 Task: Find connections with filter location Aguaí with filter topic #recruitmentwith filter profile language Spanish with filter current company Traveloka with filter school Chennai Jobs with filter industry Pension Funds with filter service category Administrative with filter keywords title Product Manager
Action: Mouse moved to (658, 113)
Screenshot: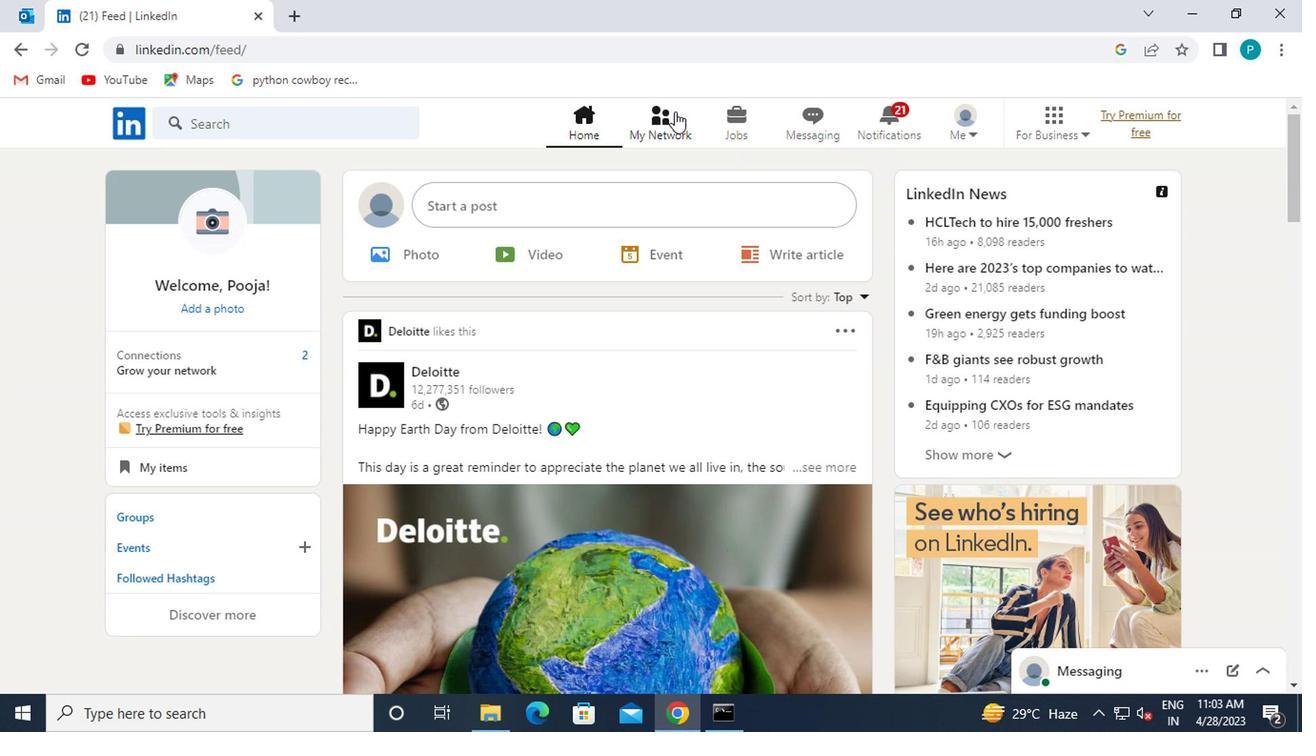 
Action: Mouse pressed left at (658, 113)
Screenshot: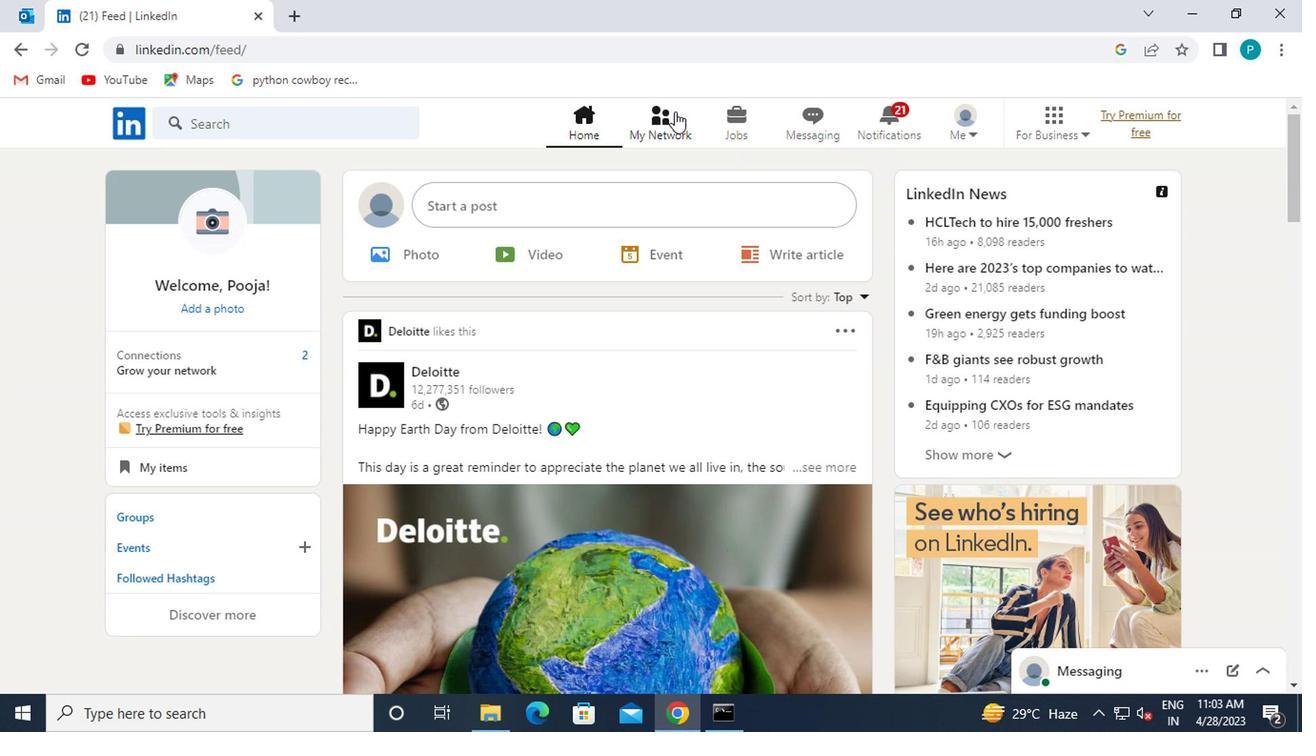 
Action: Mouse moved to (350, 229)
Screenshot: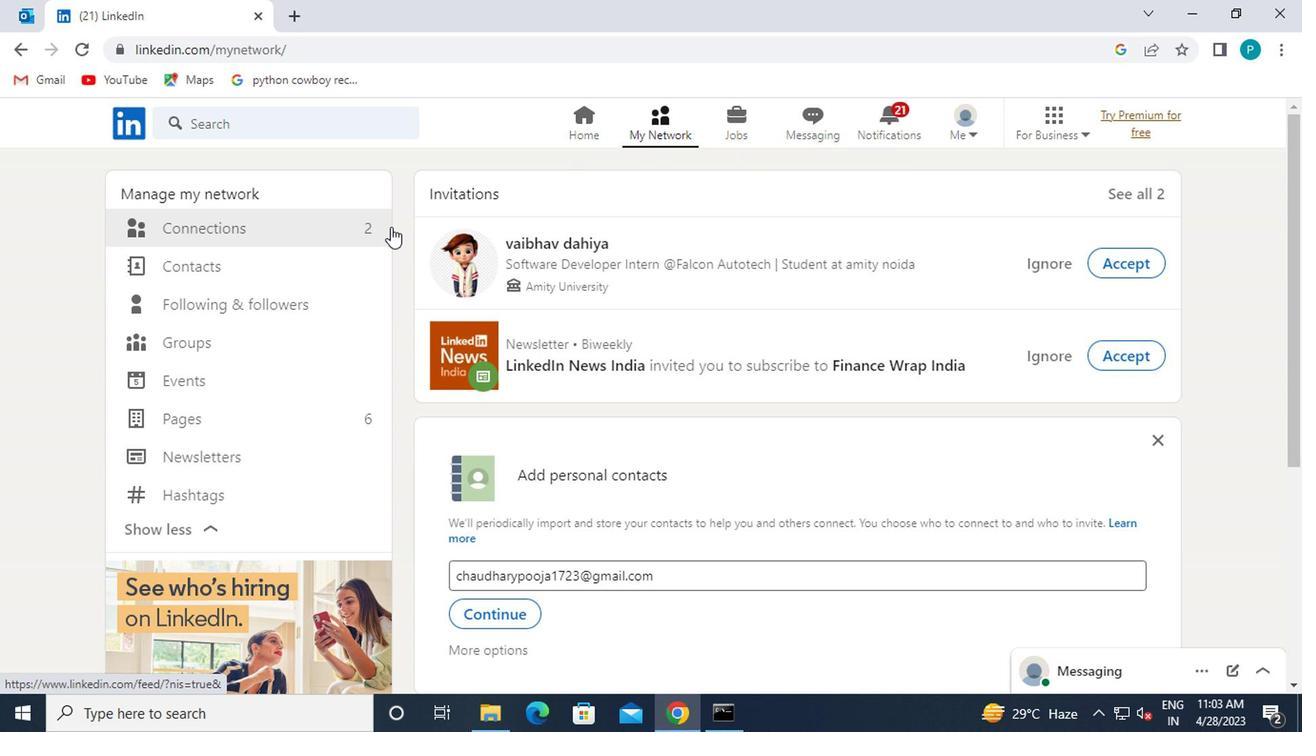 
Action: Mouse pressed left at (350, 229)
Screenshot: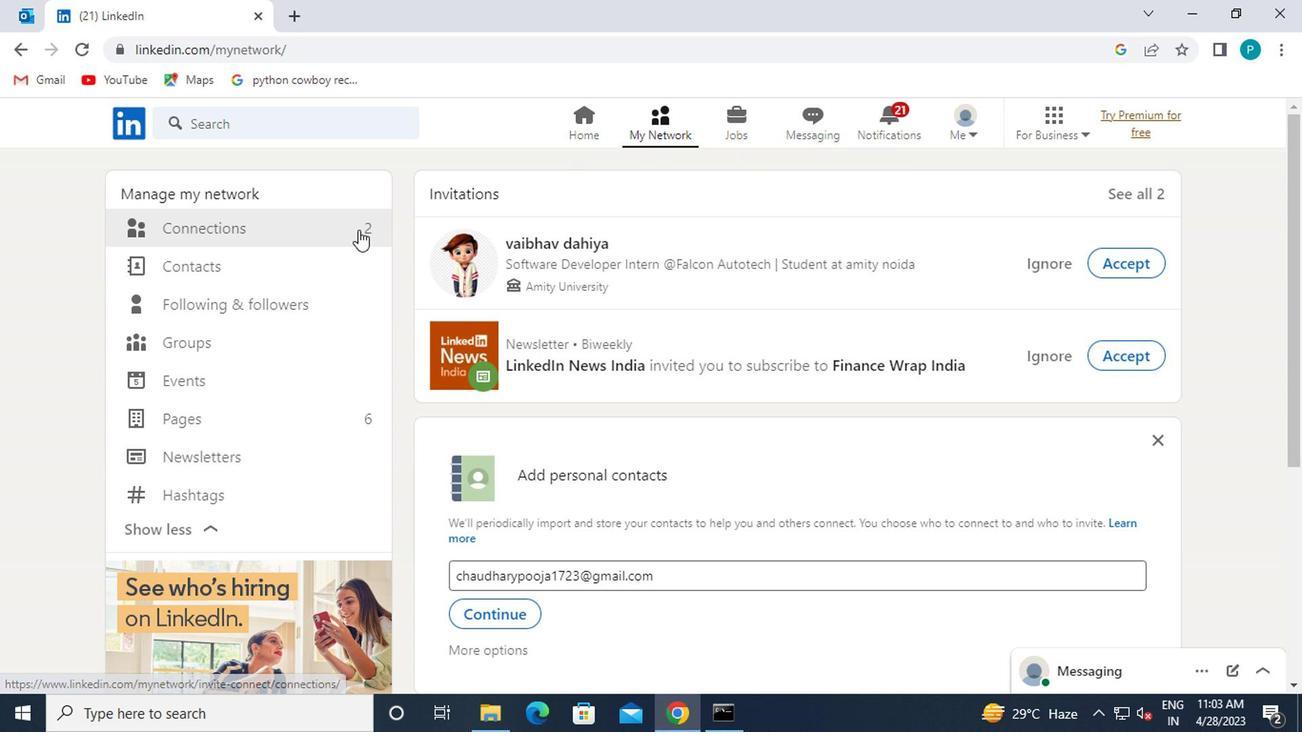 
Action: Mouse moved to (787, 225)
Screenshot: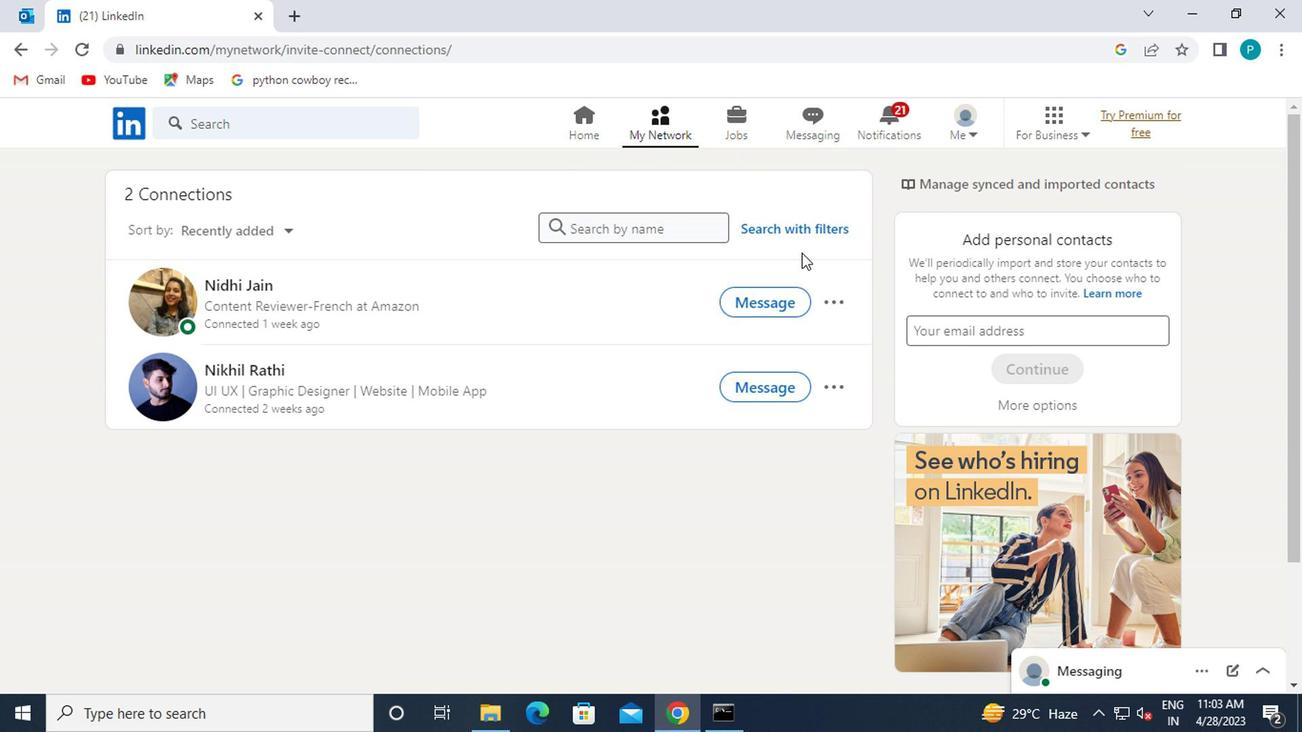 
Action: Mouse pressed left at (787, 225)
Screenshot: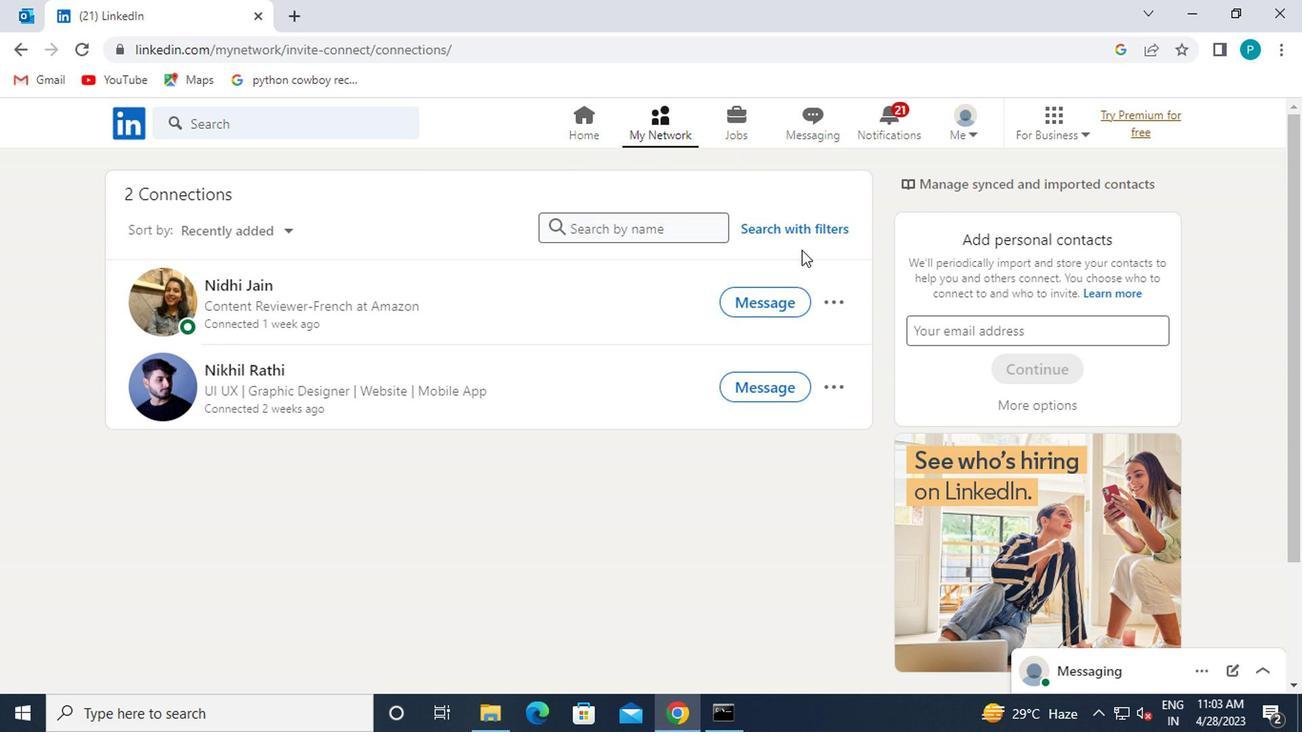 
Action: Mouse moved to (698, 186)
Screenshot: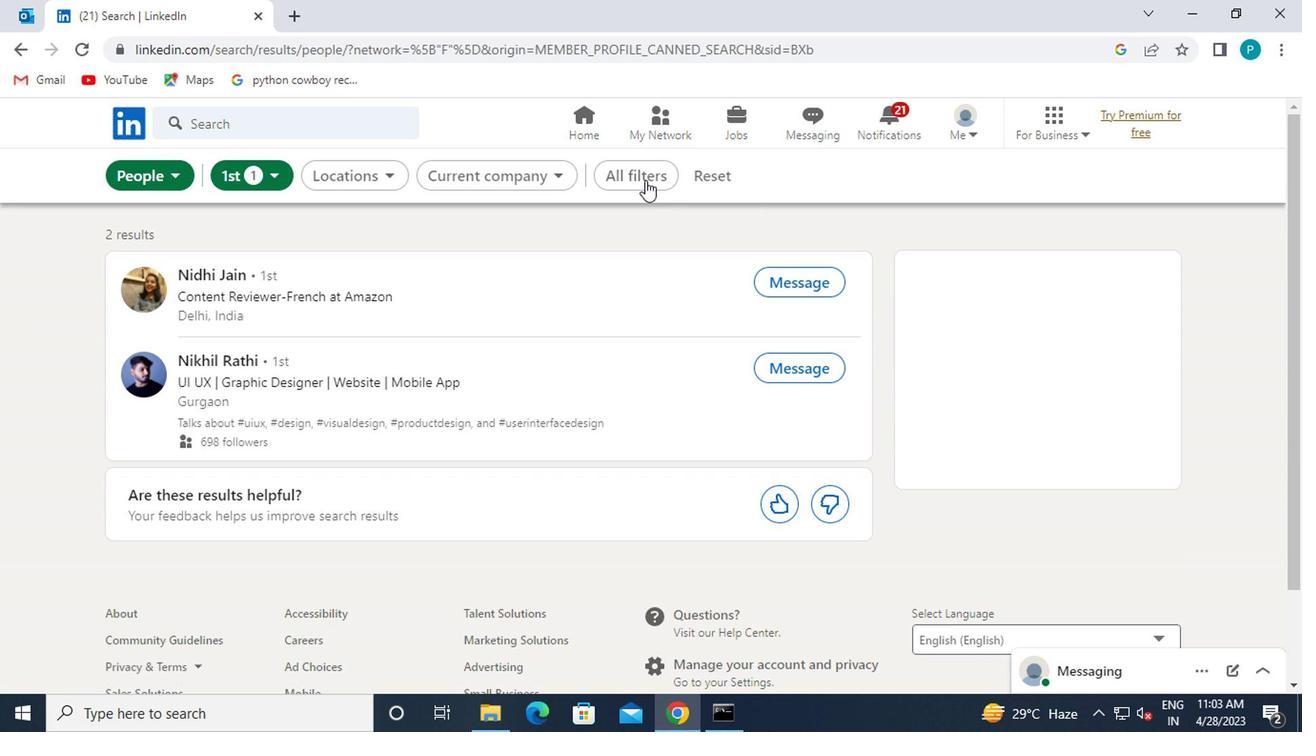 
Action: Mouse pressed left at (698, 186)
Screenshot: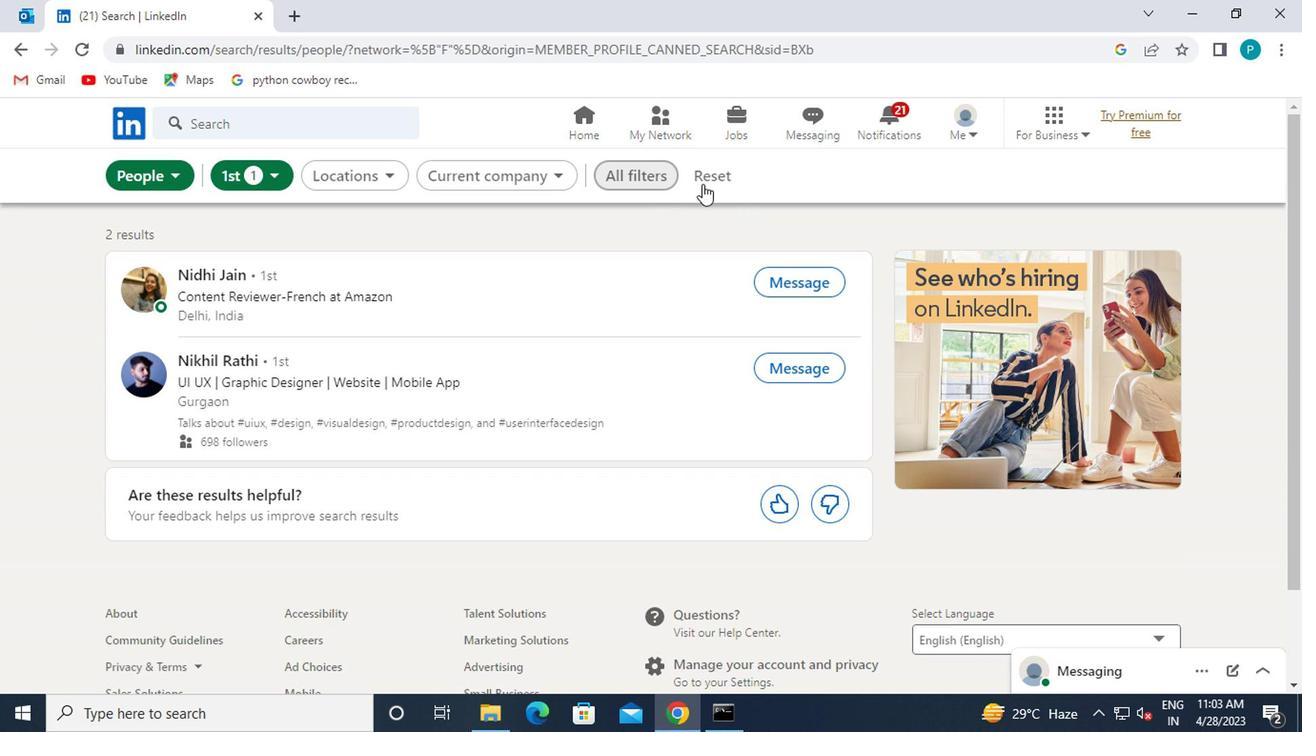 
Action: Mouse moved to (671, 173)
Screenshot: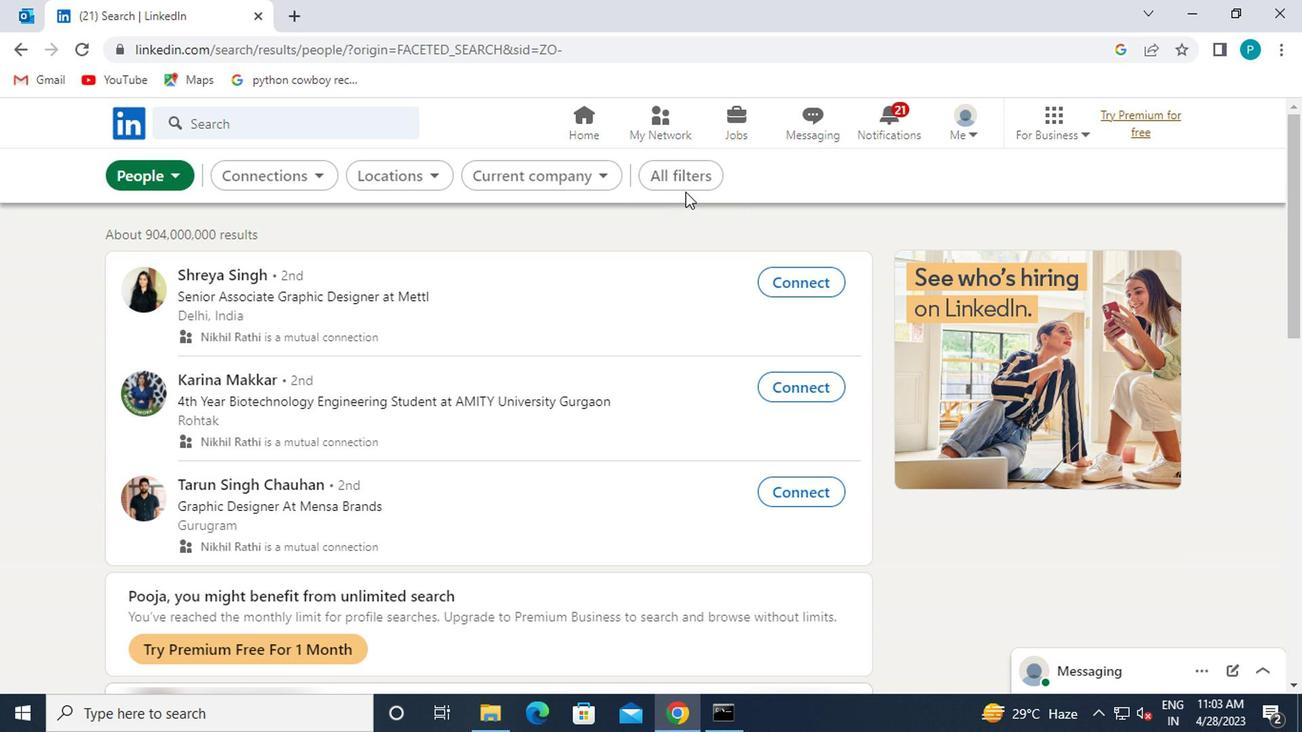 
Action: Mouse pressed left at (671, 173)
Screenshot: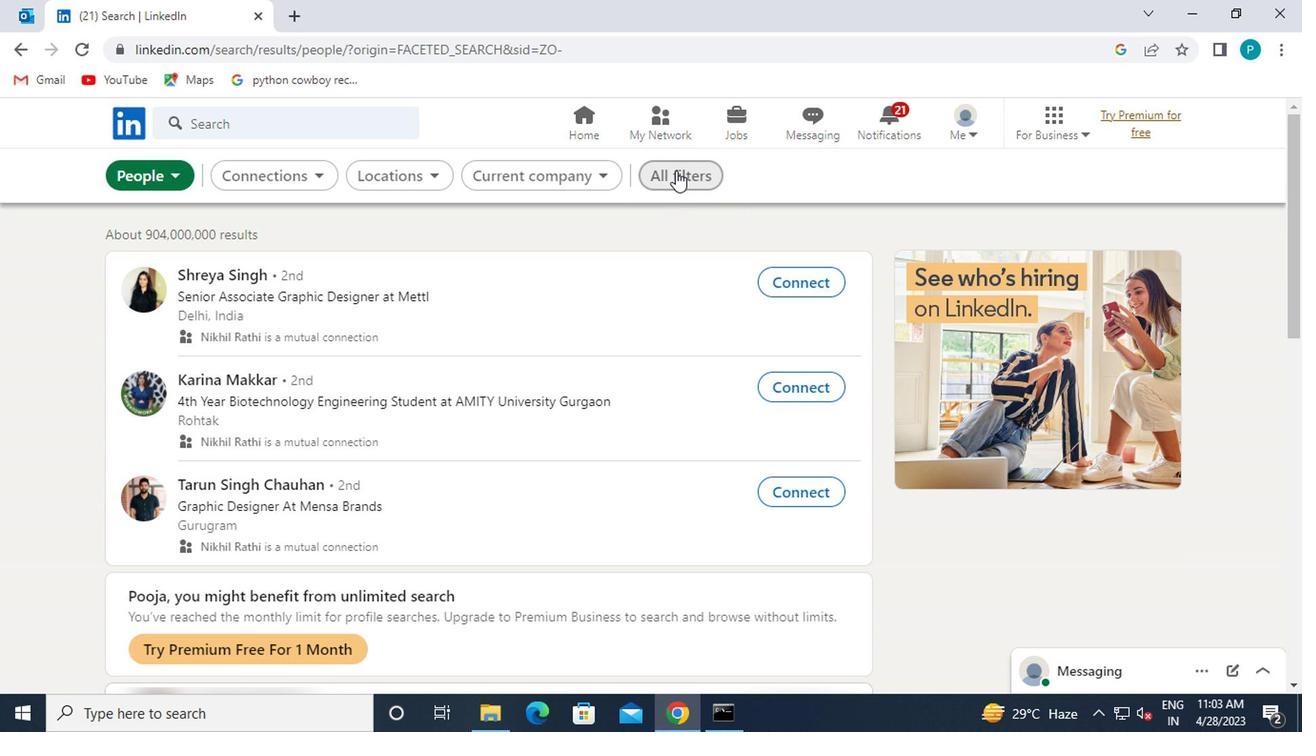 
Action: Mouse moved to (939, 432)
Screenshot: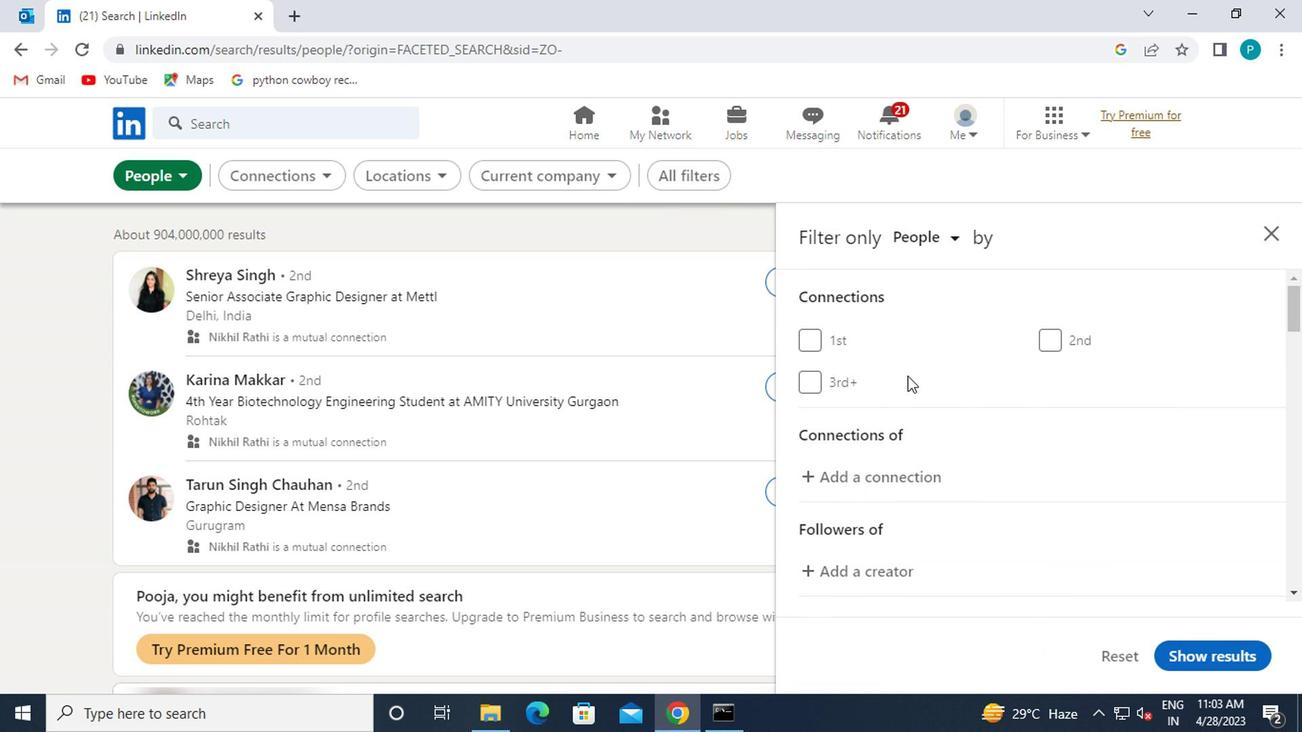 
Action: Mouse scrolled (939, 431) with delta (0, -1)
Screenshot: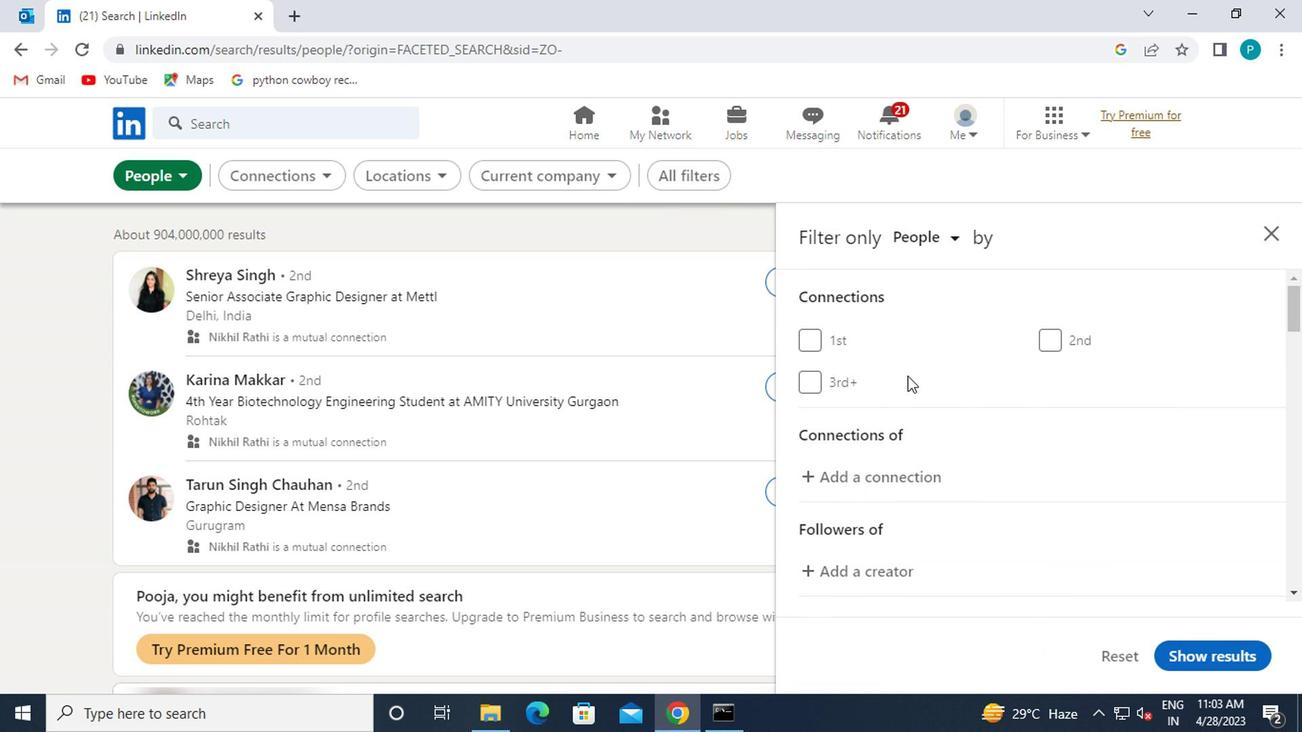 
Action: Mouse moved to (940, 434)
Screenshot: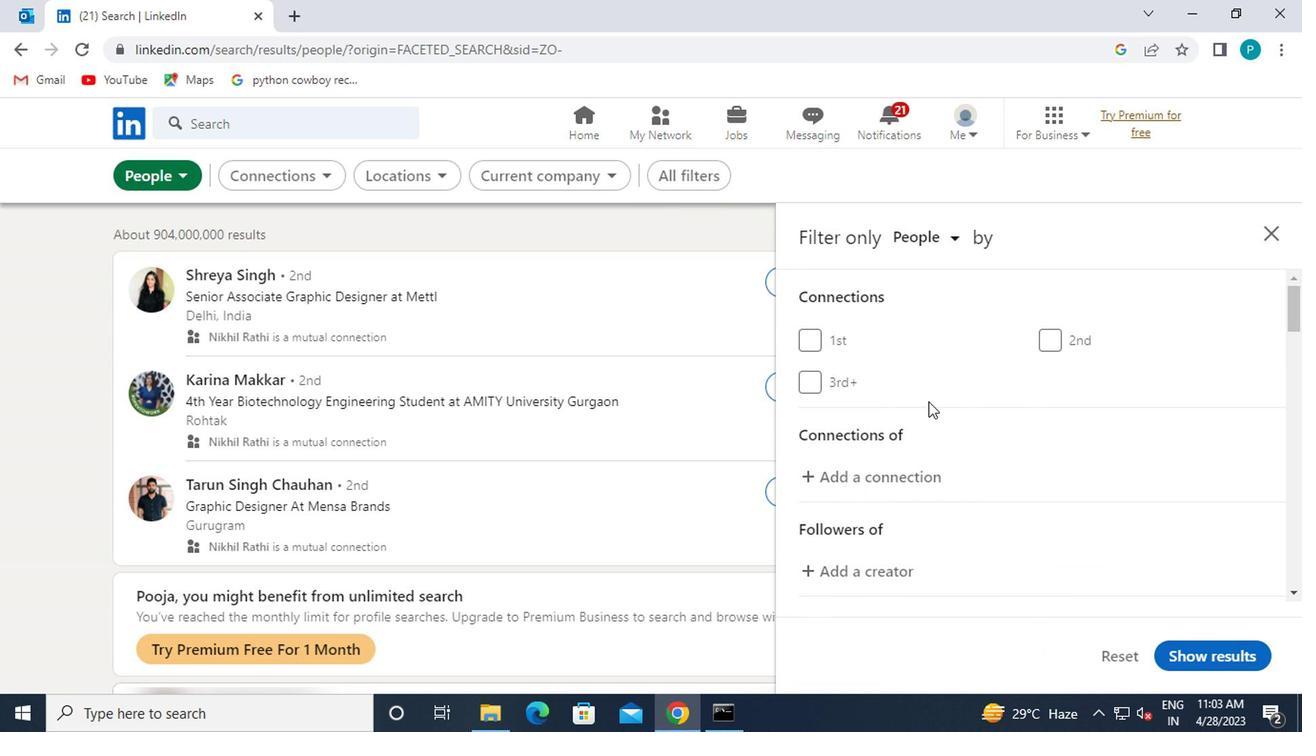 
Action: Mouse scrolled (940, 433) with delta (0, -1)
Screenshot: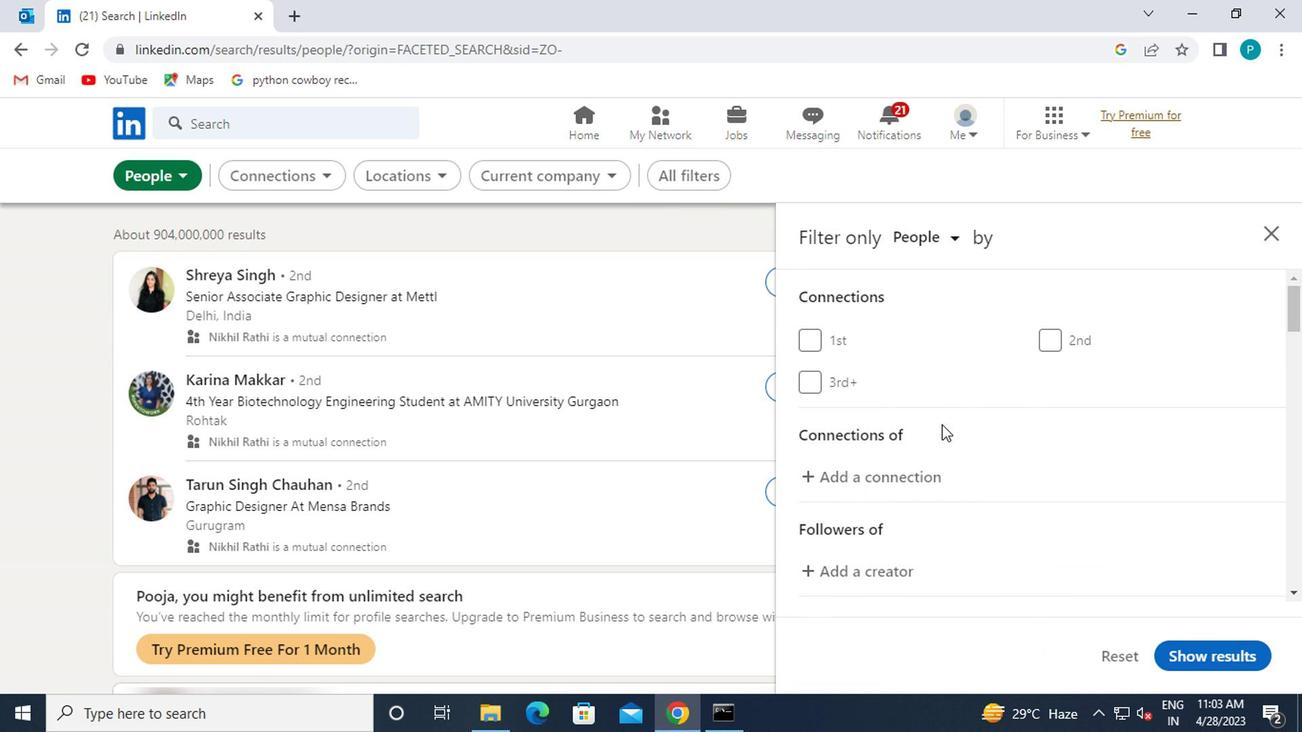 
Action: Mouse moved to (1068, 562)
Screenshot: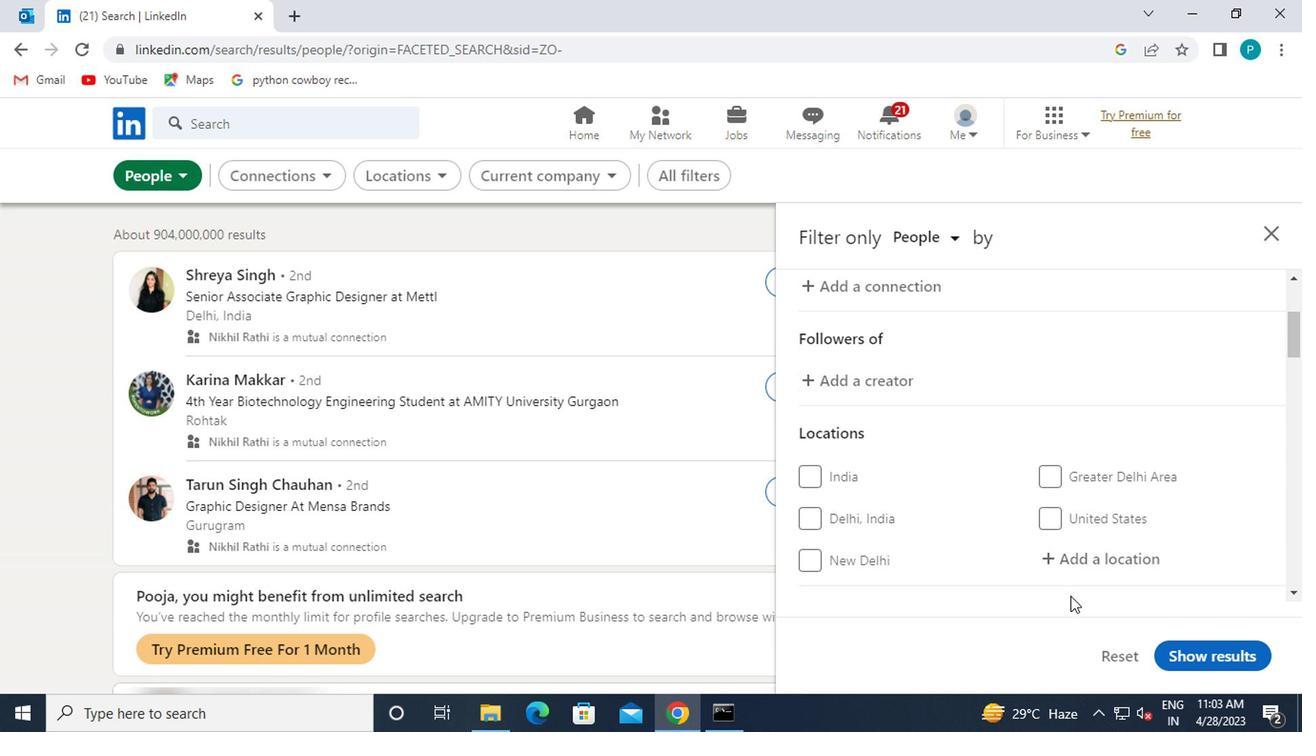 
Action: Mouse pressed left at (1068, 562)
Screenshot: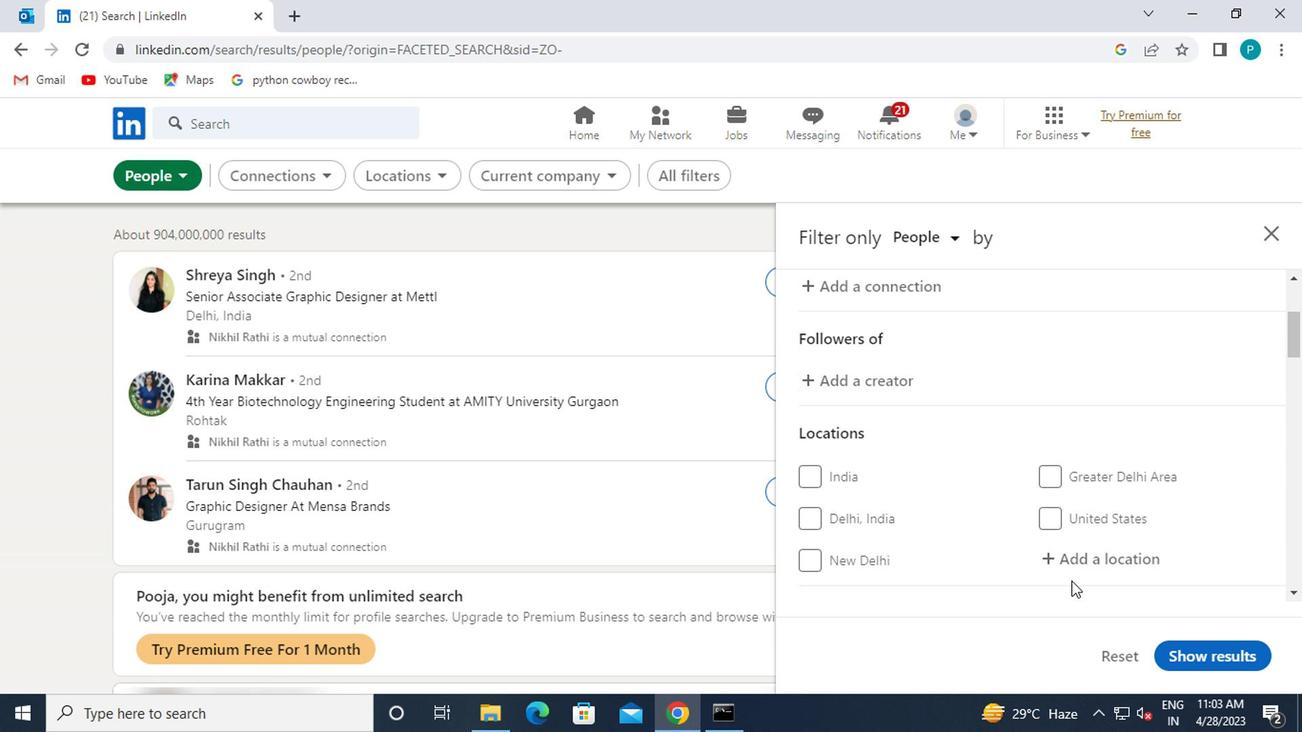 
Action: Mouse moved to (1025, 508)
Screenshot: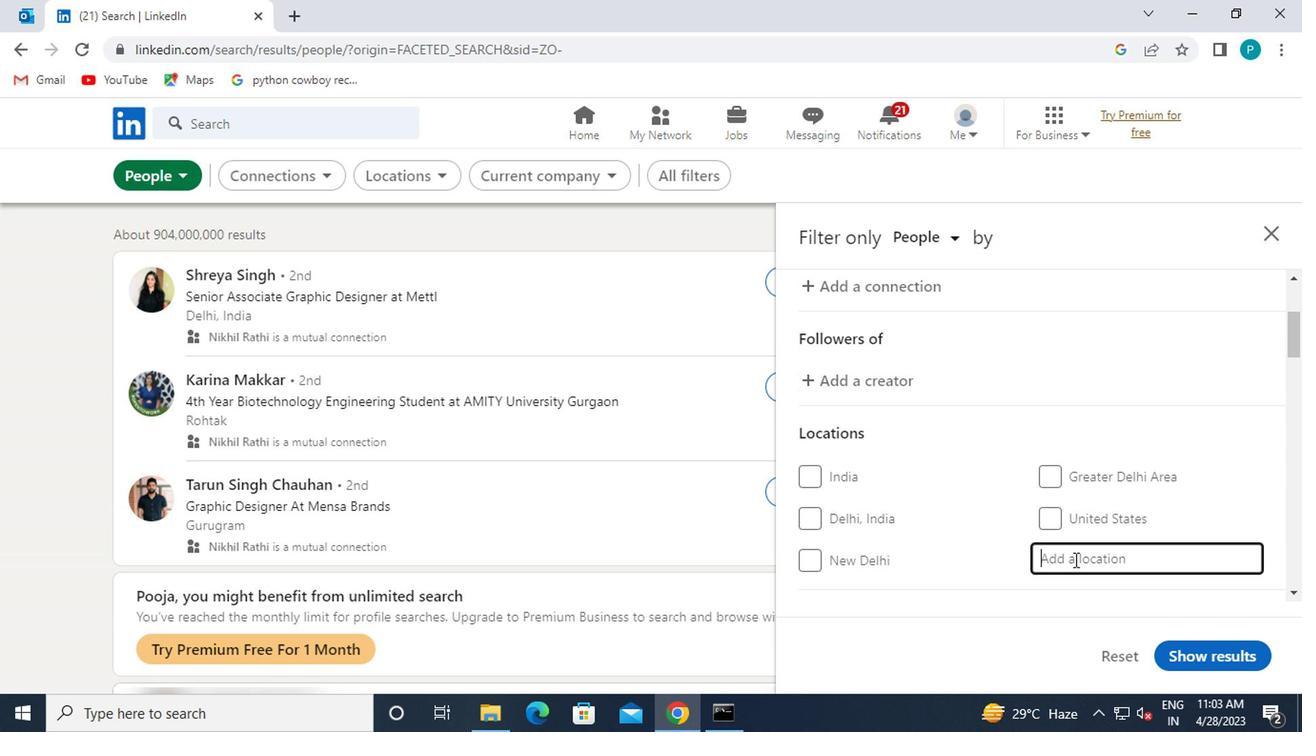 
Action: Mouse scrolled (1025, 508) with delta (0, 0)
Screenshot: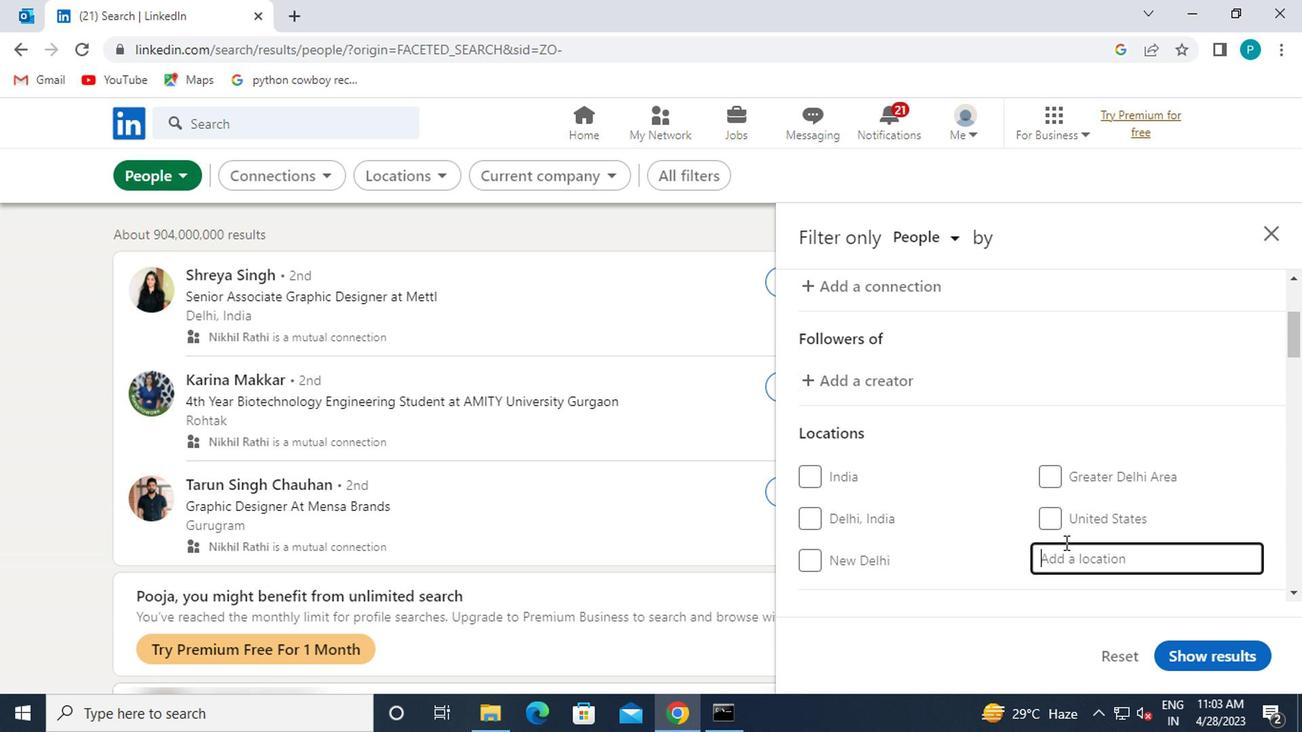 
Action: Mouse moved to (1025, 506)
Screenshot: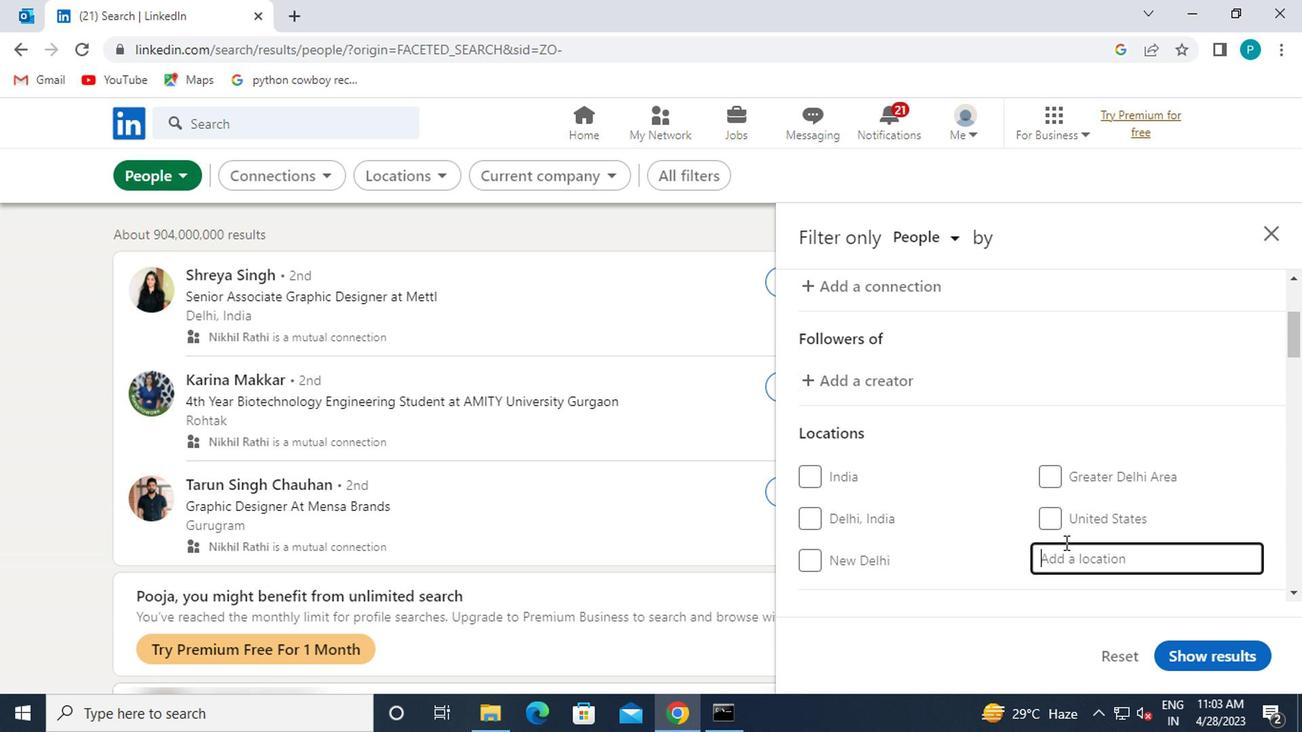 
Action: Mouse scrolled (1025, 506) with delta (0, 0)
Screenshot: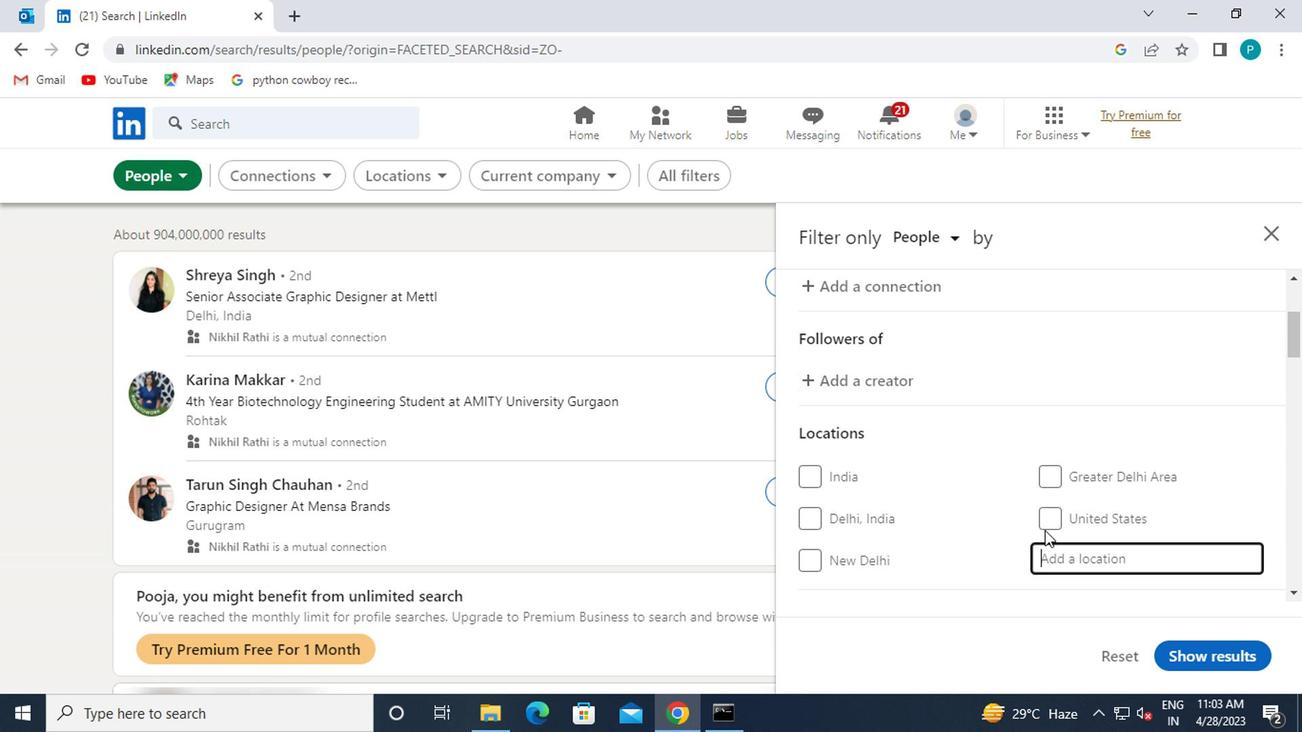
Action: Mouse moved to (1023, 504)
Screenshot: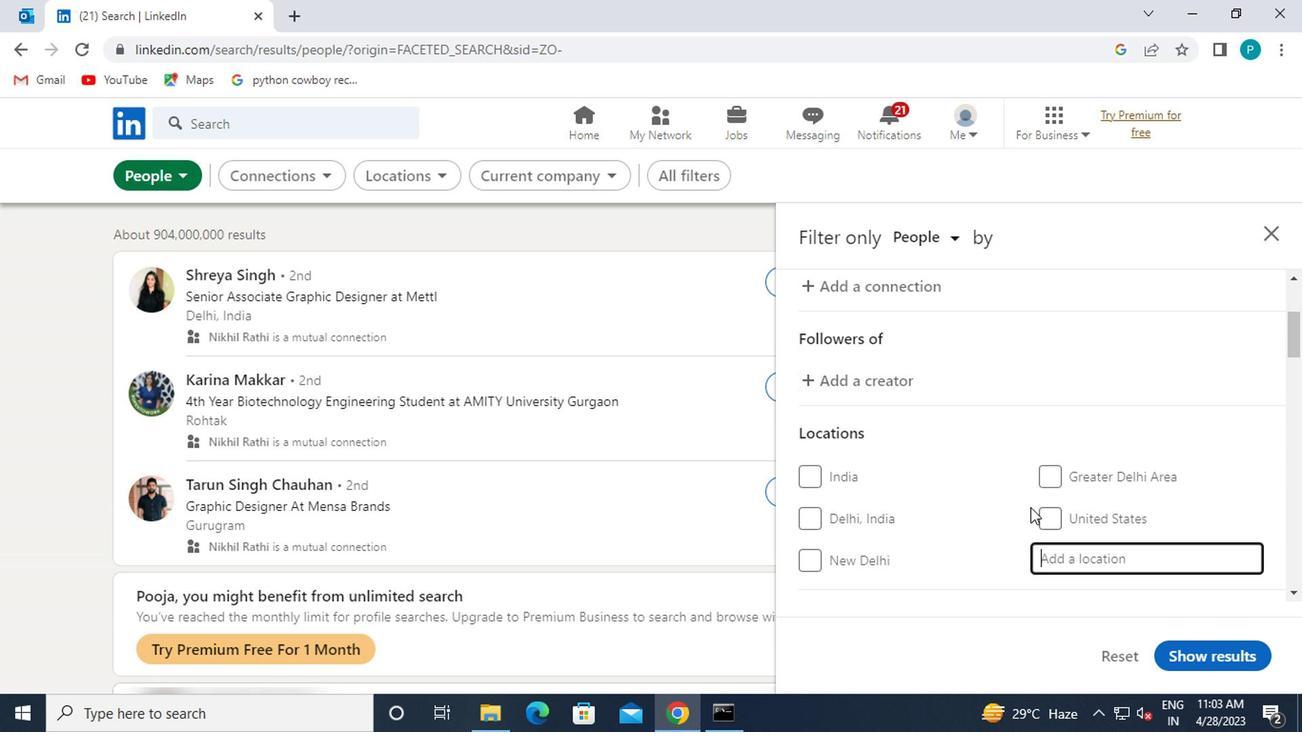 
Action: Key pressed <Key.caps_lock>a<Key.caps_lock>guai
Screenshot: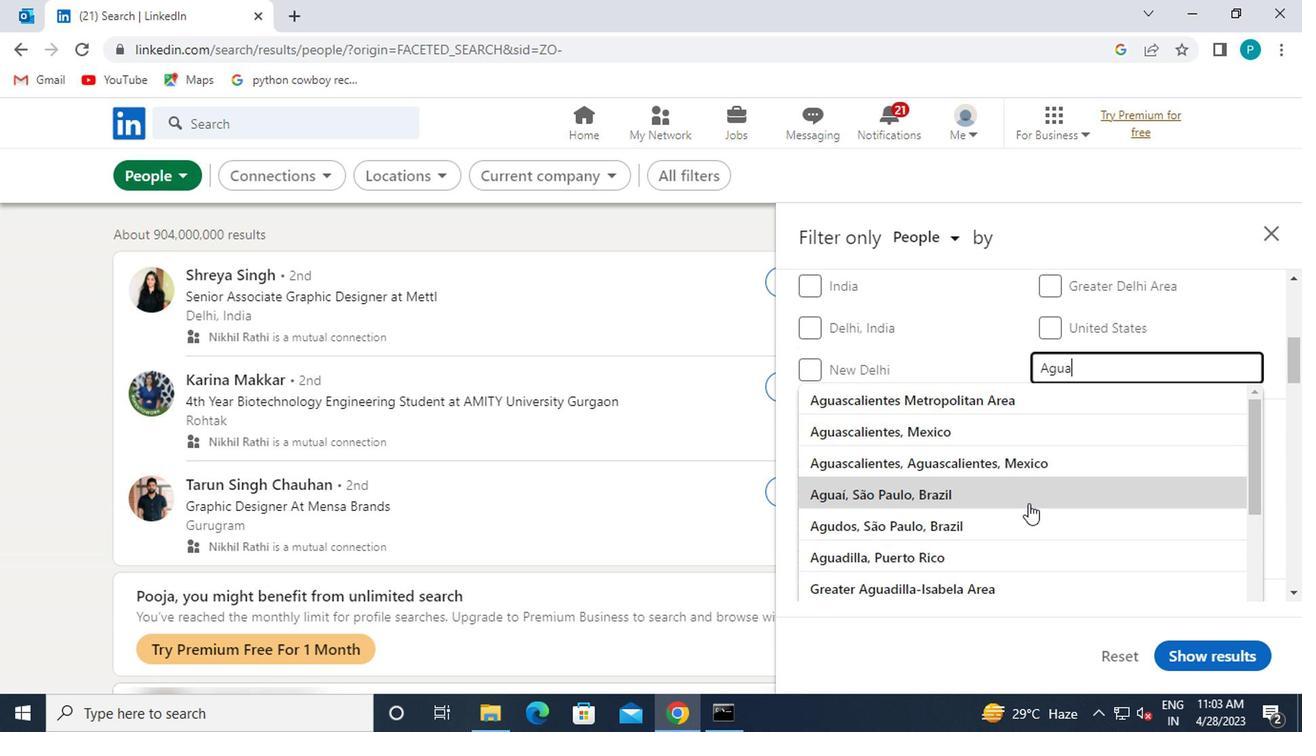 
Action: Mouse moved to (956, 414)
Screenshot: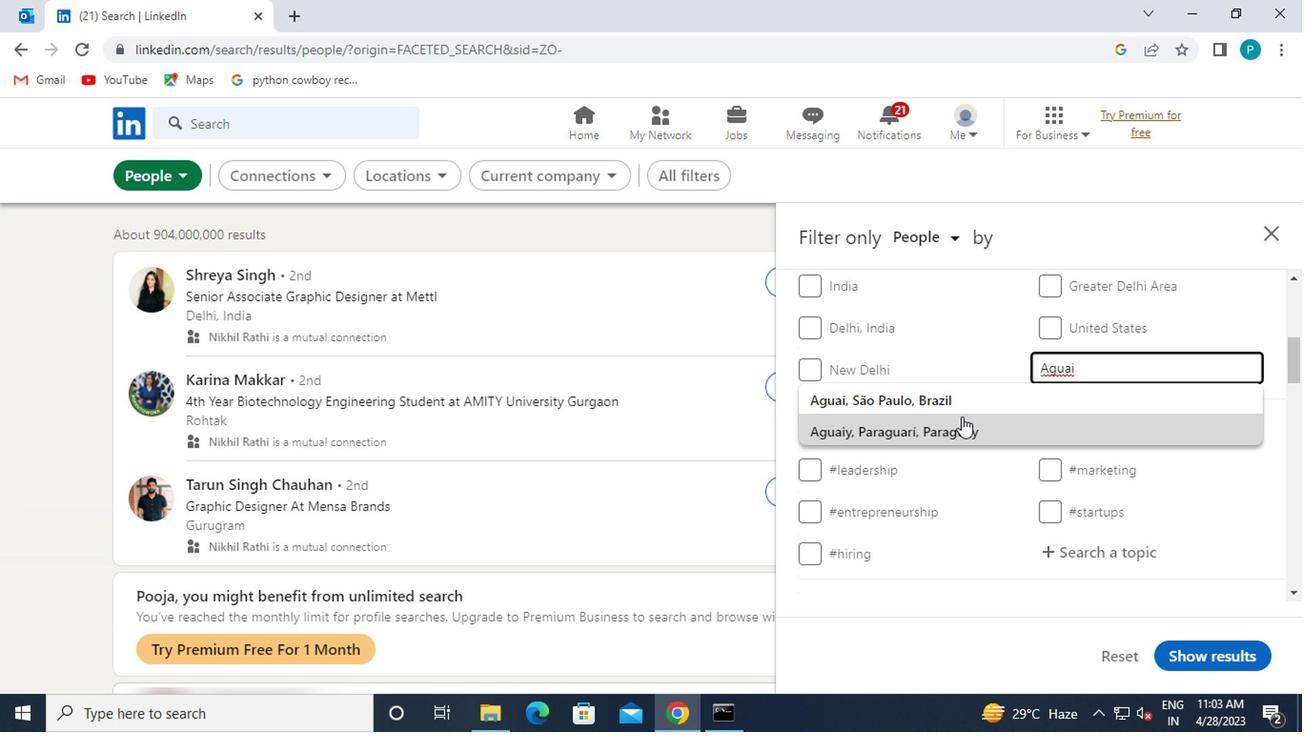 
Action: Mouse pressed left at (956, 414)
Screenshot: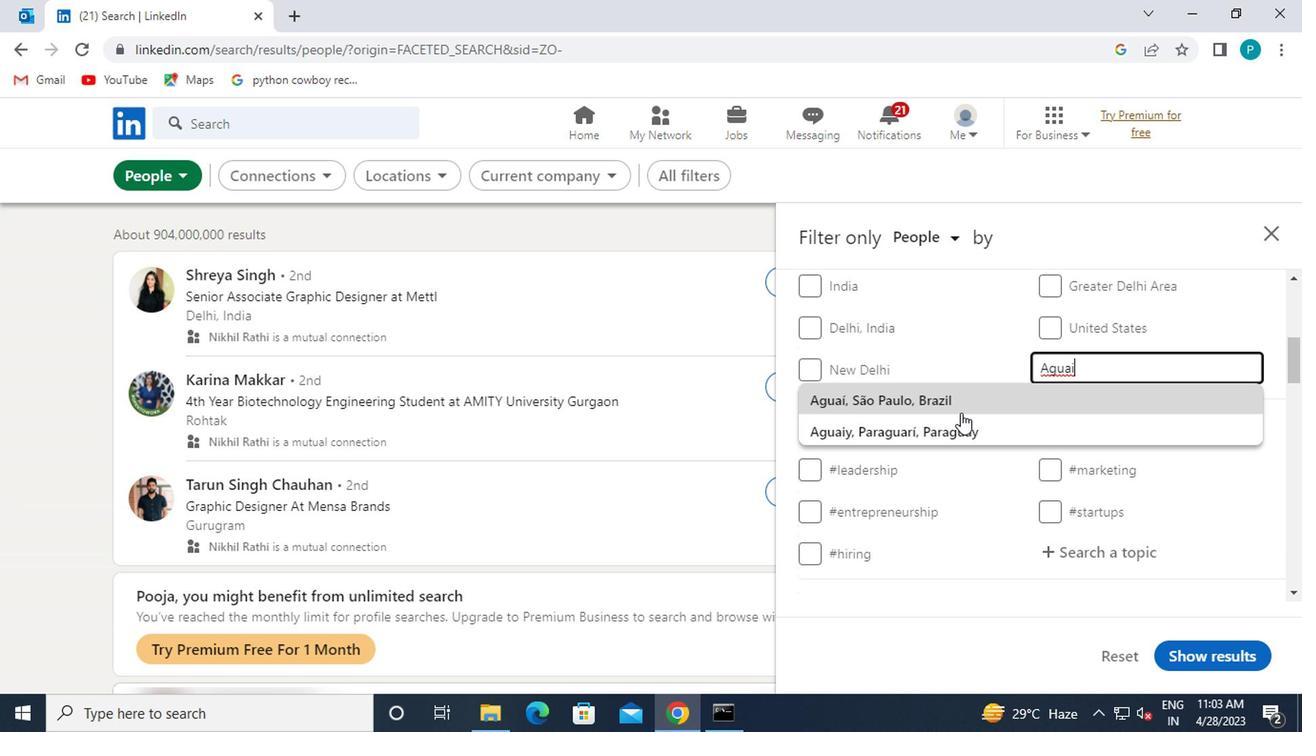 
Action: Mouse scrolled (956, 413) with delta (0, 0)
Screenshot: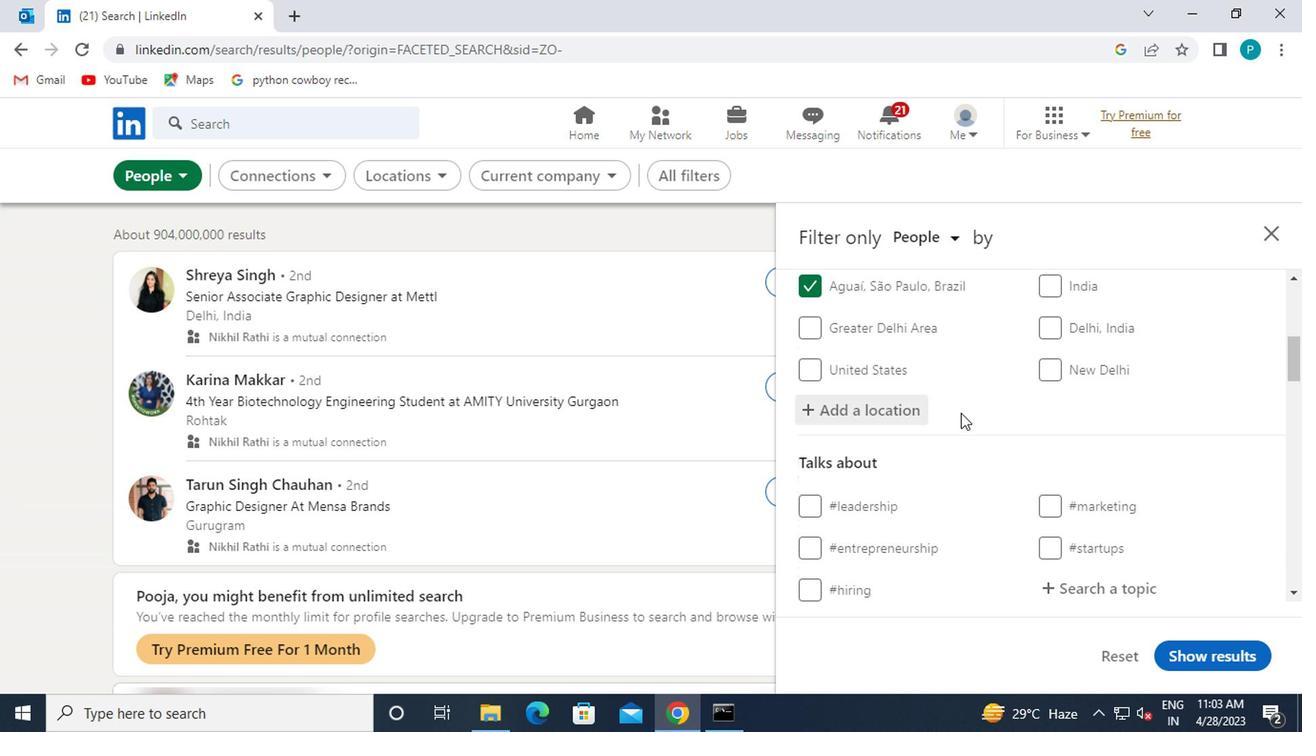 
Action: Mouse scrolled (956, 413) with delta (0, 0)
Screenshot: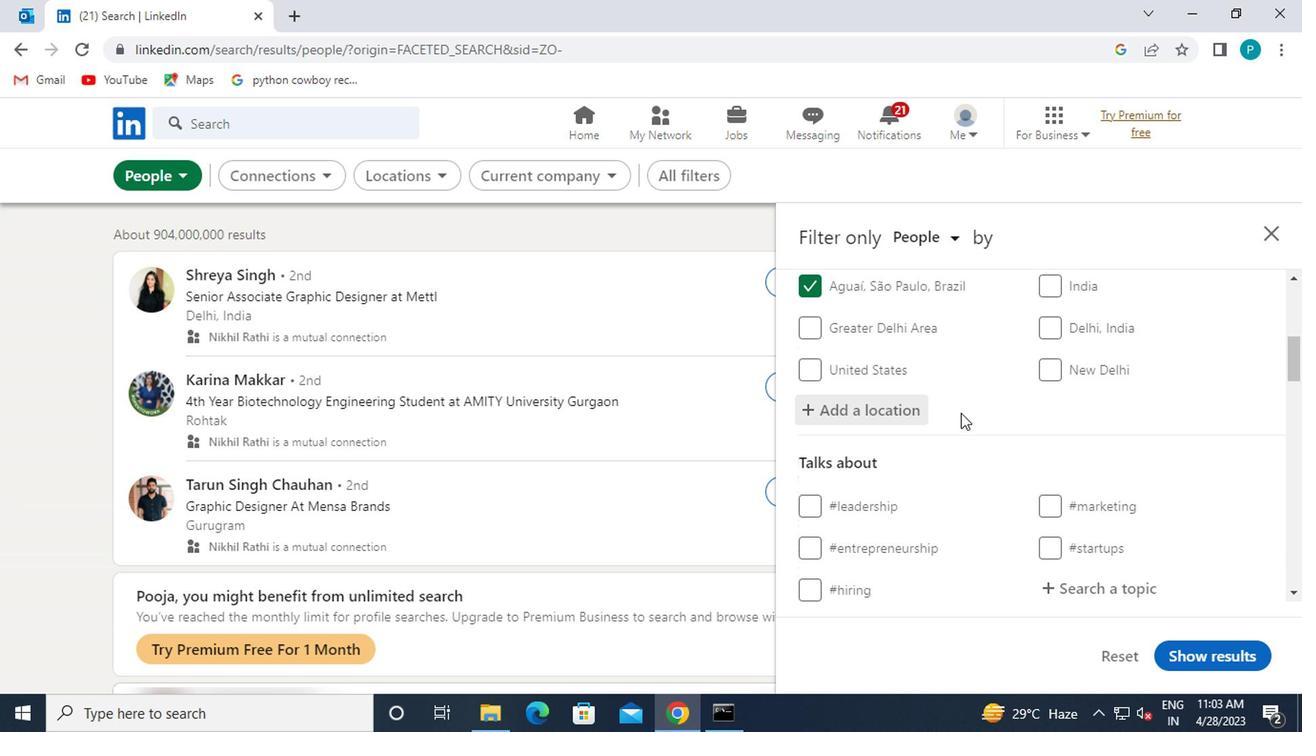 
Action: Mouse scrolled (956, 413) with delta (0, 0)
Screenshot: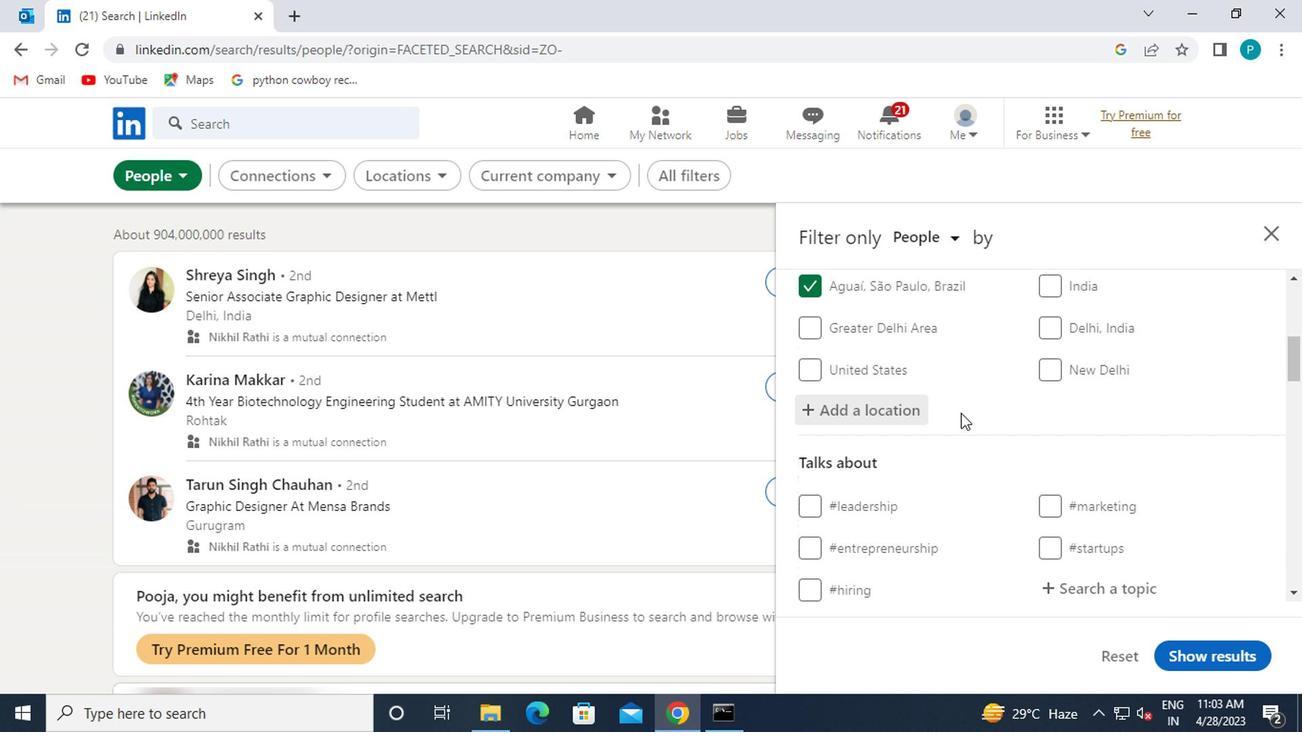 
Action: Mouse moved to (1049, 297)
Screenshot: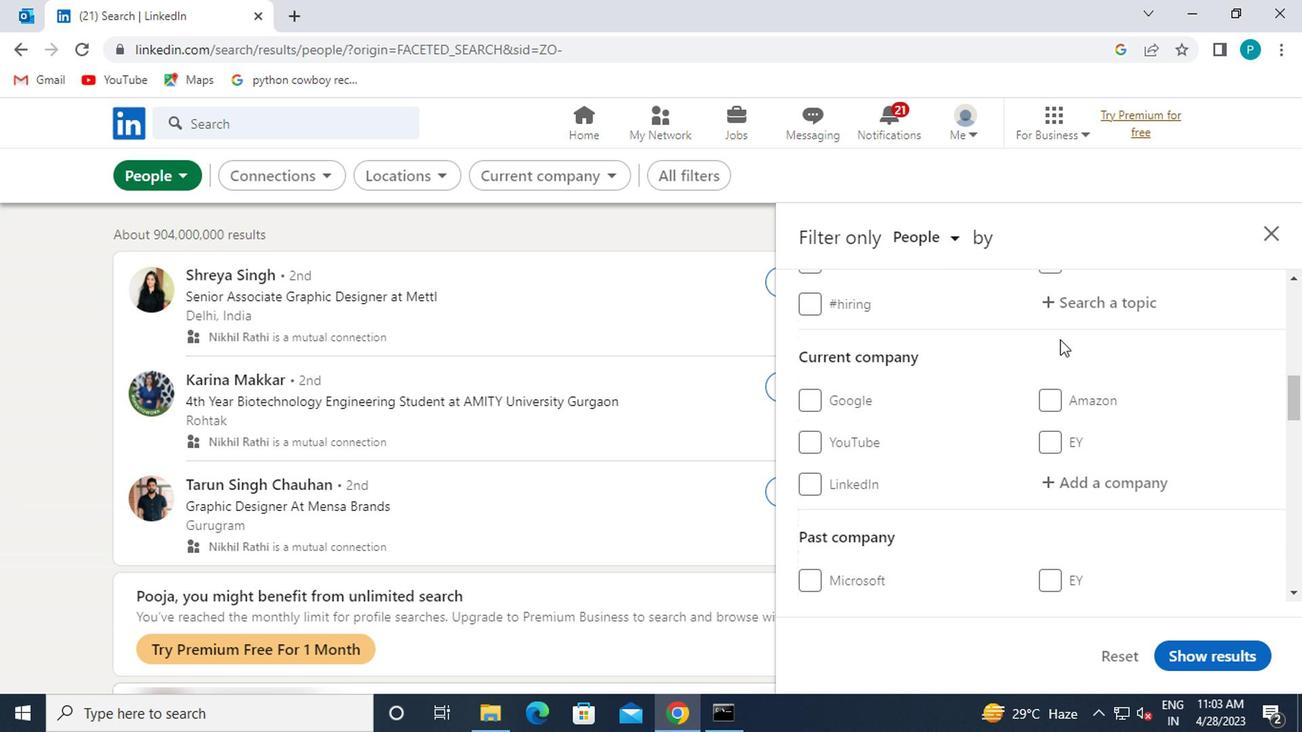 
Action: Mouse pressed left at (1049, 297)
Screenshot: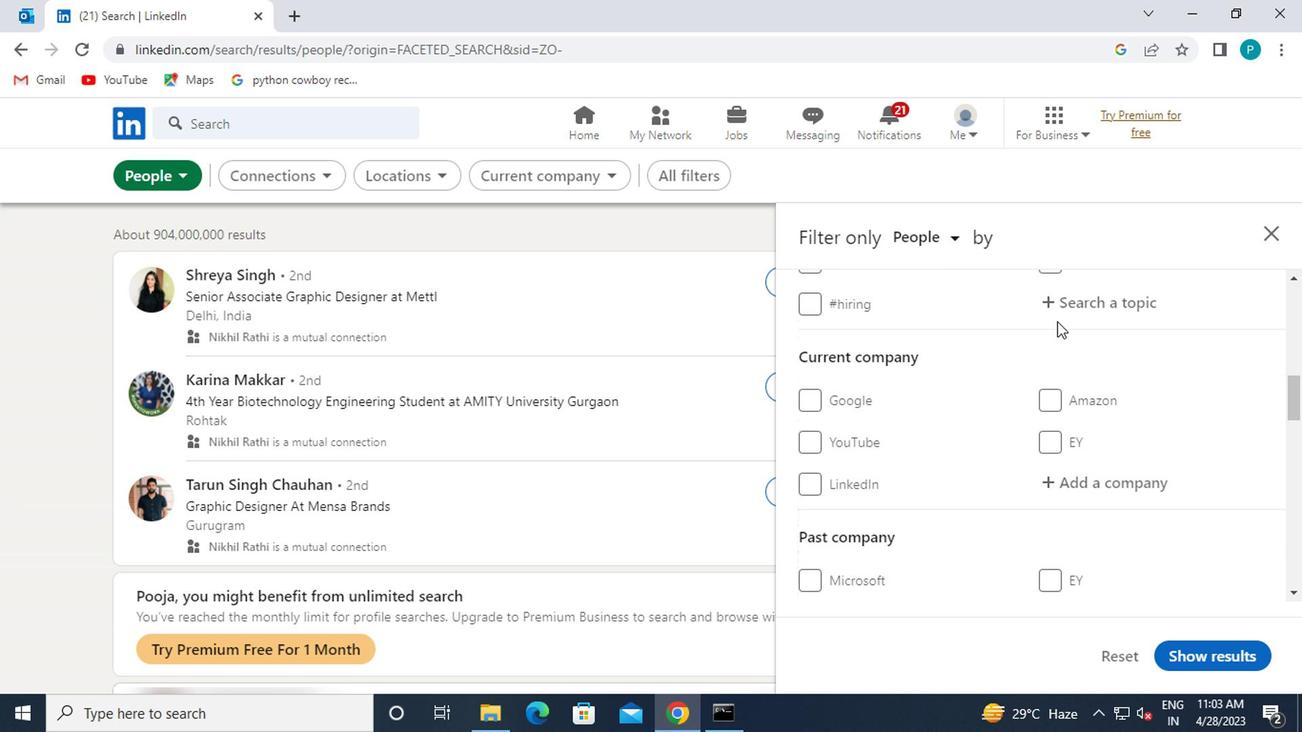 
Action: Mouse moved to (1096, 329)
Screenshot: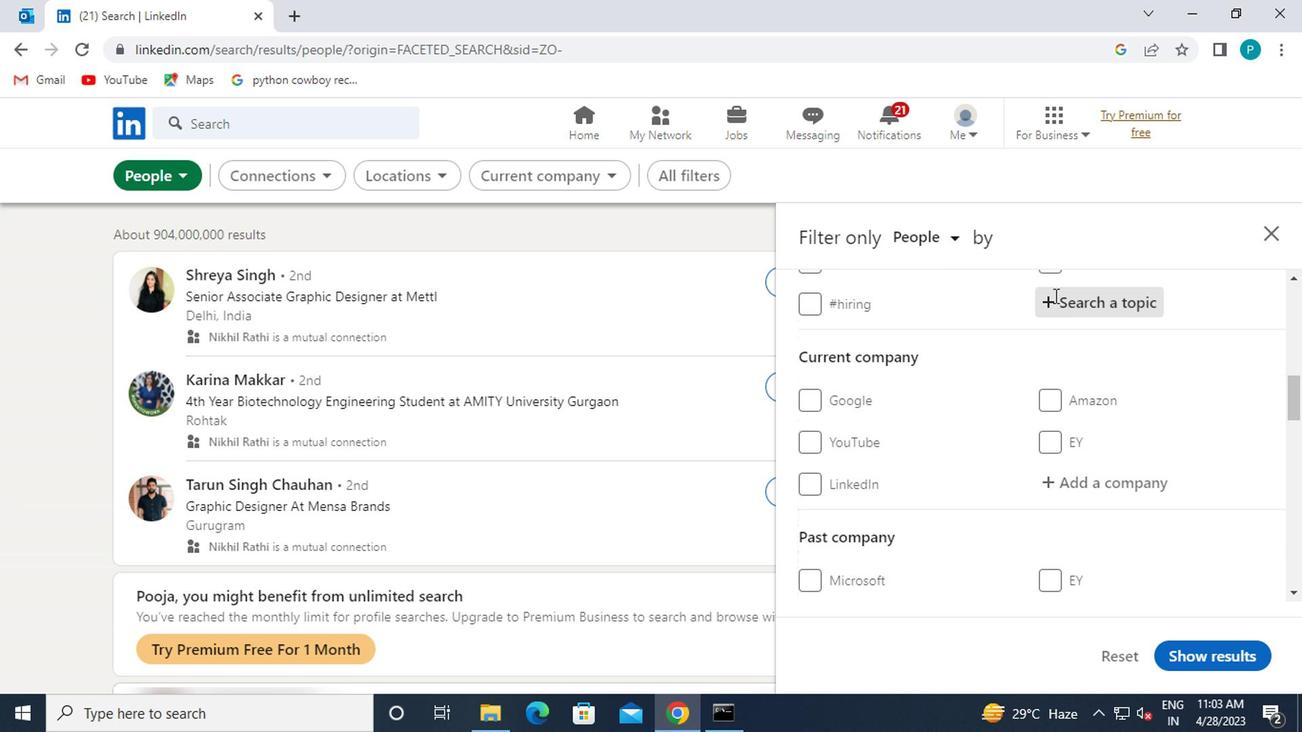 
Action: Key pressed <Key.shift>#RECRUITMENT
Screenshot: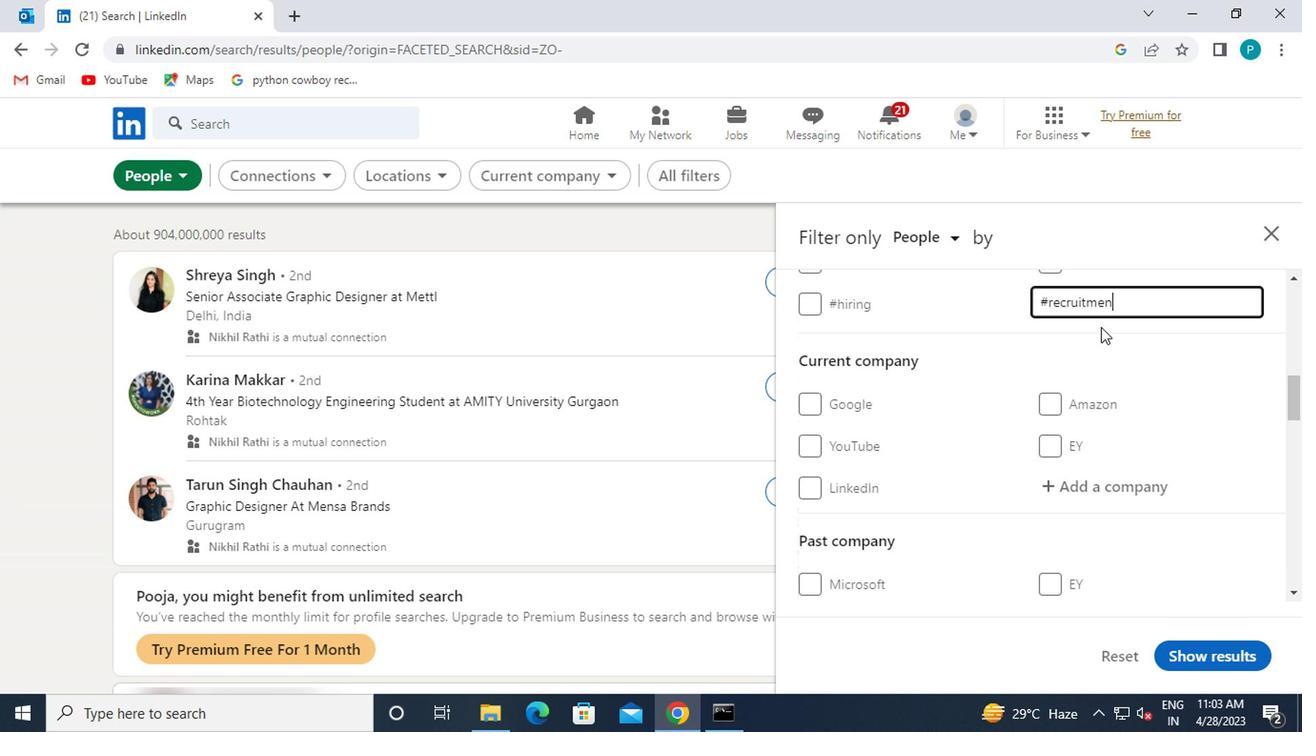 
Action: Mouse moved to (1065, 355)
Screenshot: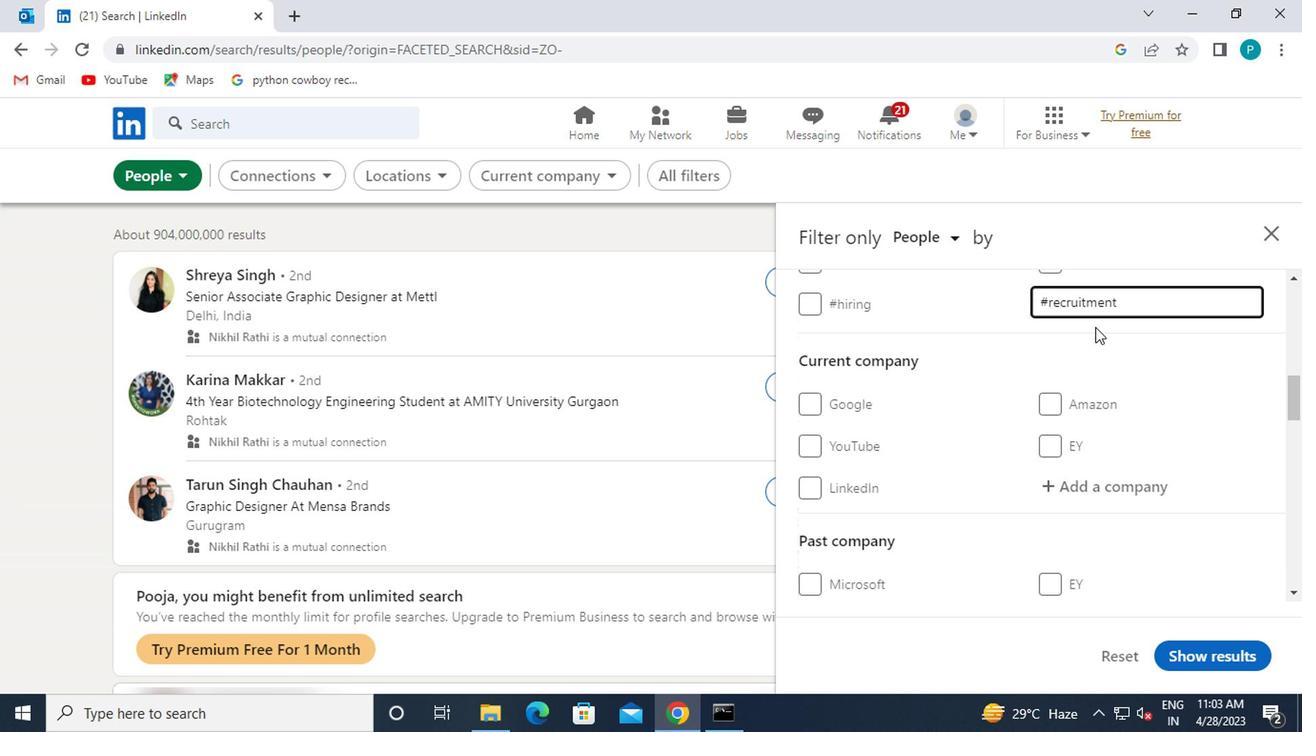
Action: Mouse scrolled (1065, 354) with delta (0, 0)
Screenshot: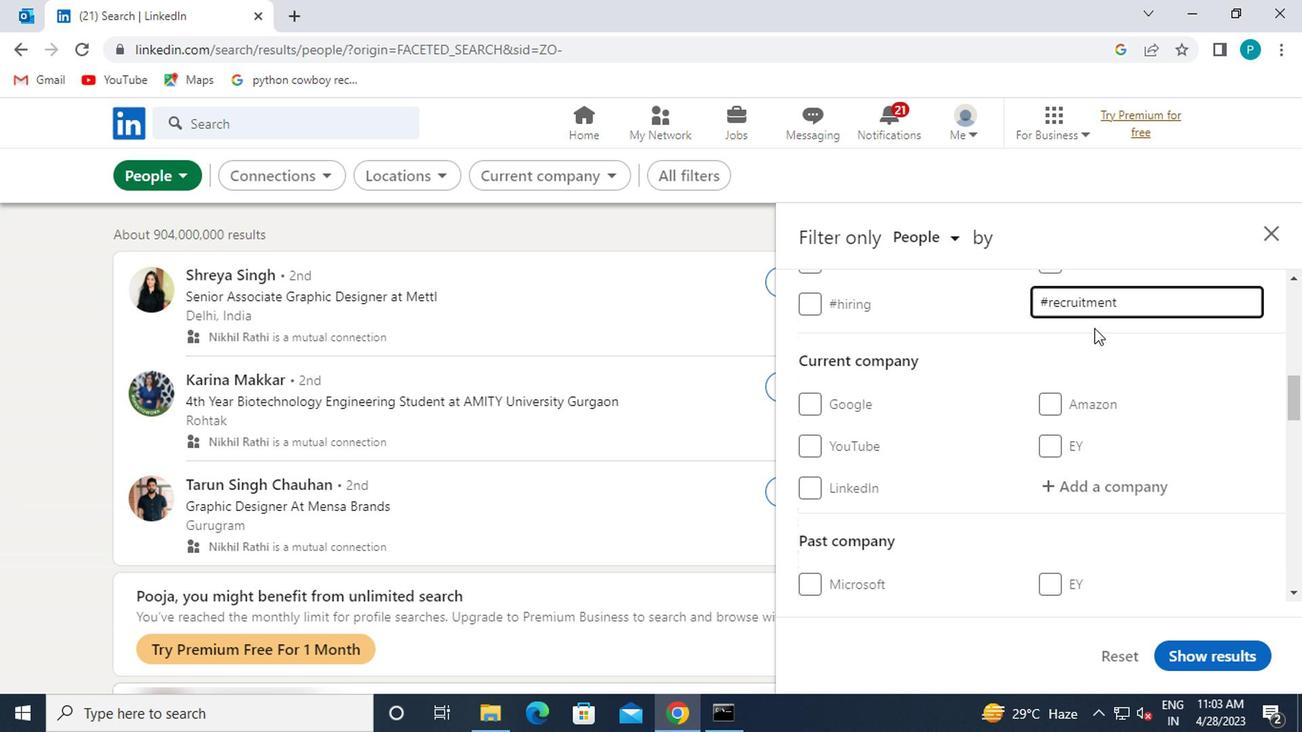 
Action: Mouse moved to (1063, 356)
Screenshot: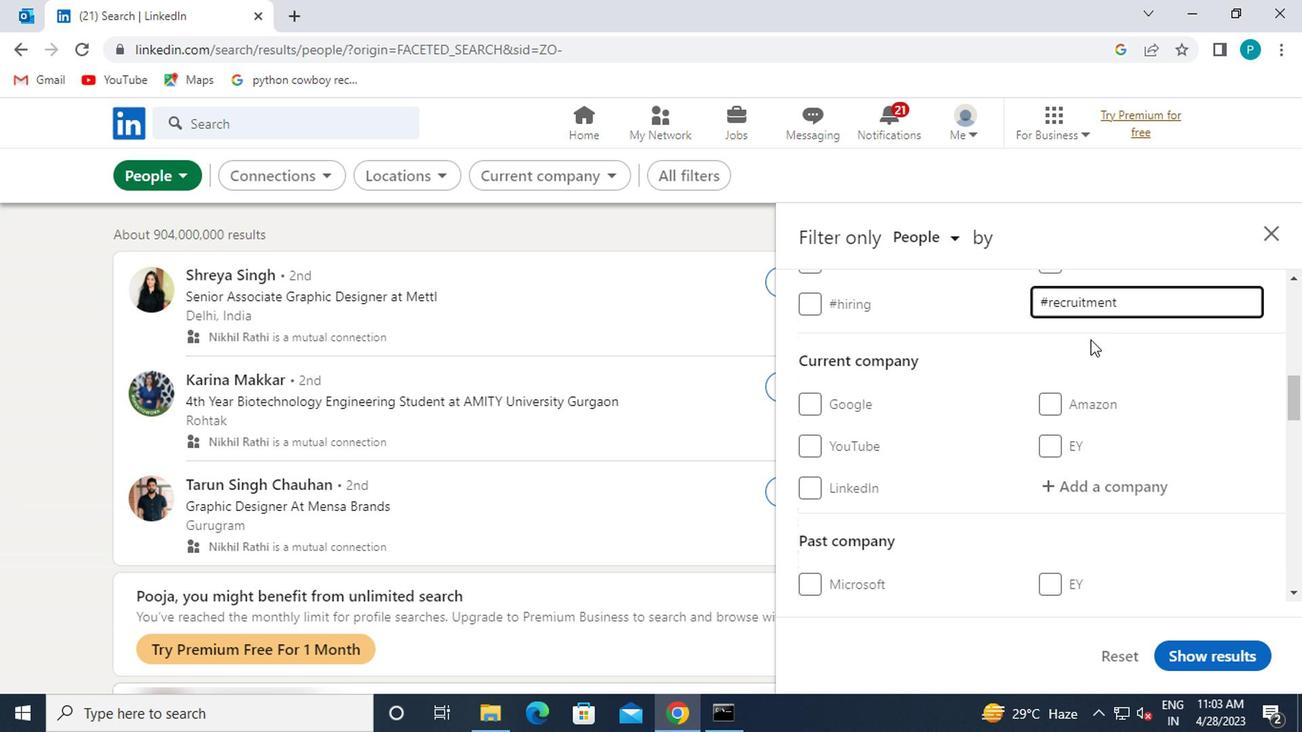 
Action: Mouse scrolled (1063, 355) with delta (0, -1)
Screenshot: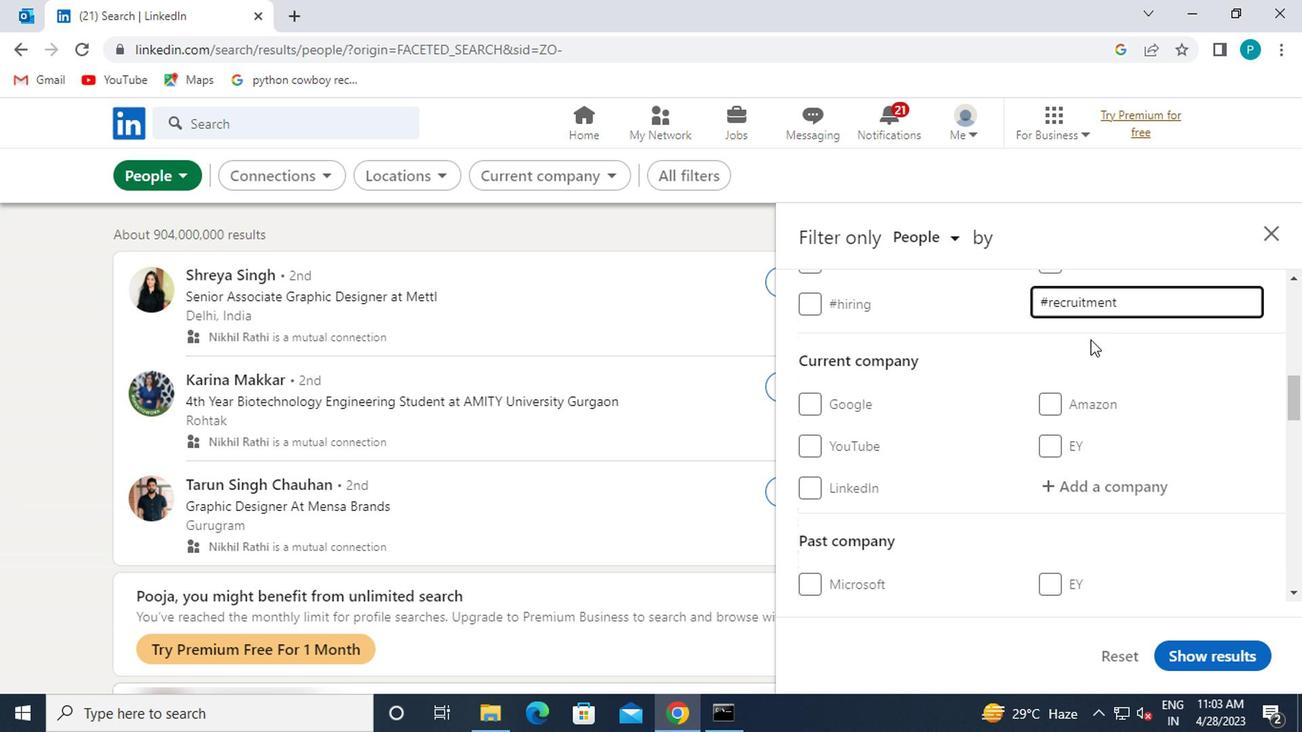 
Action: Mouse moved to (1033, 403)
Screenshot: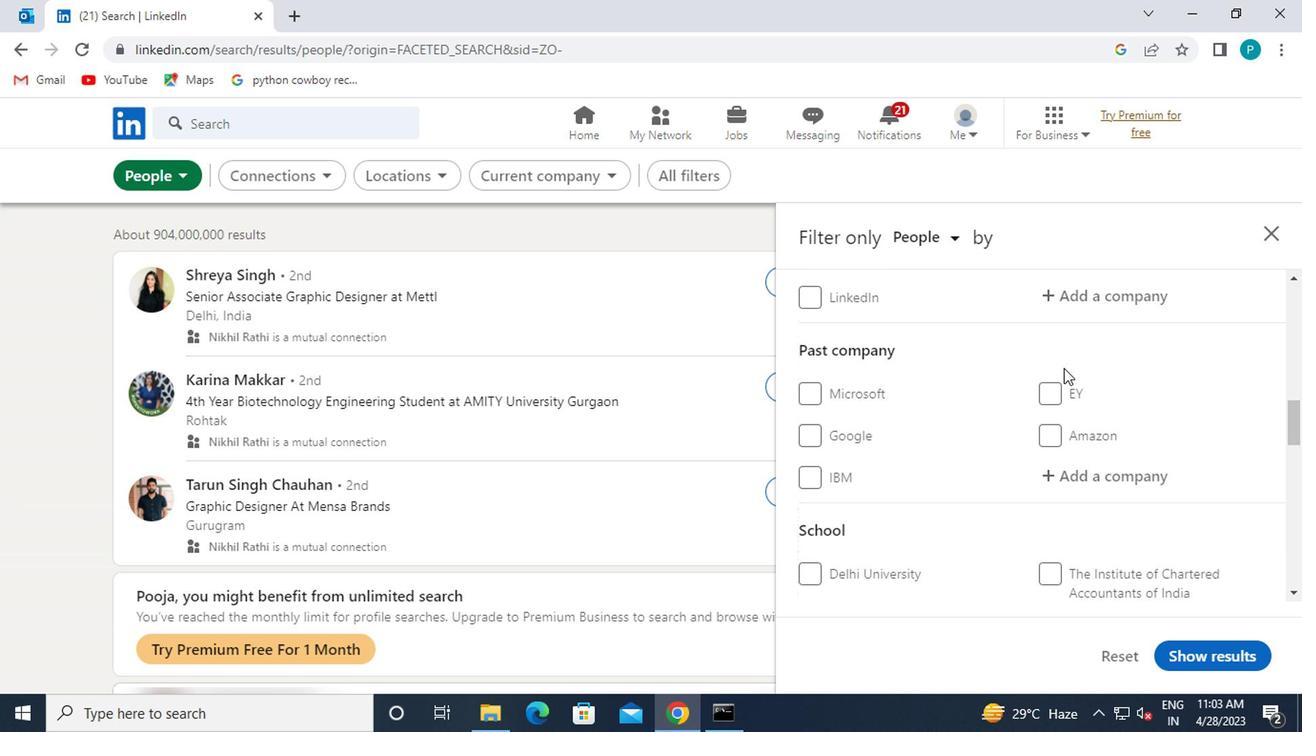 
Action: Mouse scrolled (1033, 402) with delta (0, 0)
Screenshot: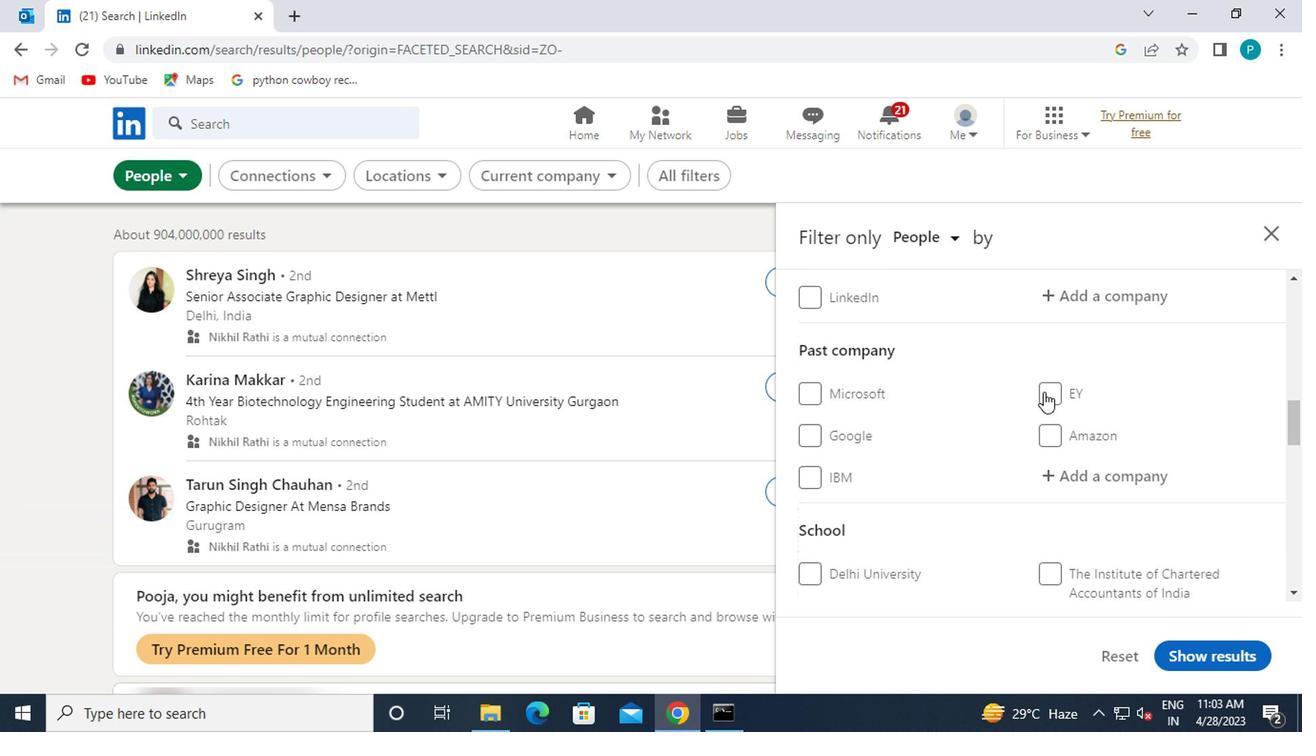 
Action: Mouse scrolled (1033, 402) with delta (0, 0)
Screenshot: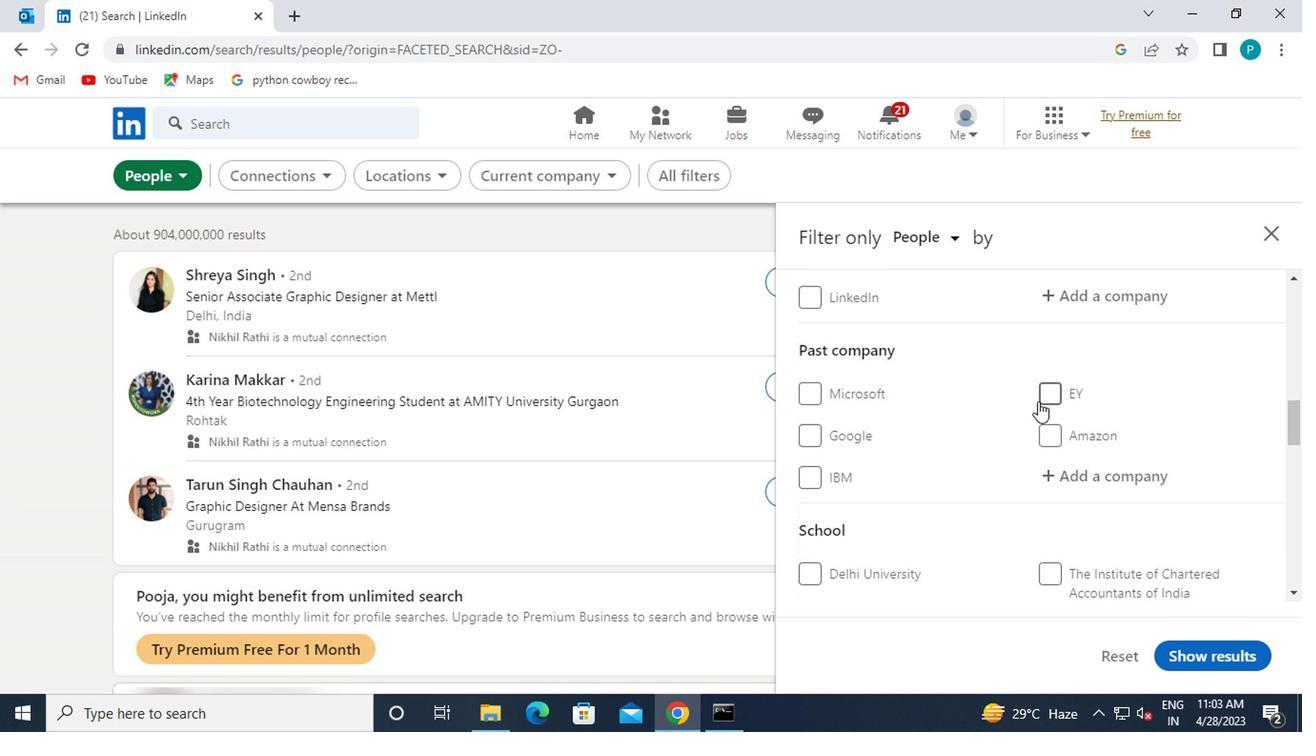 
Action: Mouse moved to (1025, 404)
Screenshot: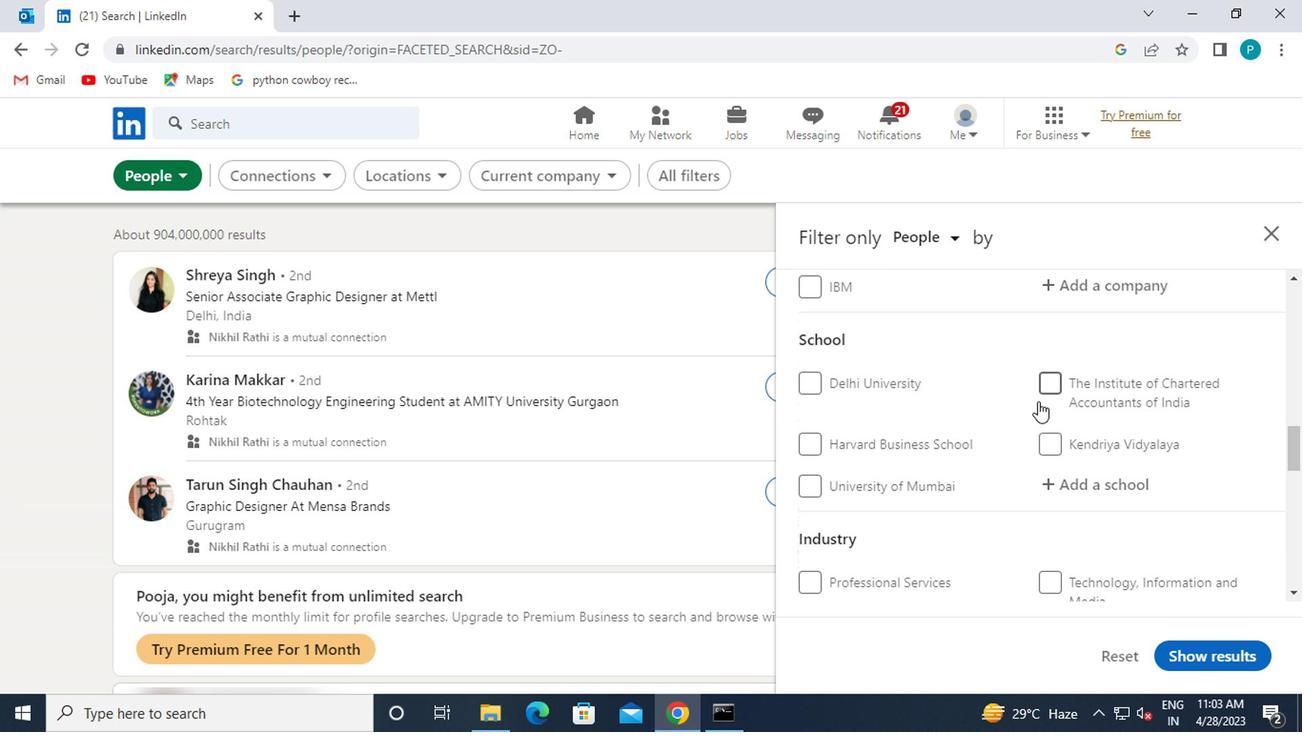 
Action: Mouse scrolled (1025, 403) with delta (0, -1)
Screenshot: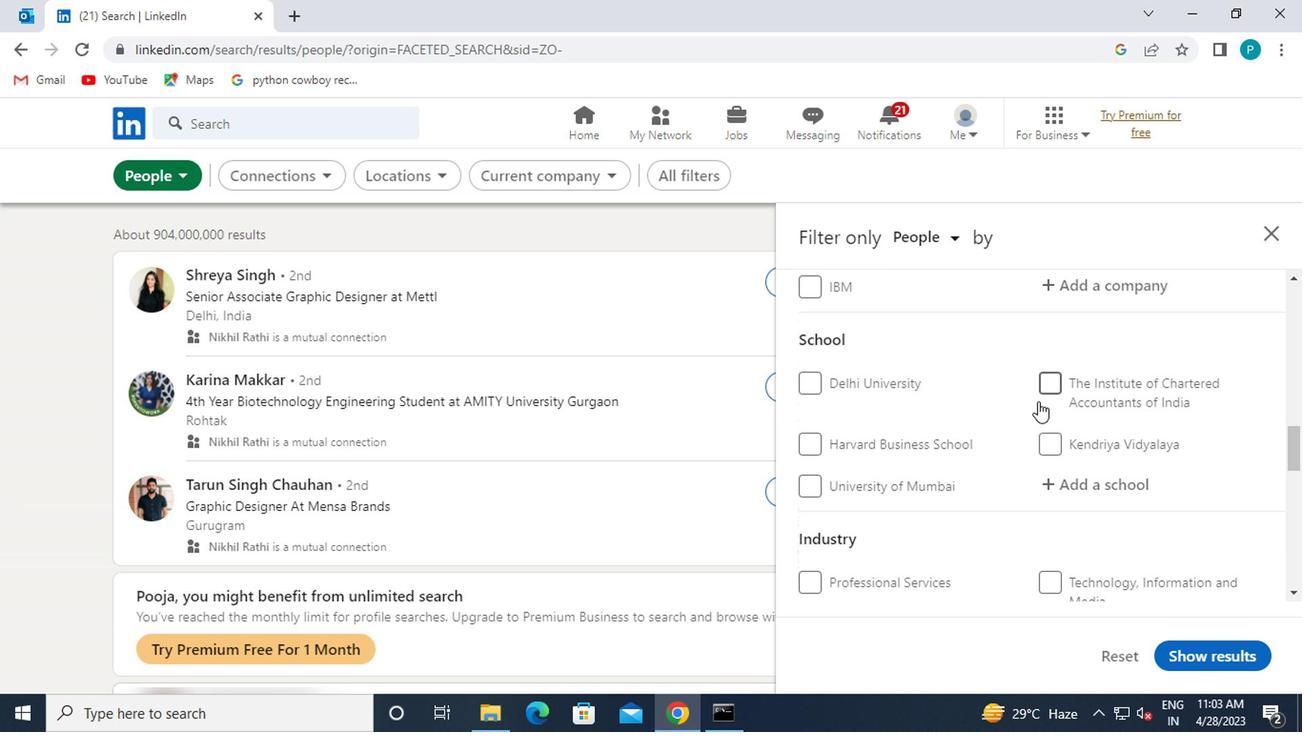 
Action: Mouse moved to (1020, 404)
Screenshot: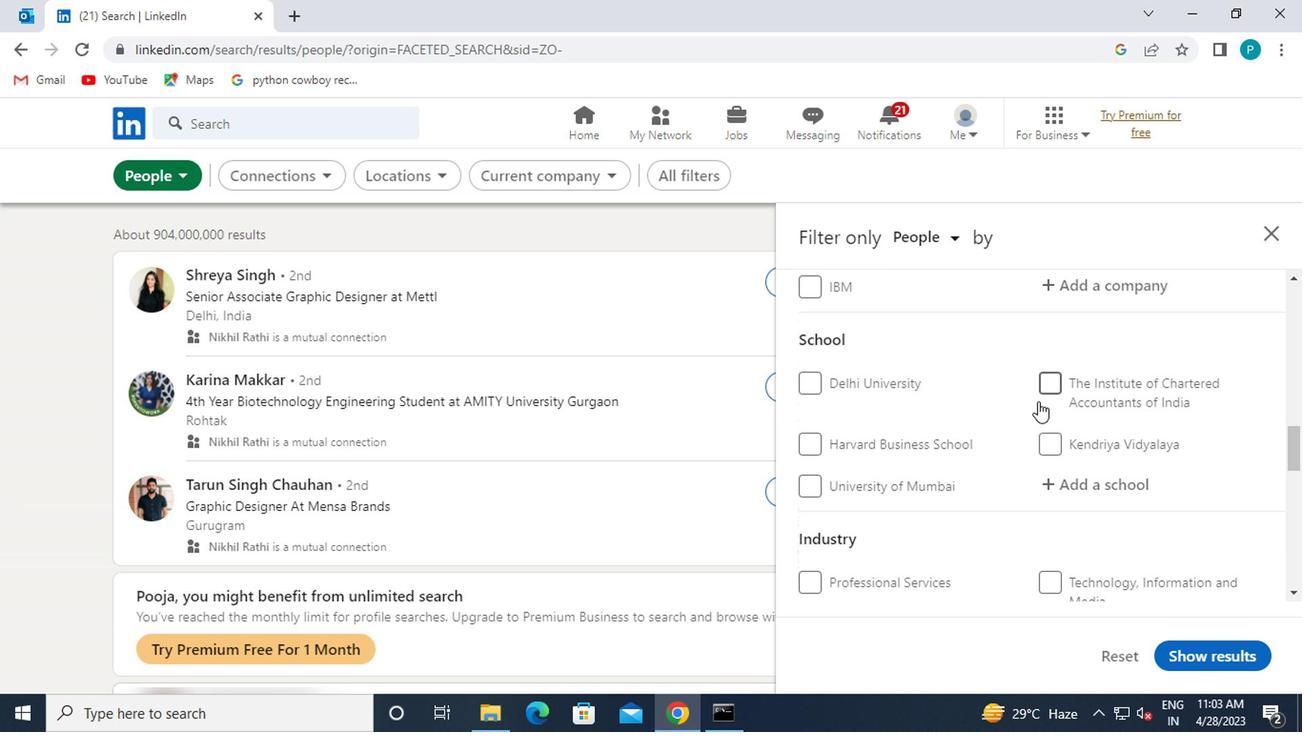 
Action: Mouse scrolled (1020, 403) with delta (0, -1)
Screenshot: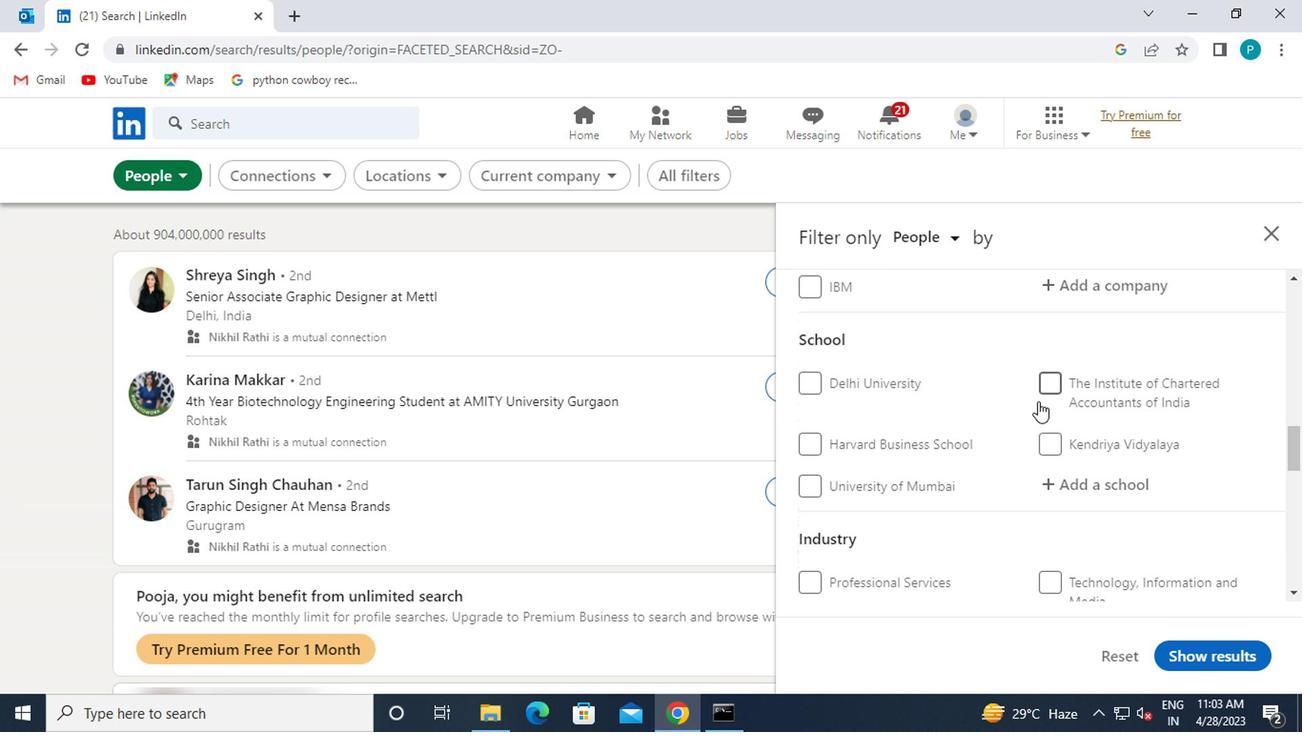 
Action: Mouse moved to (1018, 403)
Screenshot: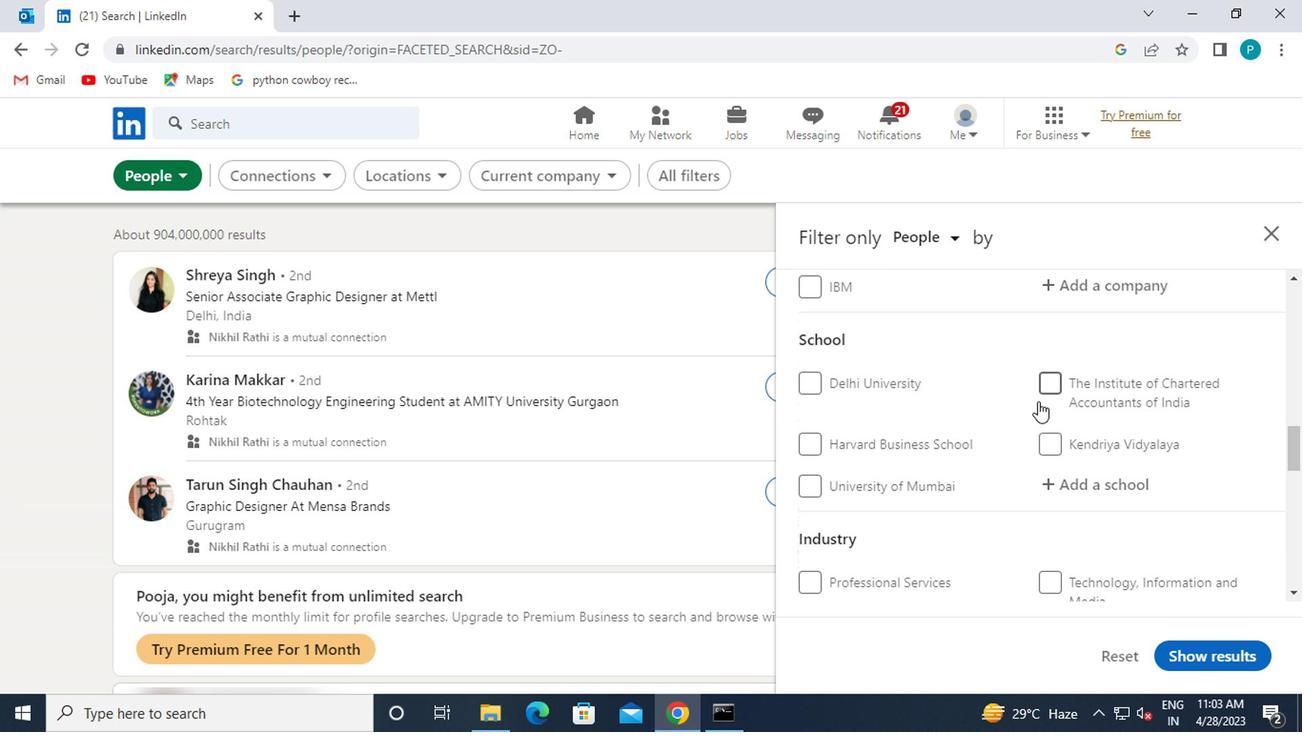 
Action: Mouse scrolled (1018, 402) with delta (0, 0)
Screenshot: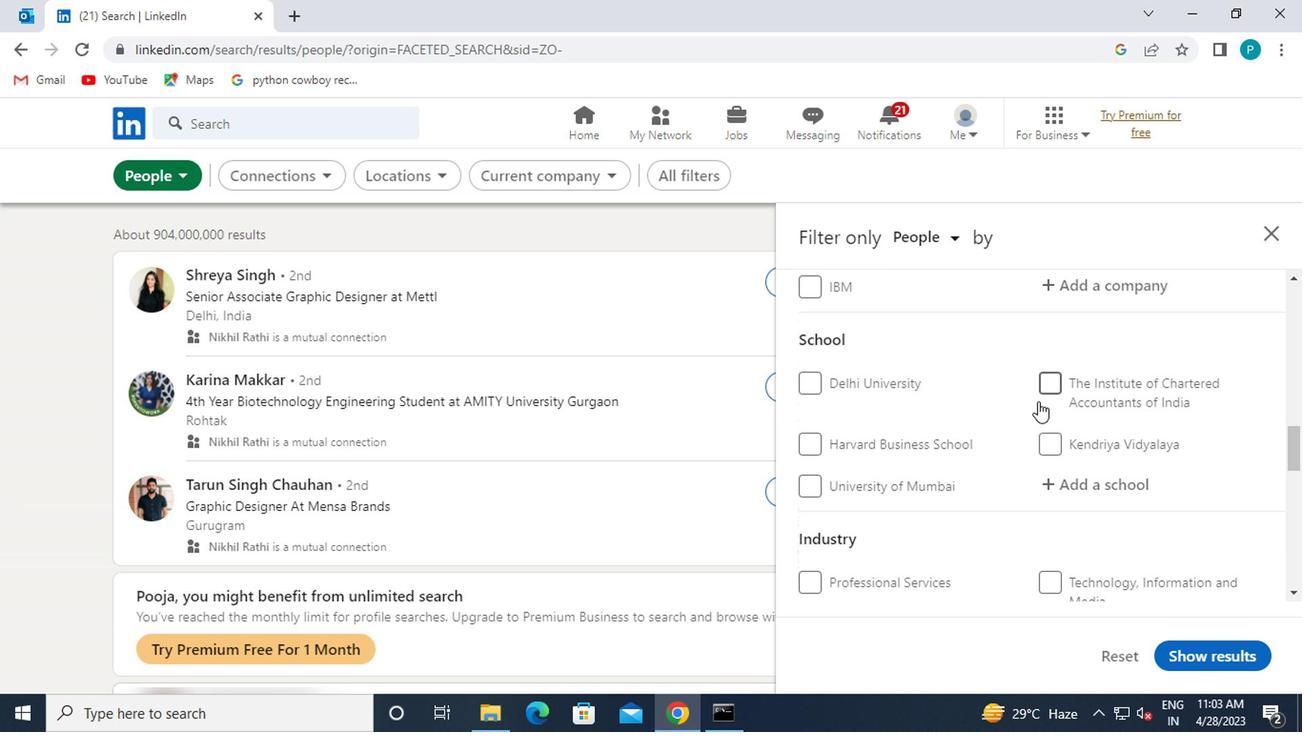 
Action: Mouse scrolled (1018, 402) with delta (0, 0)
Screenshot: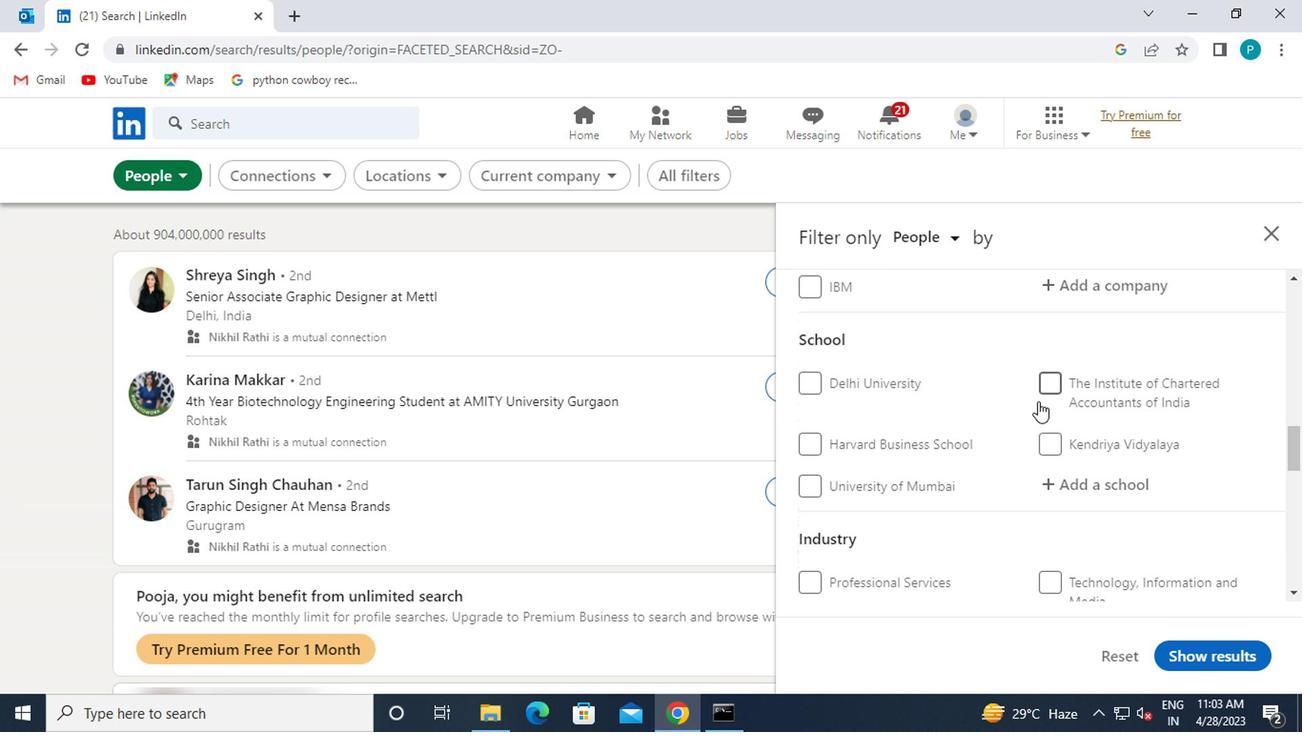 
Action: Mouse moved to (815, 454)
Screenshot: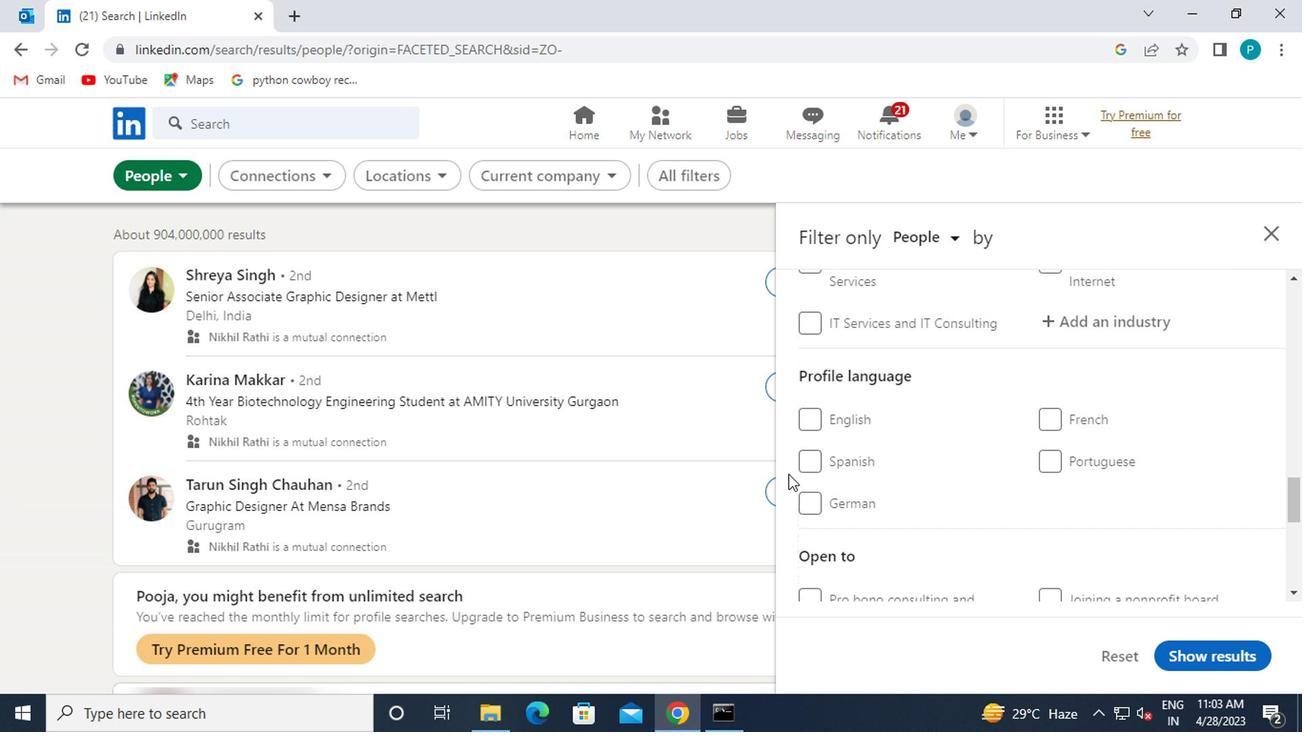 
Action: Mouse pressed left at (815, 454)
Screenshot: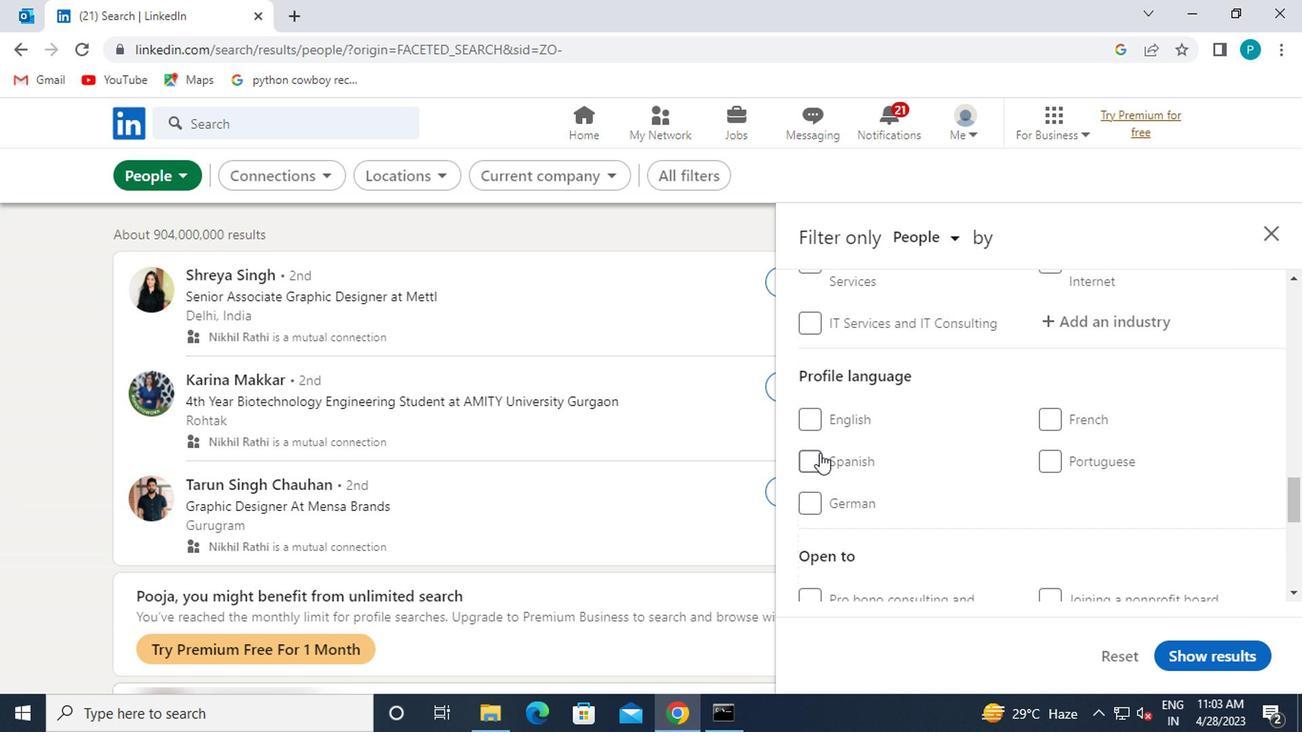 
Action: Mouse moved to (886, 466)
Screenshot: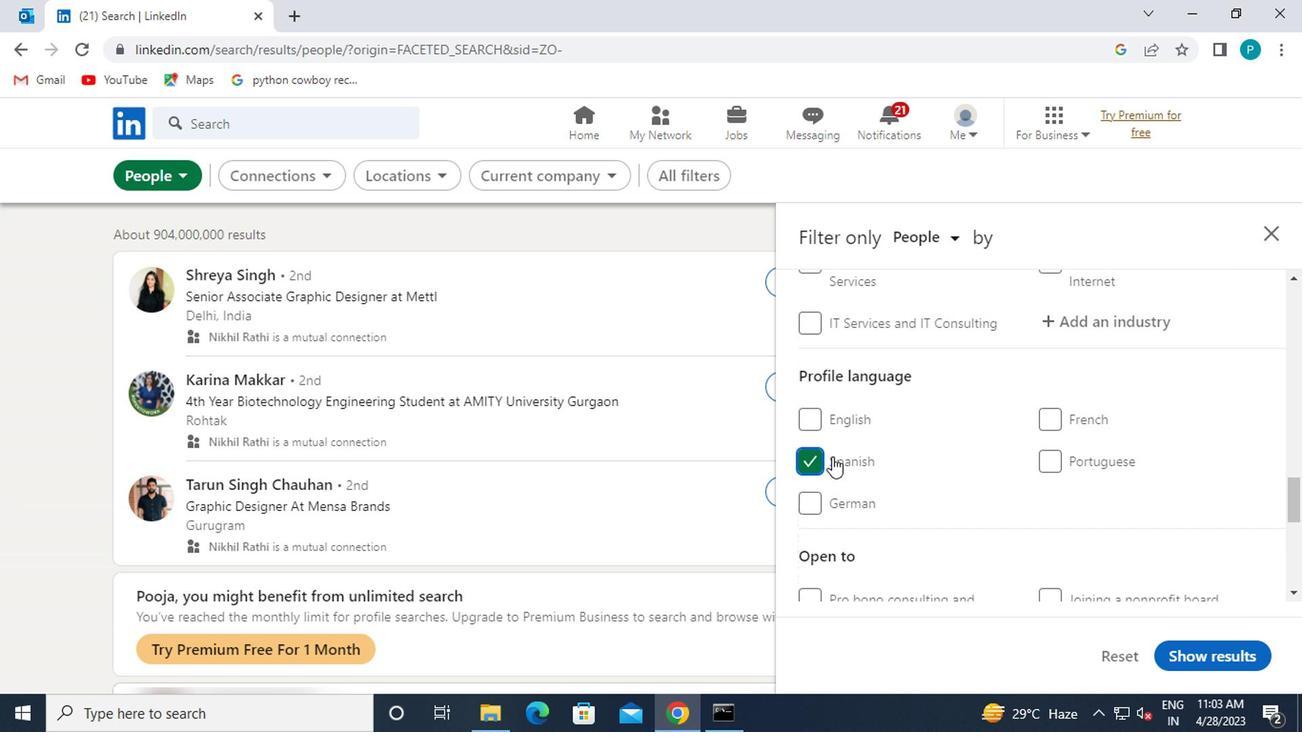 
Action: Mouse scrolled (886, 468) with delta (0, 1)
Screenshot: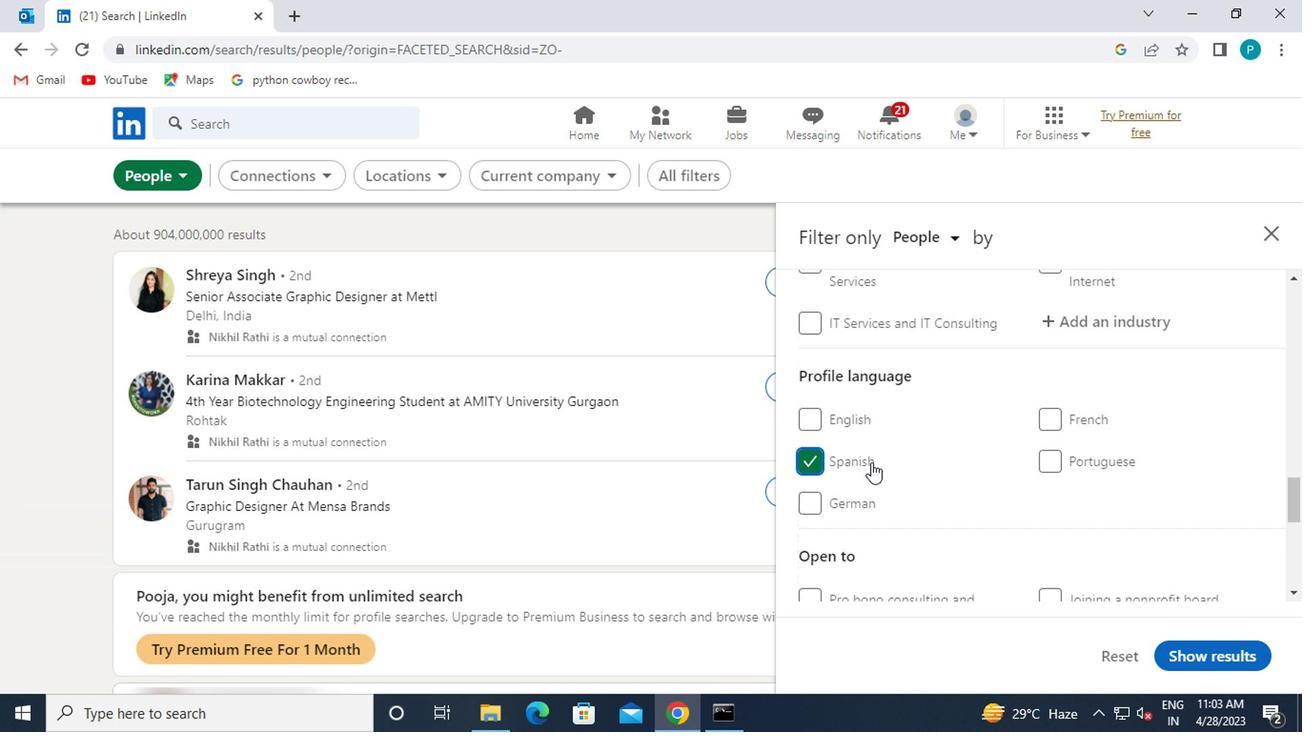 
Action: Mouse scrolled (886, 468) with delta (0, 1)
Screenshot: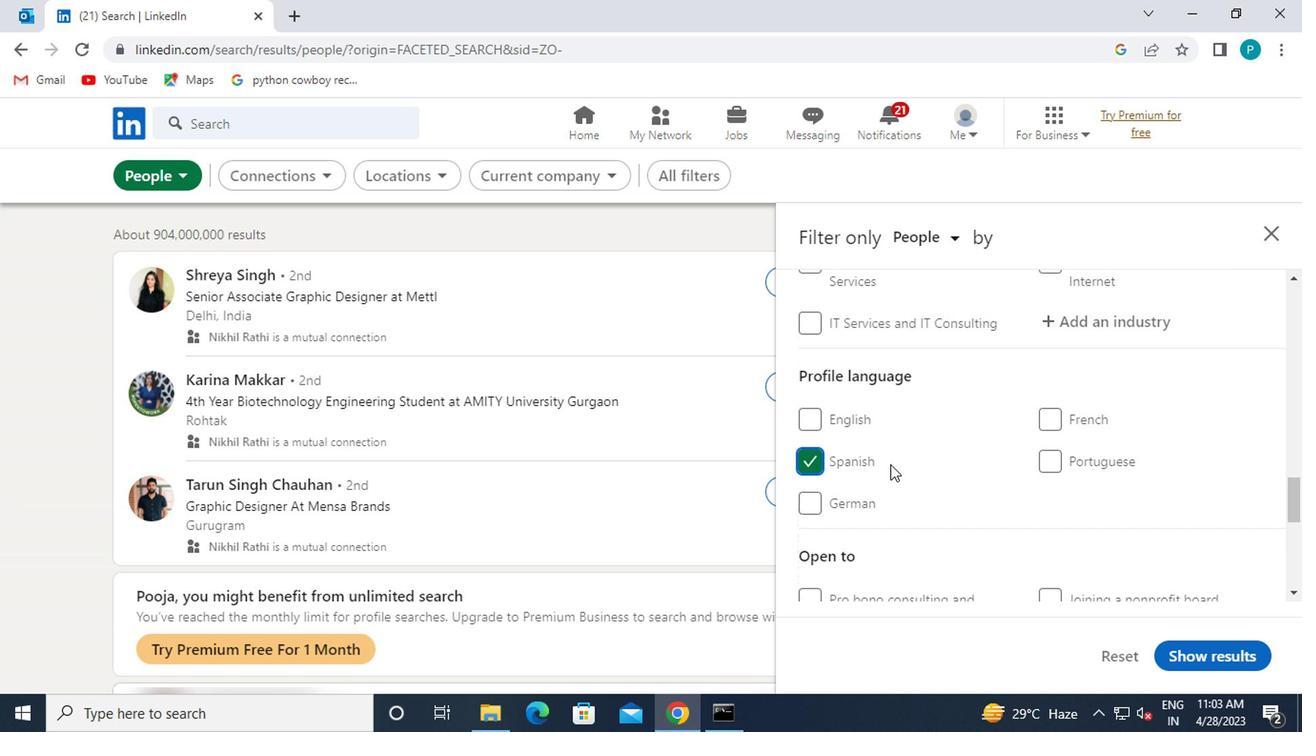 
Action: Mouse scrolled (886, 468) with delta (0, 1)
Screenshot: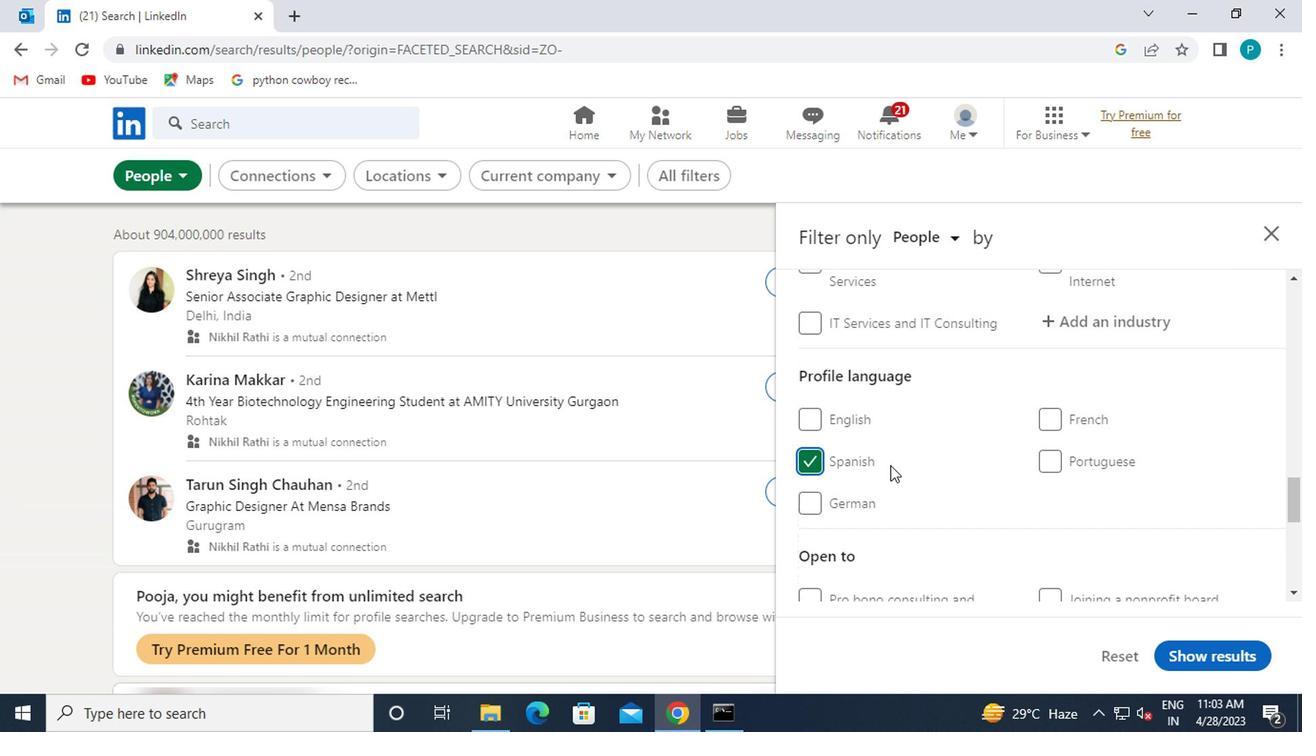 
Action: Mouse moved to (1020, 466)
Screenshot: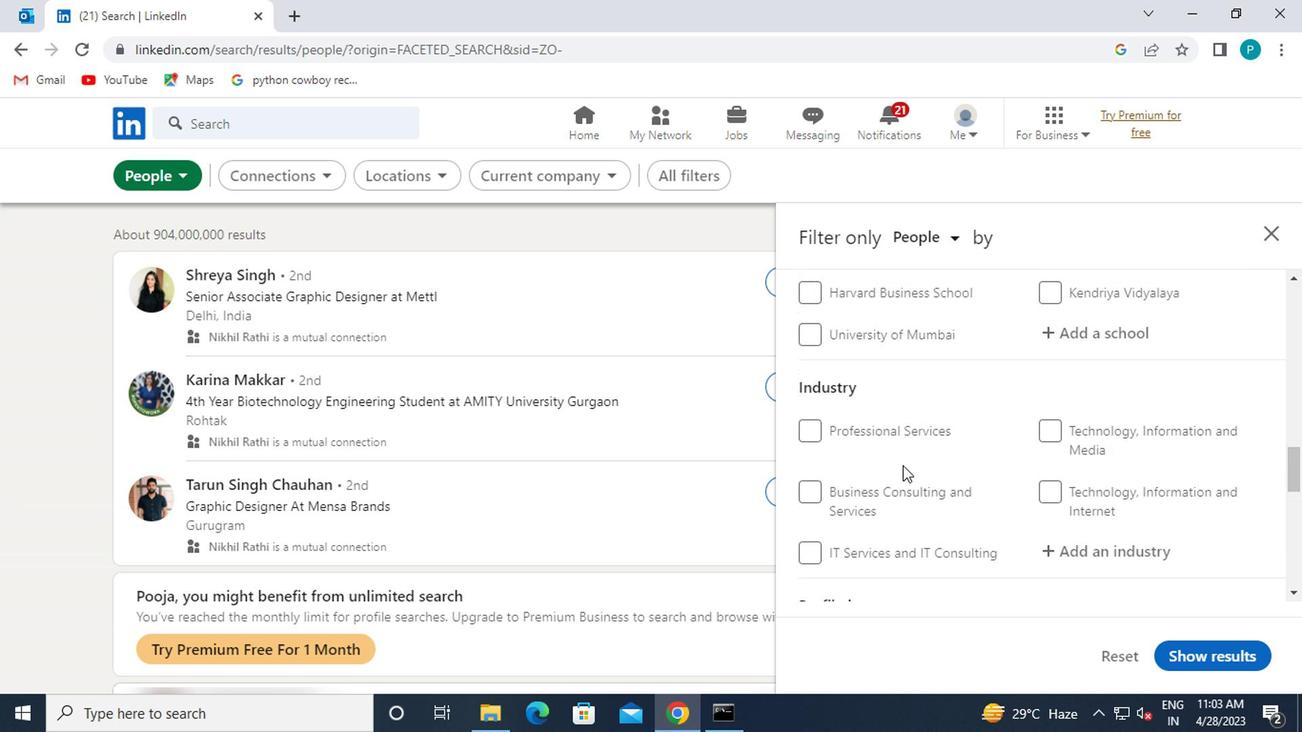 
Action: Mouse scrolled (1020, 466) with delta (0, 0)
Screenshot: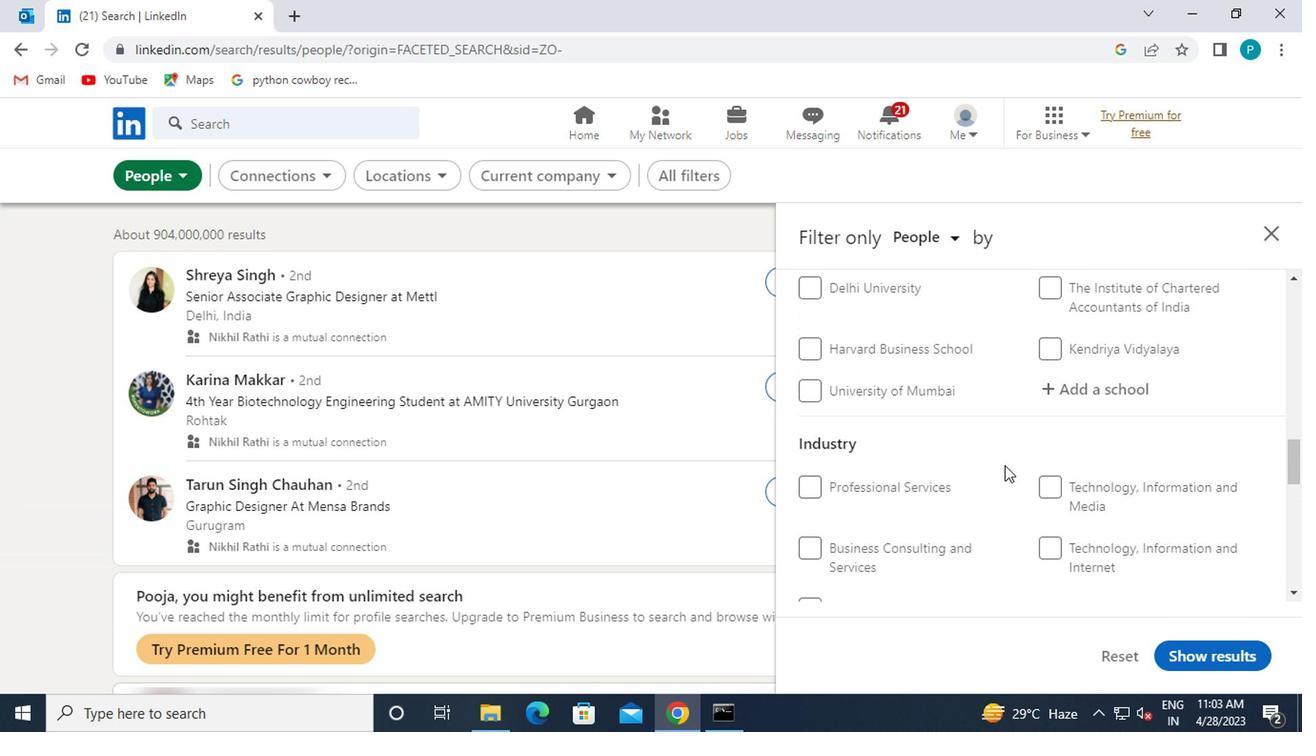 
Action: Mouse moved to (1021, 465)
Screenshot: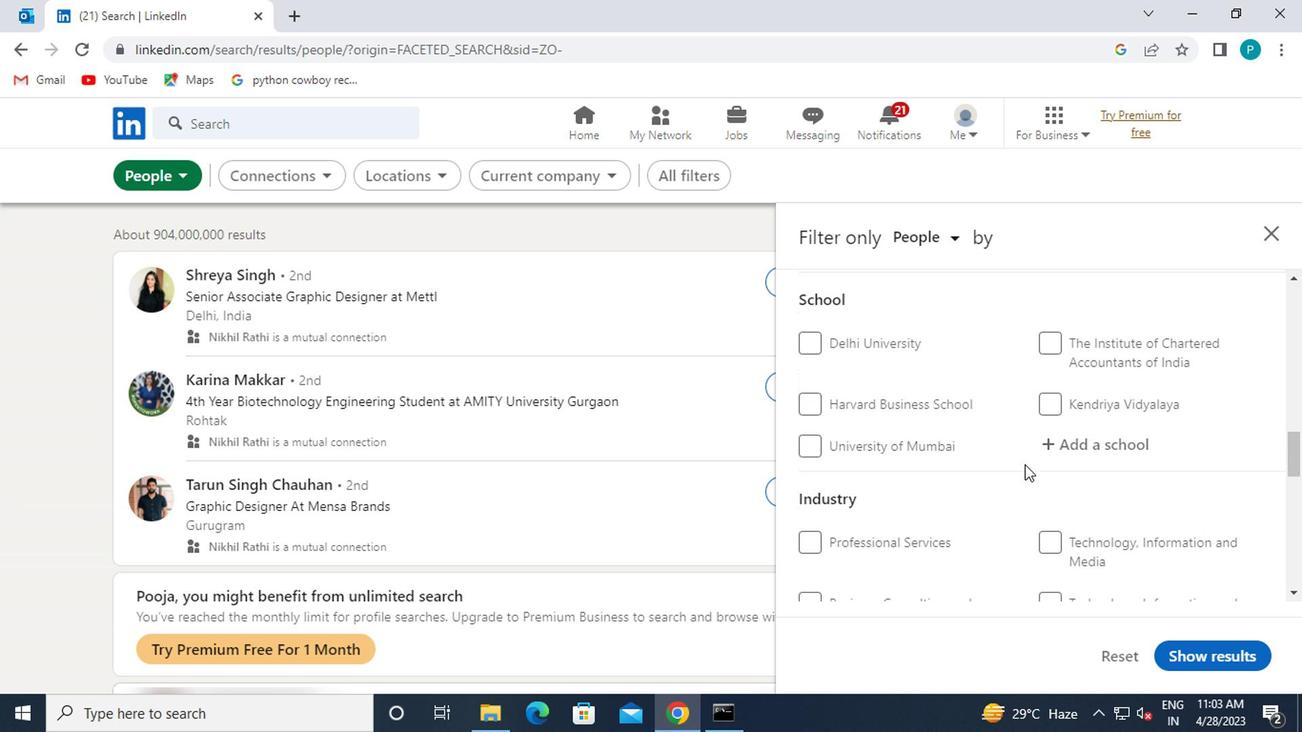 
Action: Mouse scrolled (1021, 466) with delta (0, 0)
Screenshot: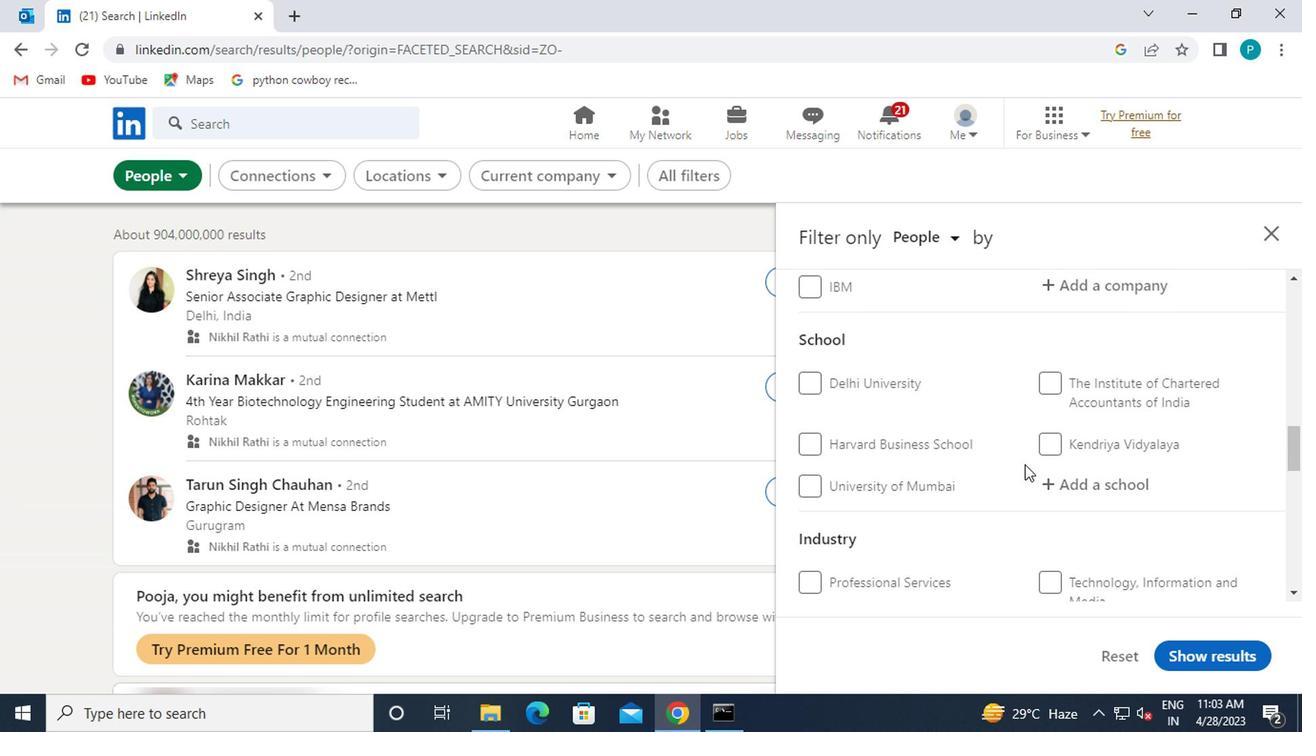 
Action: Mouse moved to (1072, 405)
Screenshot: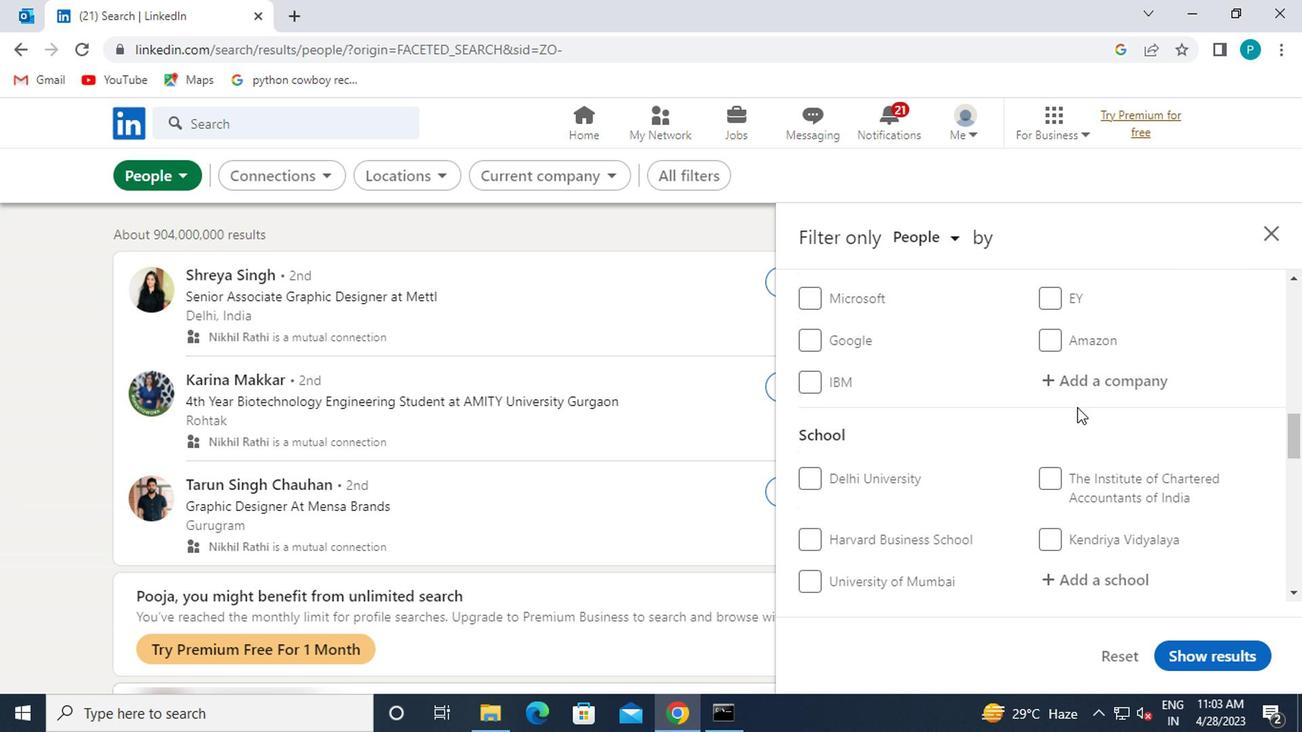 
Action: Mouse scrolled (1072, 406) with delta (0, 1)
Screenshot: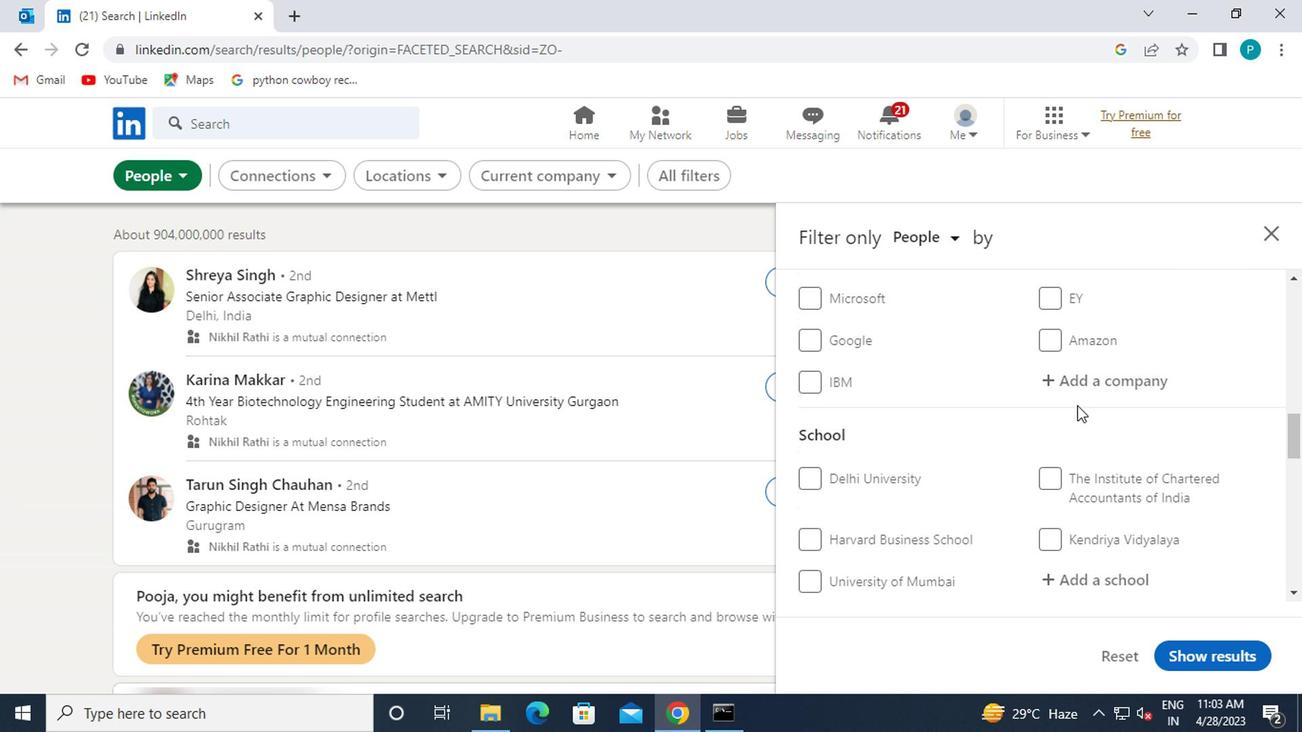 
Action: Mouse scrolled (1072, 406) with delta (0, 1)
Screenshot: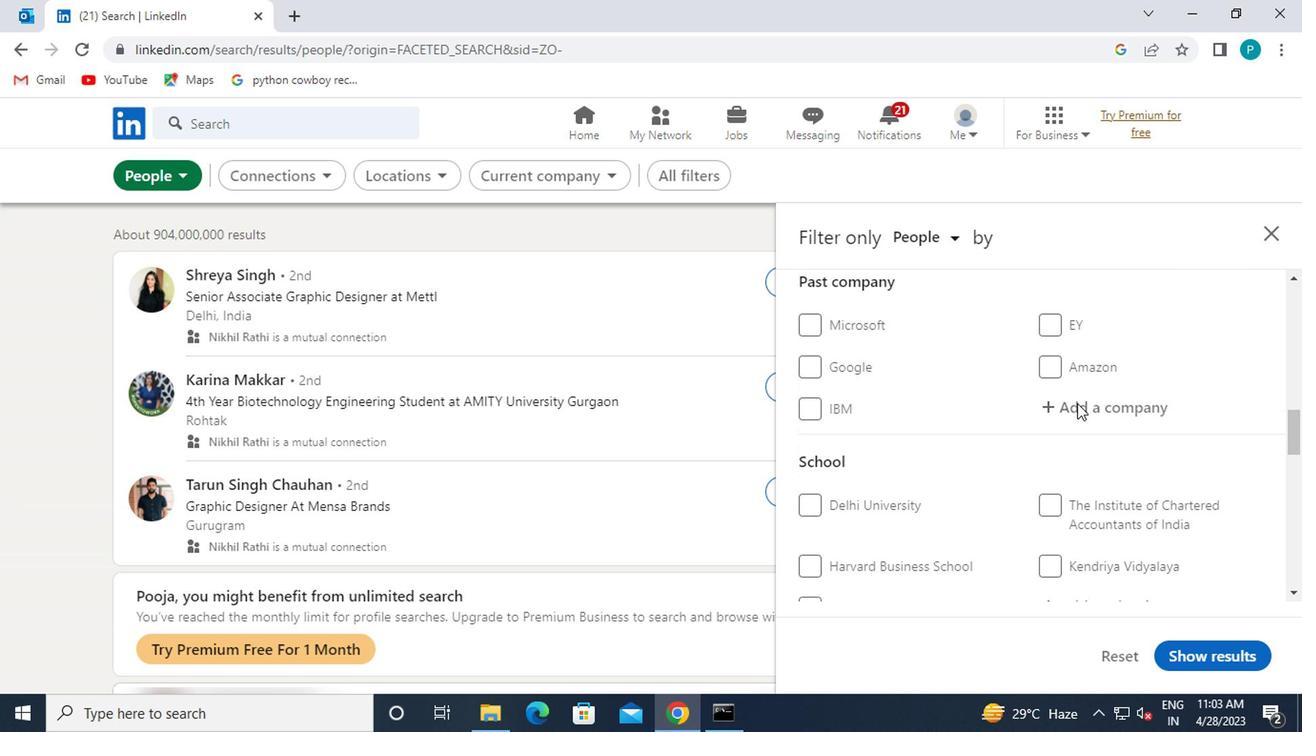 
Action: Mouse moved to (1072, 397)
Screenshot: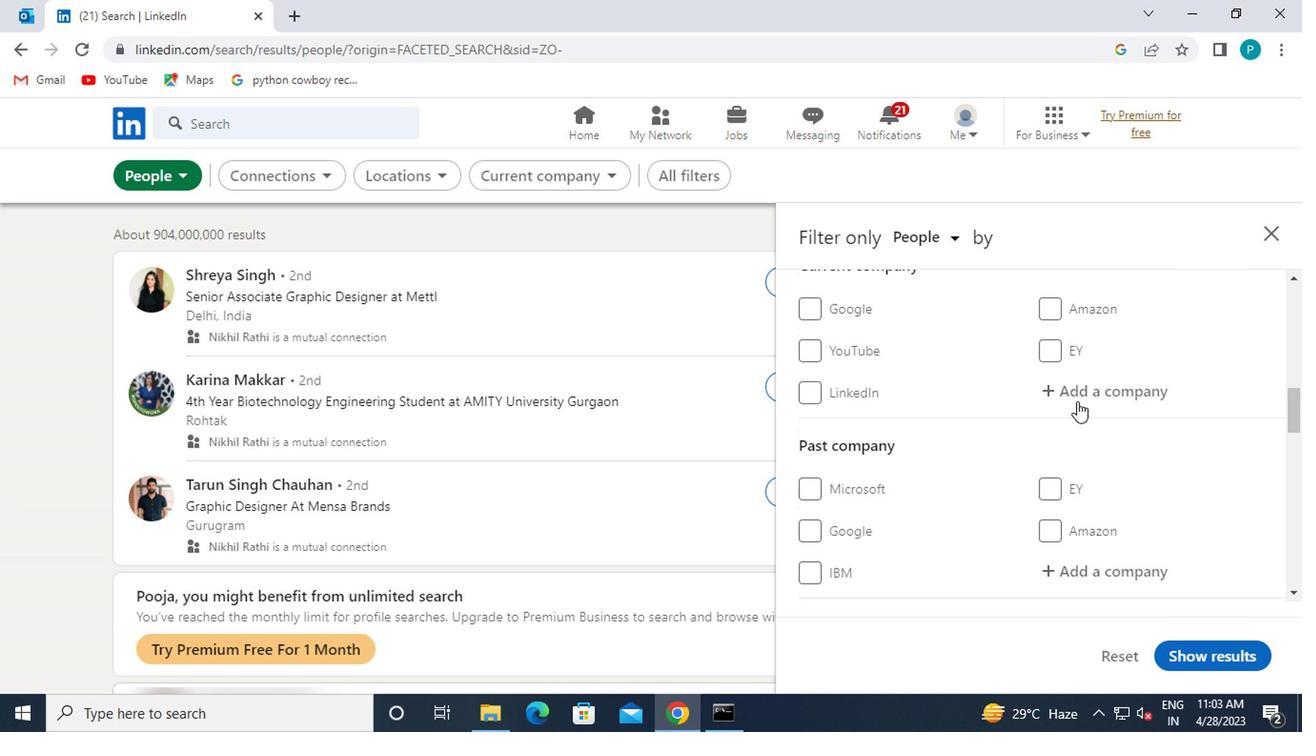 
Action: Mouse pressed left at (1072, 397)
Screenshot: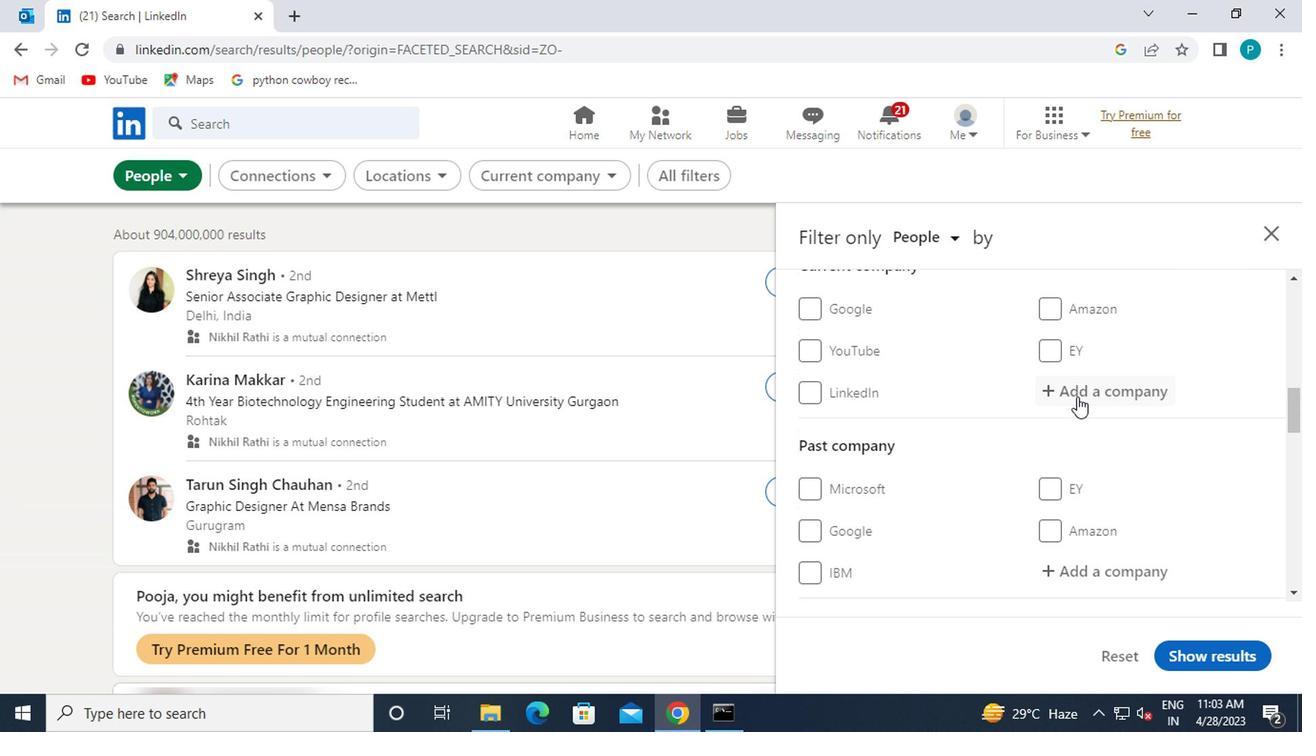 
Action: Key pressed <Key.caps_lock>T<Key.caps_lock>RAVELOKA
Screenshot: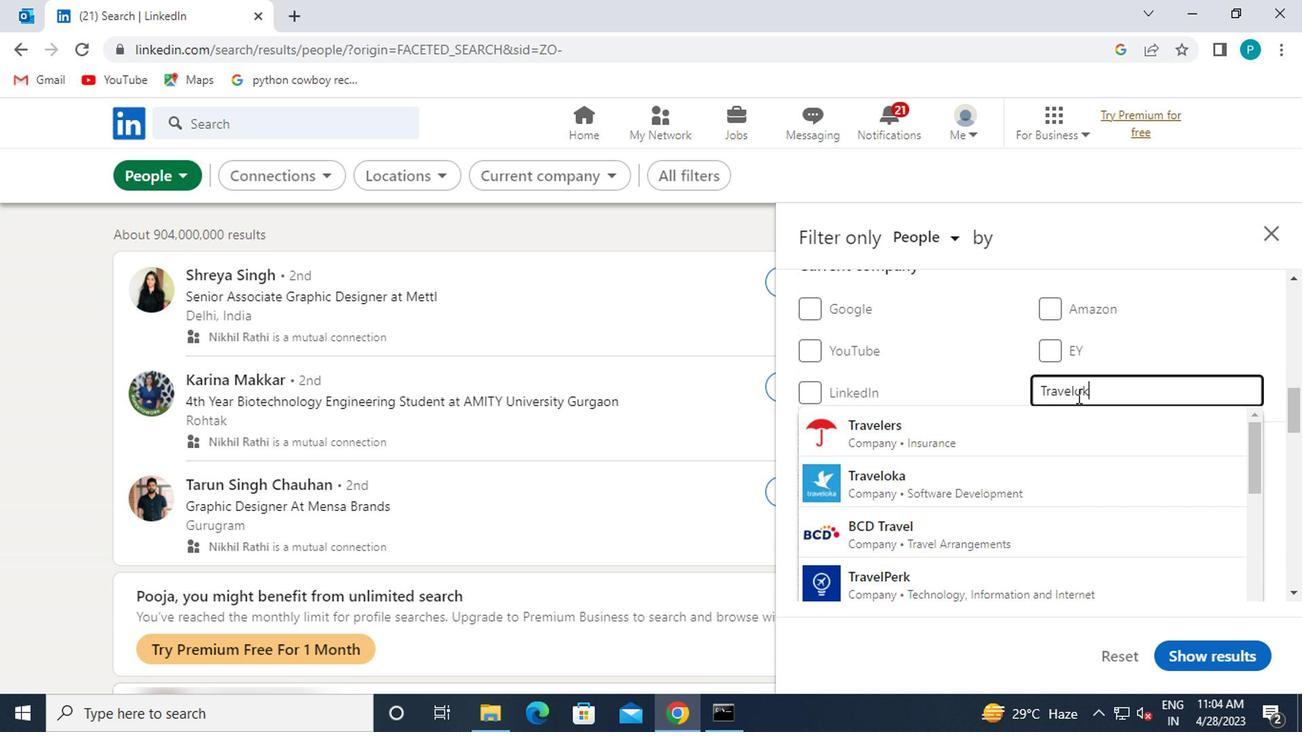 
Action: Mouse moved to (1063, 432)
Screenshot: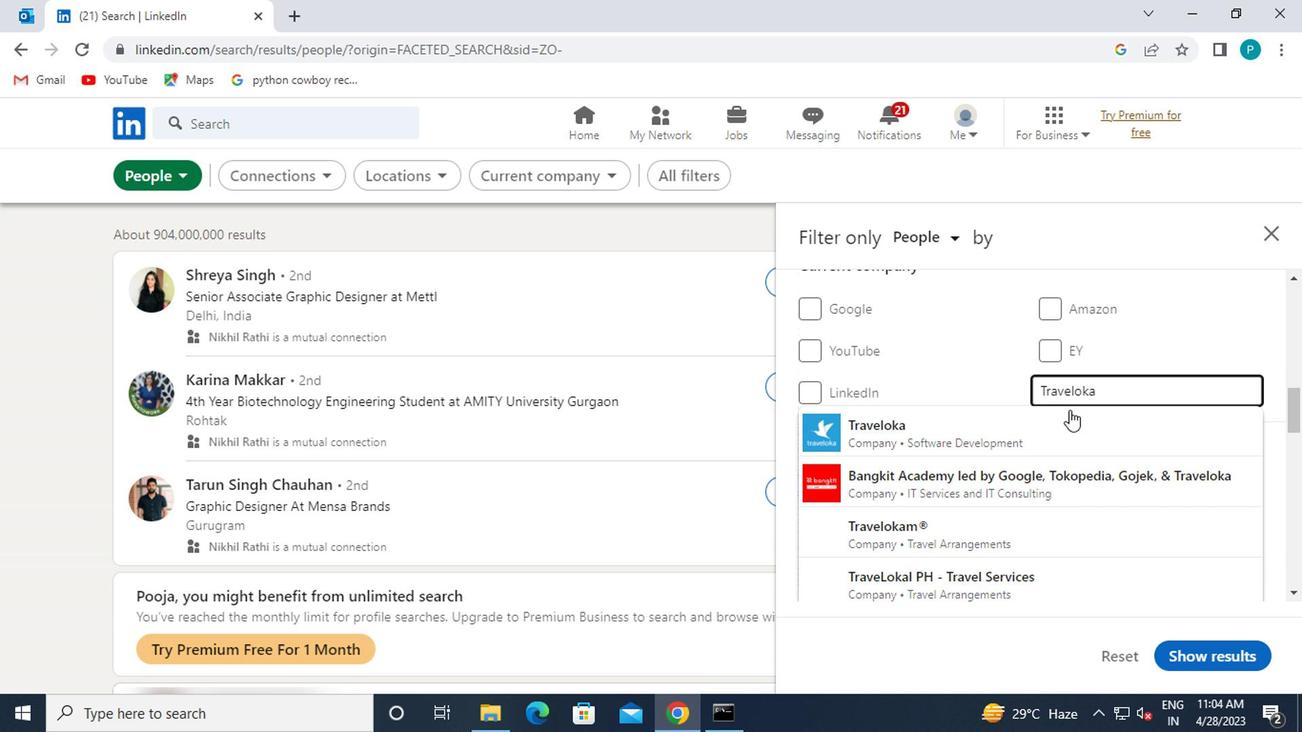 
Action: Mouse pressed left at (1063, 432)
Screenshot: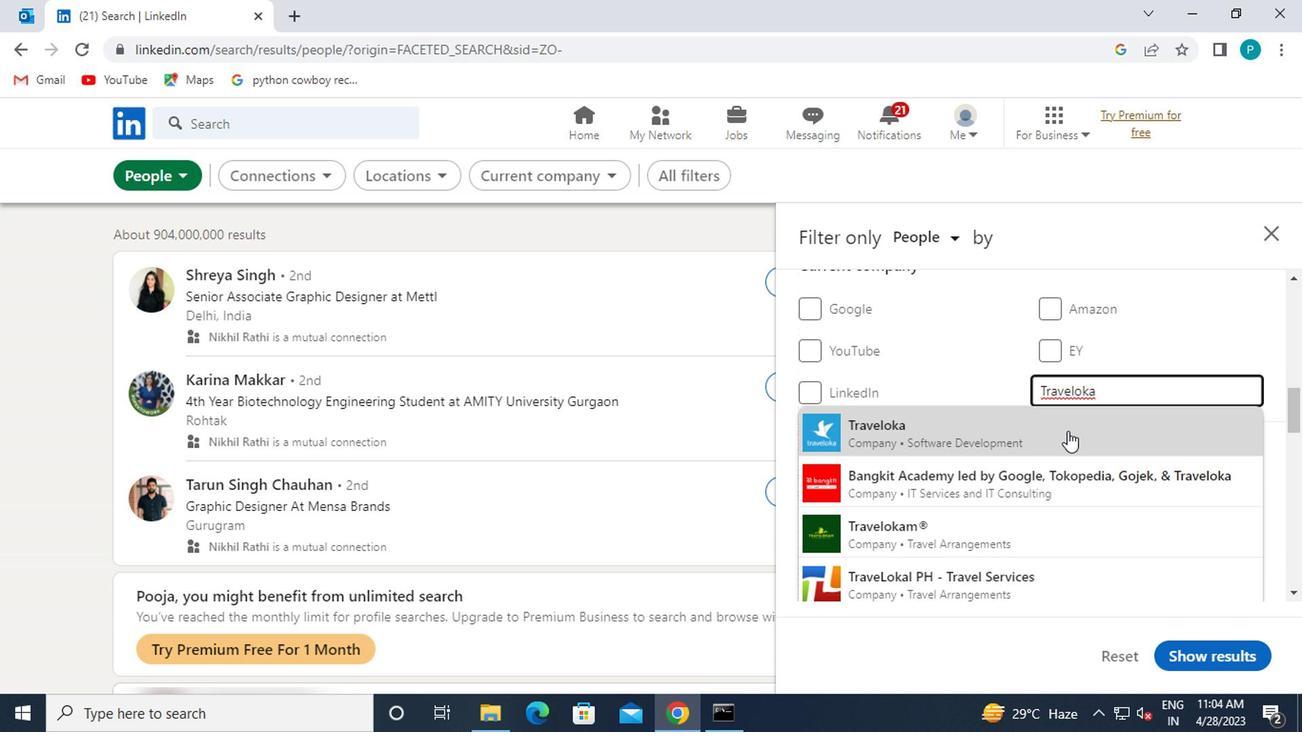 
Action: Mouse scrolled (1063, 431) with delta (0, -1)
Screenshot: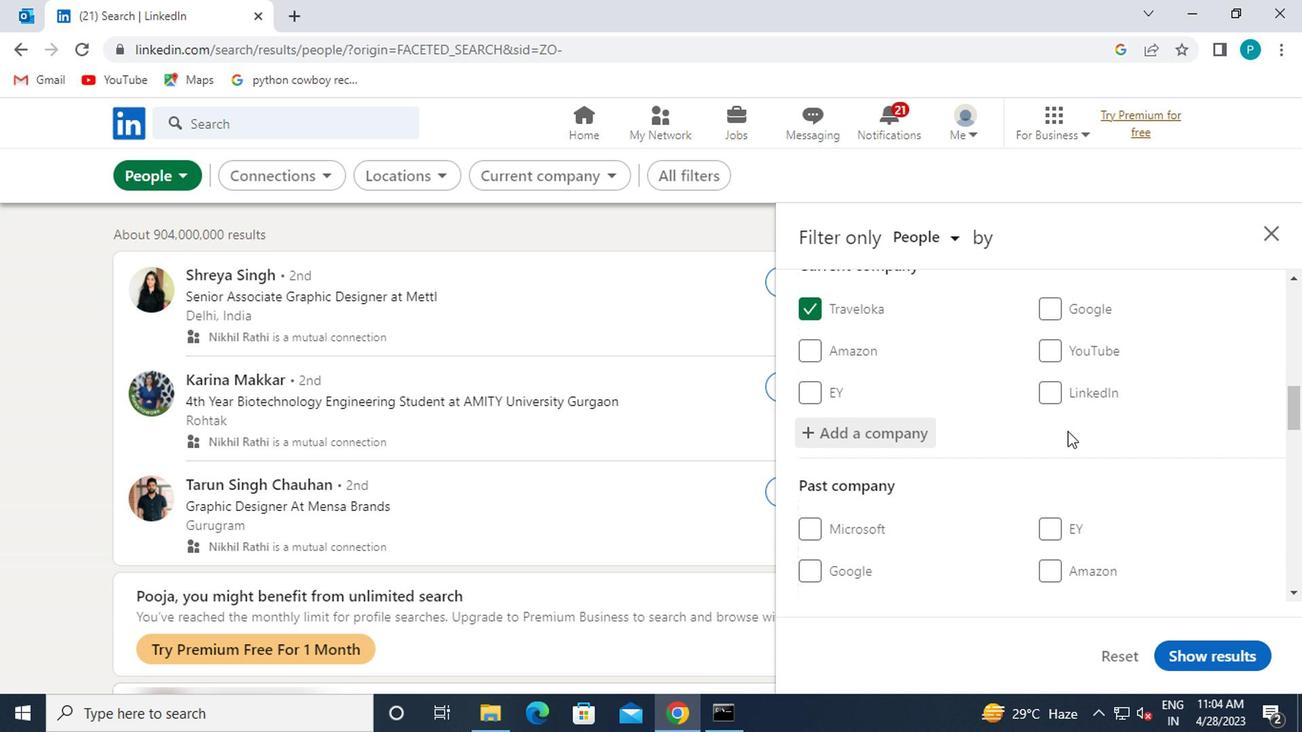 
Action: Mouse scrolled (1063, 431) with delta (0, -1)
Screenshot: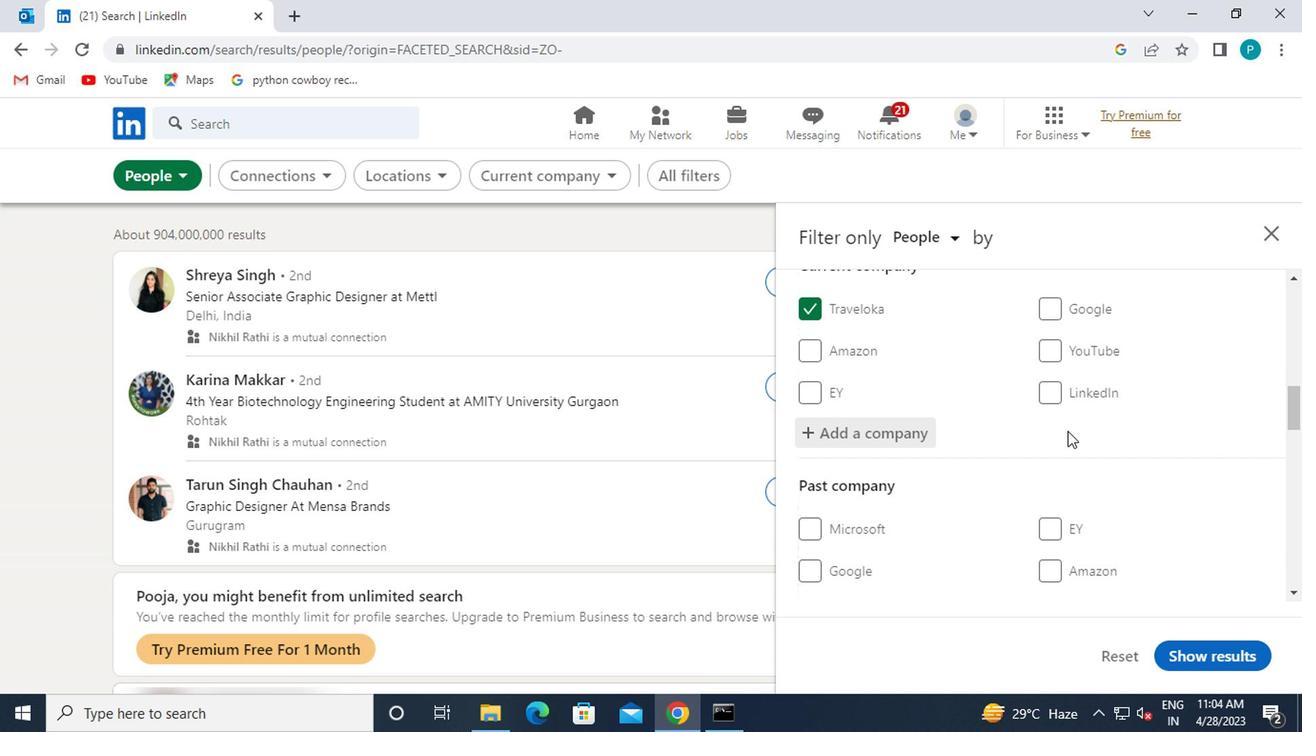 
Action: Mouse scrolled (1063, 431) with delta (0, -1)
Screenshot: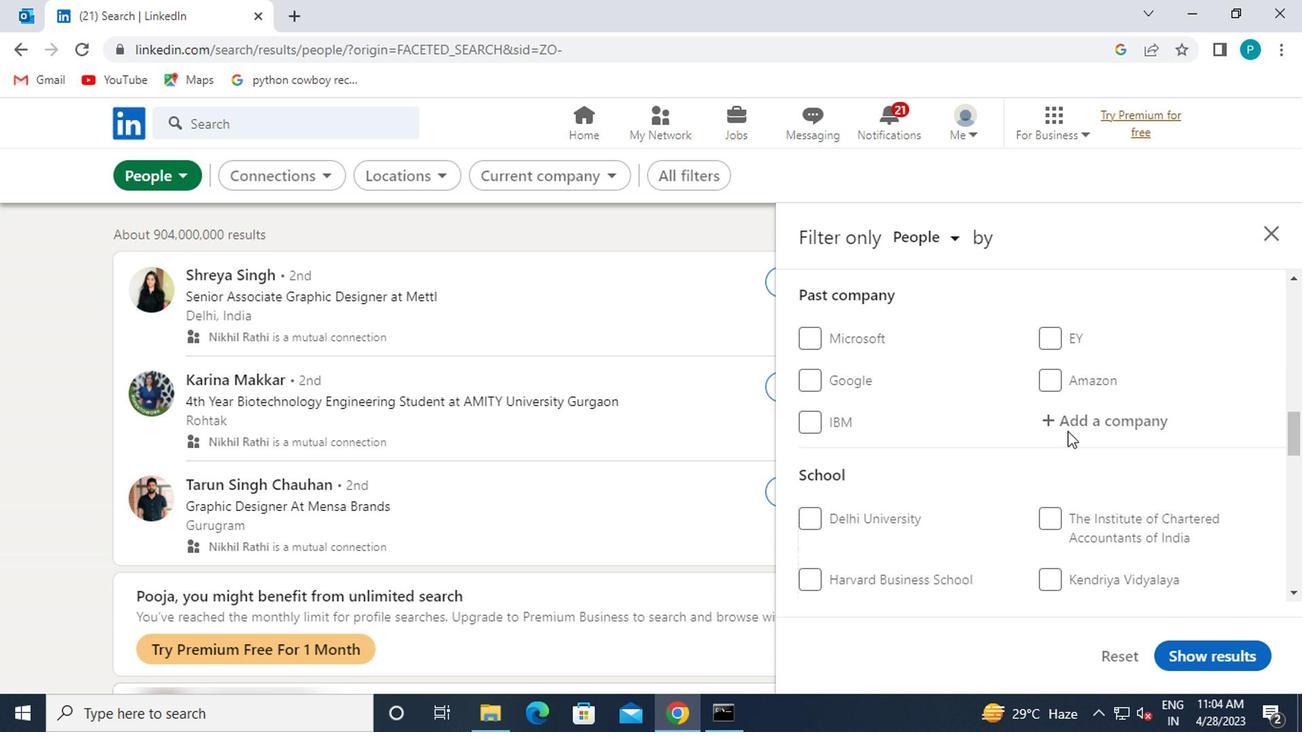 
Action: Mouse scrolled (1063, 431) with delta (0, -1)
Screenshot: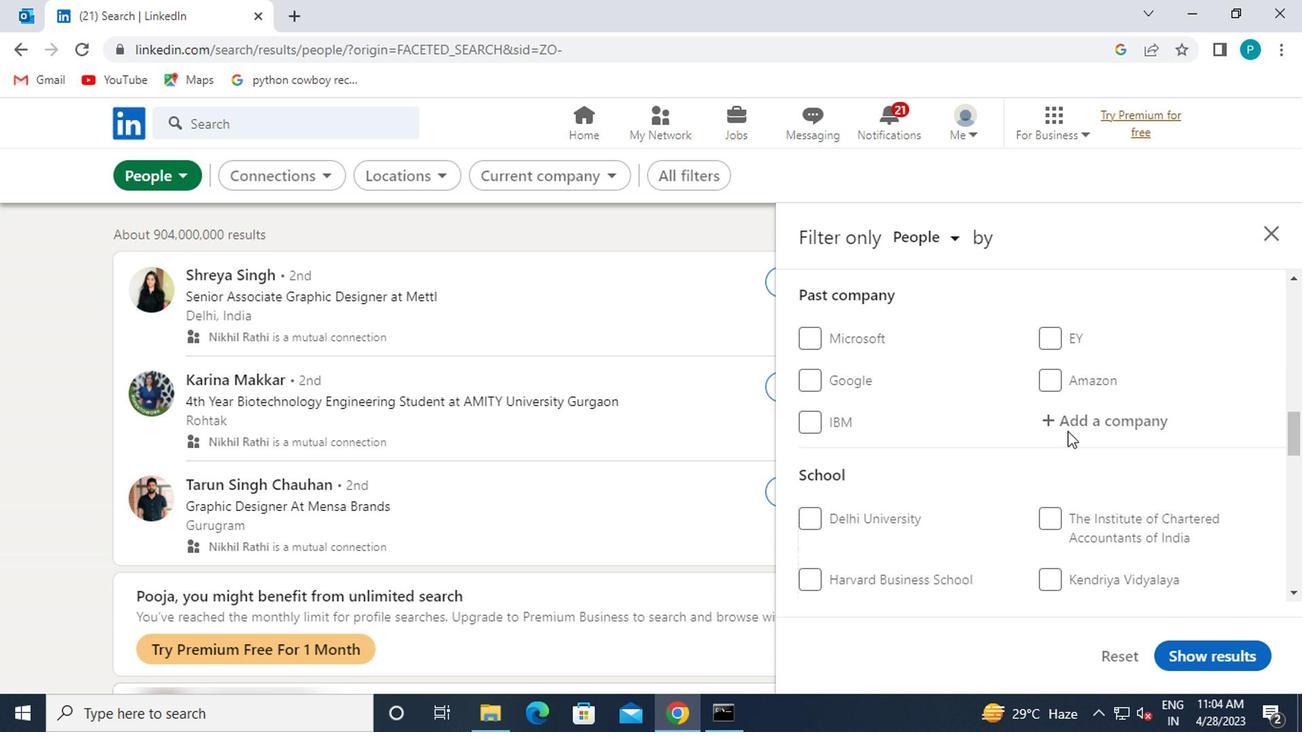 
Action: Mouse moved to (1065, 426)
Screenshot: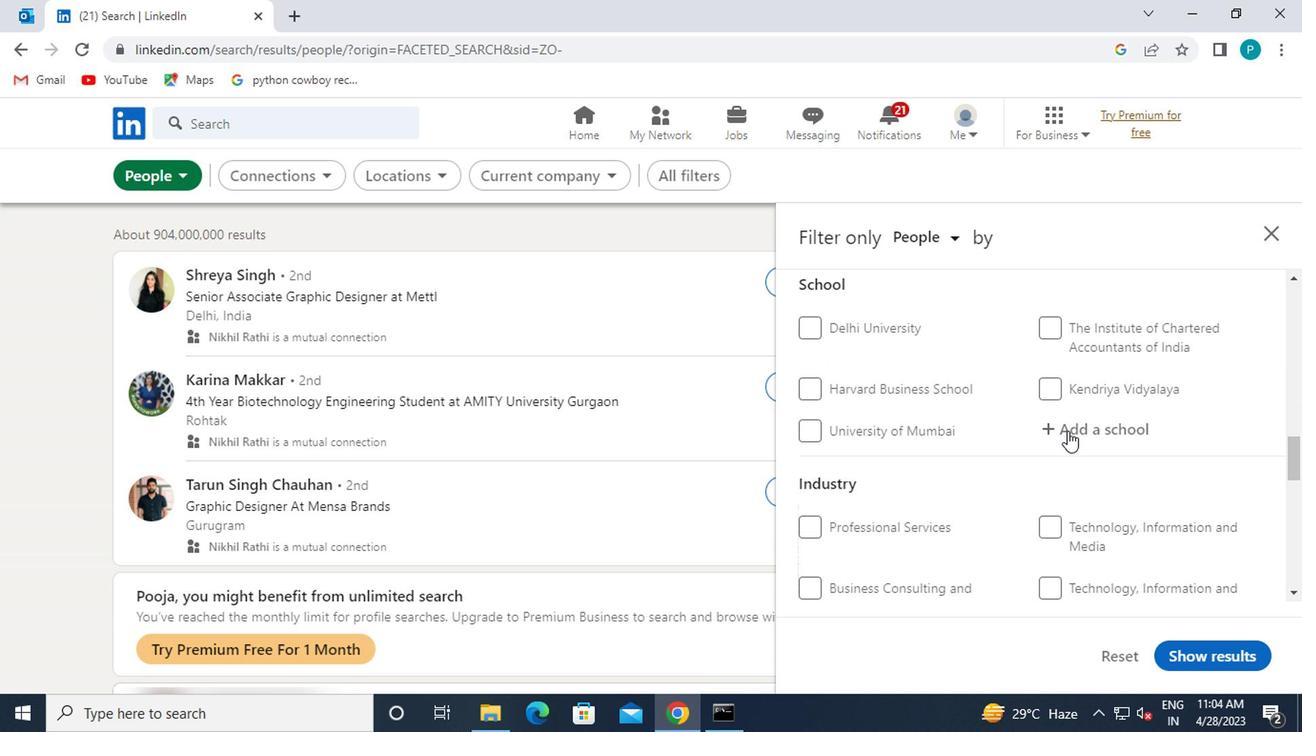 
Action: Mouse pressed left at (1065, 426)
Screenshot: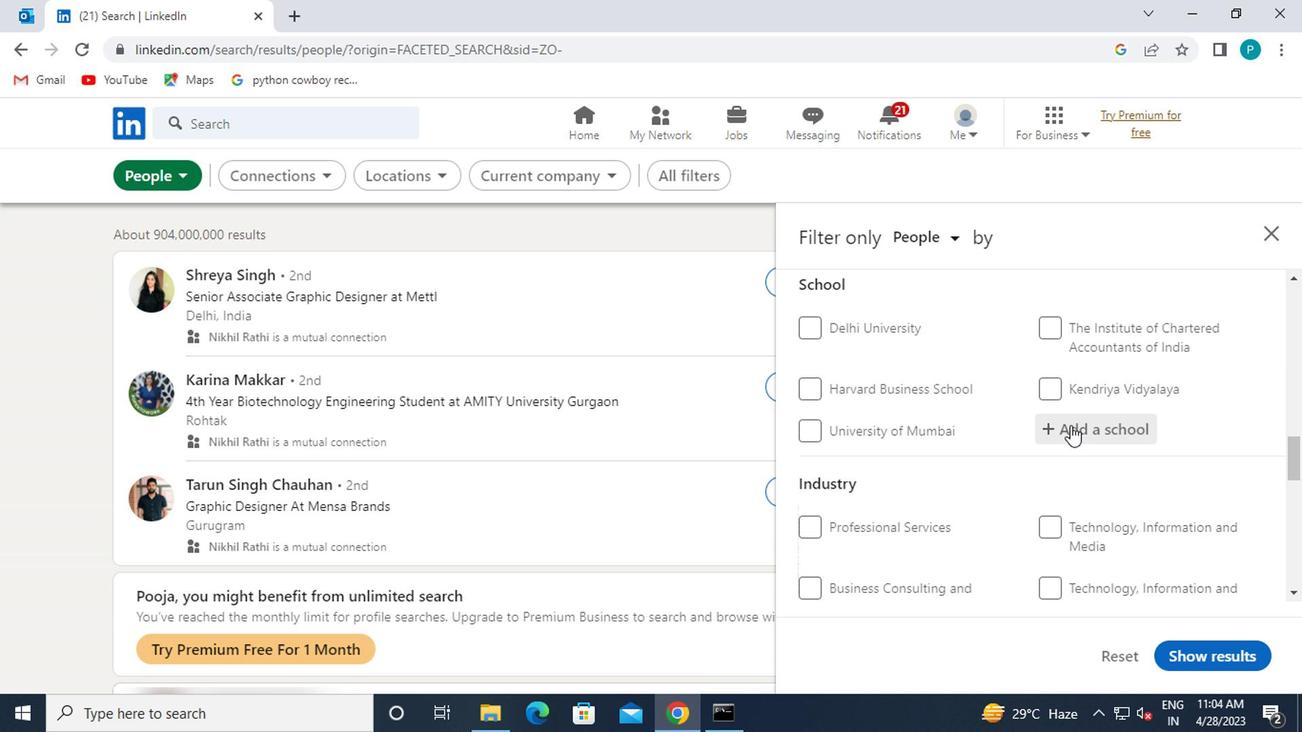 
Action: Mouse moved to (1067, 426)
Screenshot: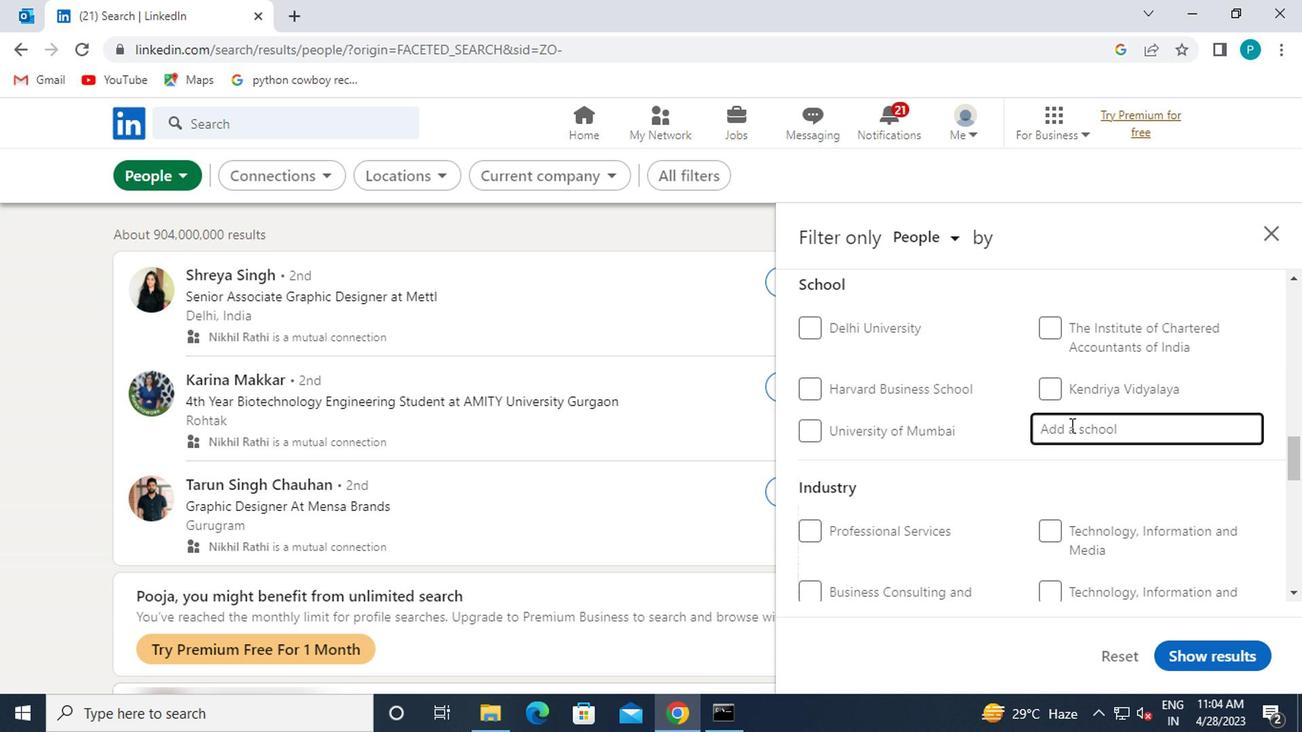 
Action: Key pressed <Key.caps_lock>C<Key.caps_lock>HENNAI
Screenshot: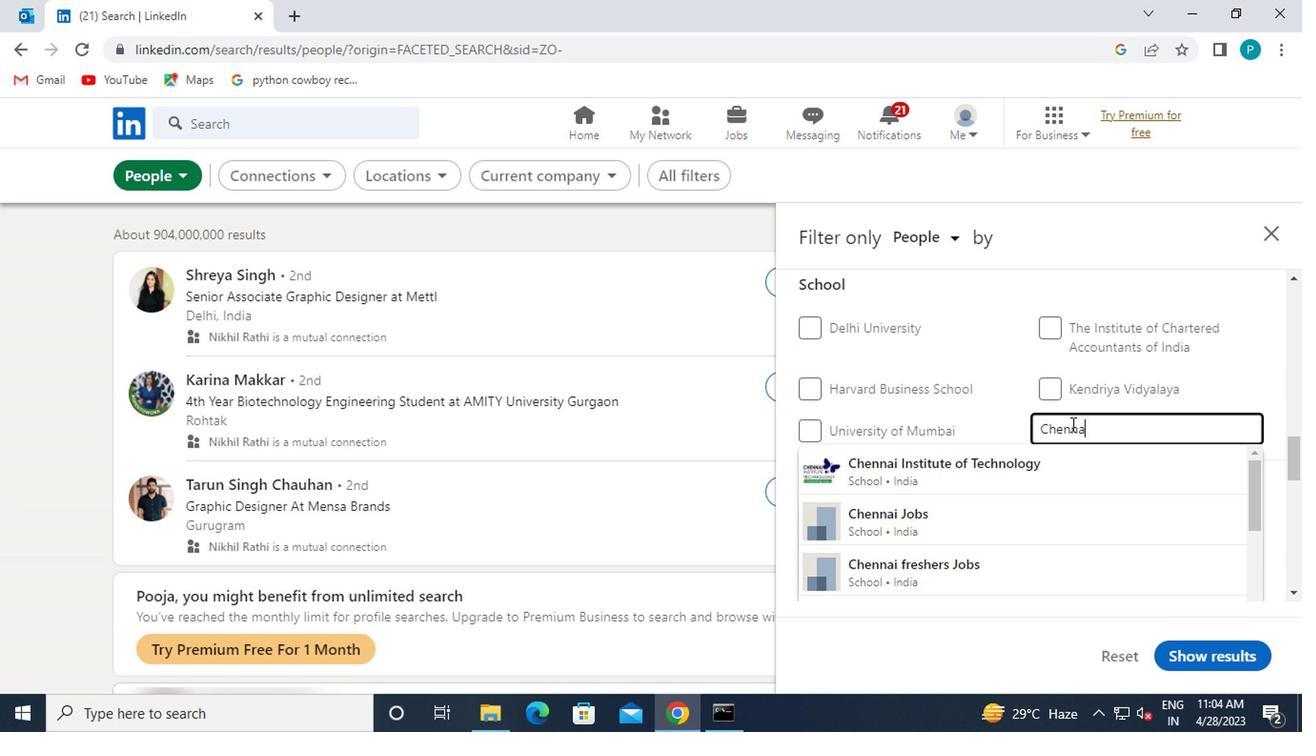 
Action: Mouse moved to (1015, 513)
Screenshot: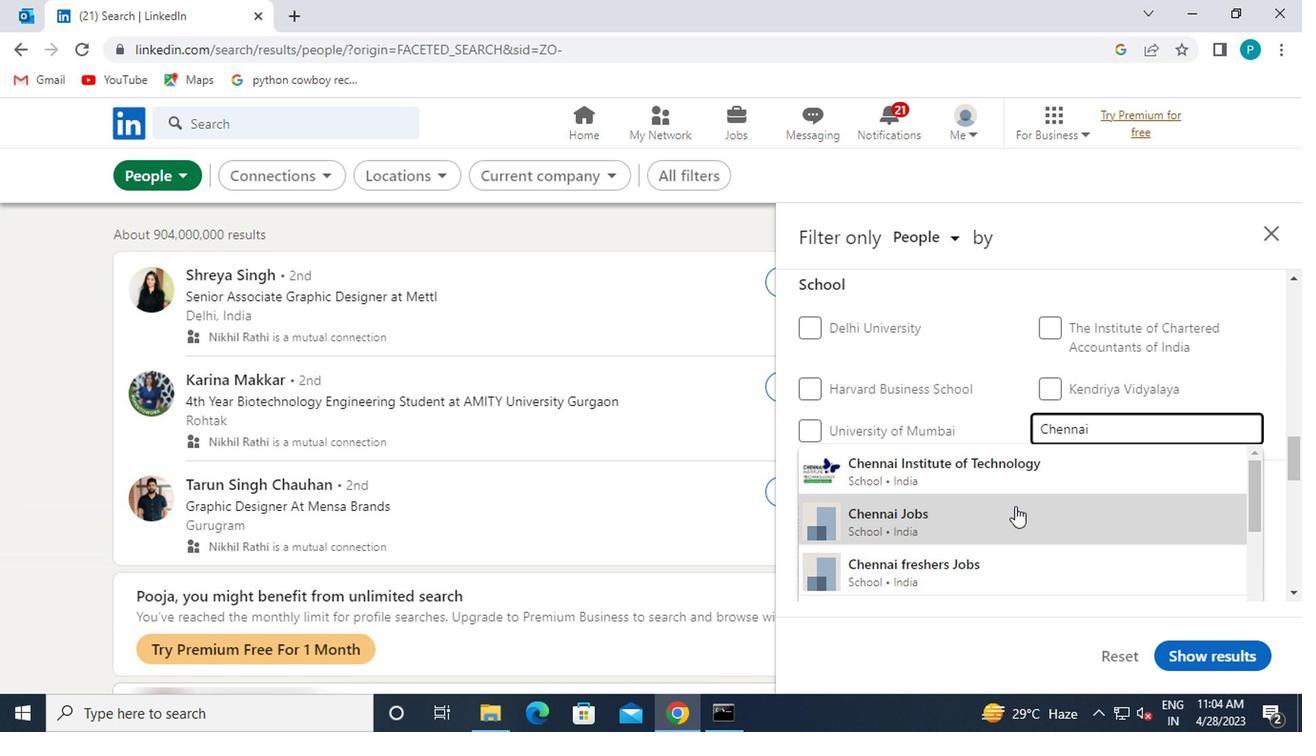 
Action: Mouse pressed left at (1015, 513)
Screenshot: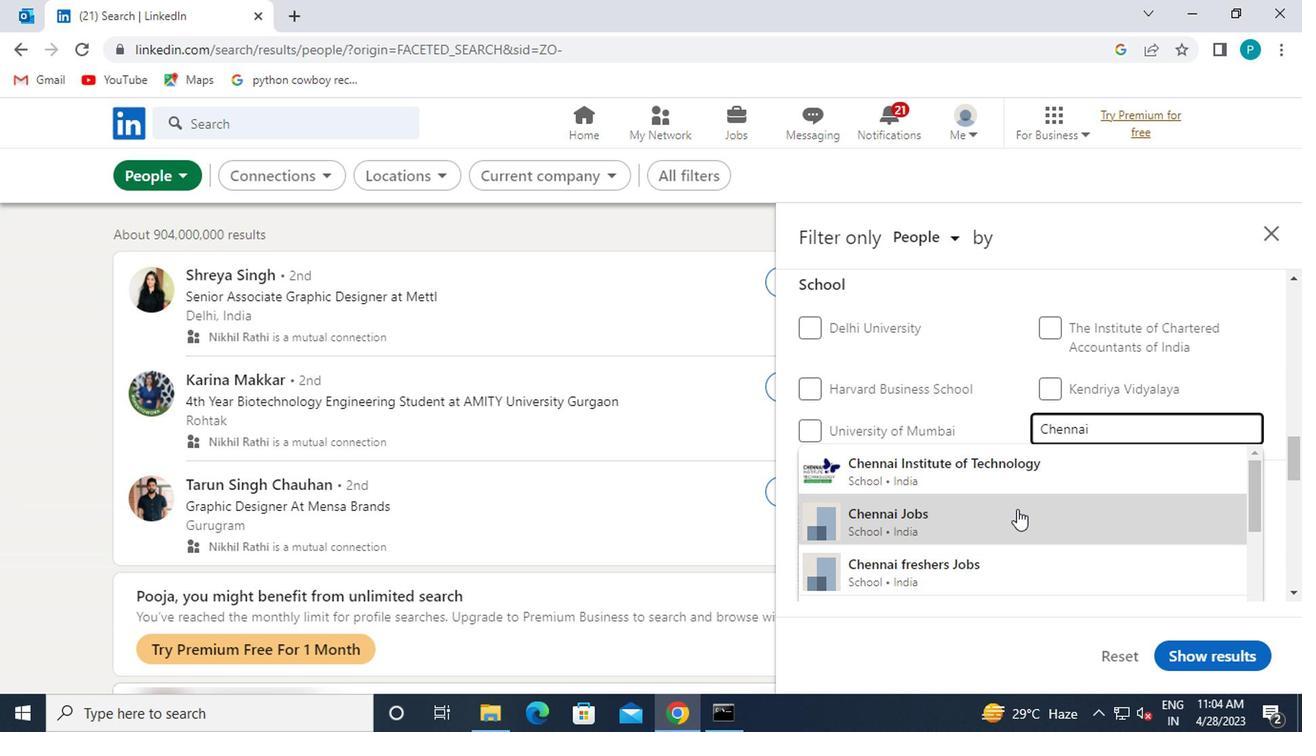 
Action: Mouse moved to (1018, 496)
Screenshot: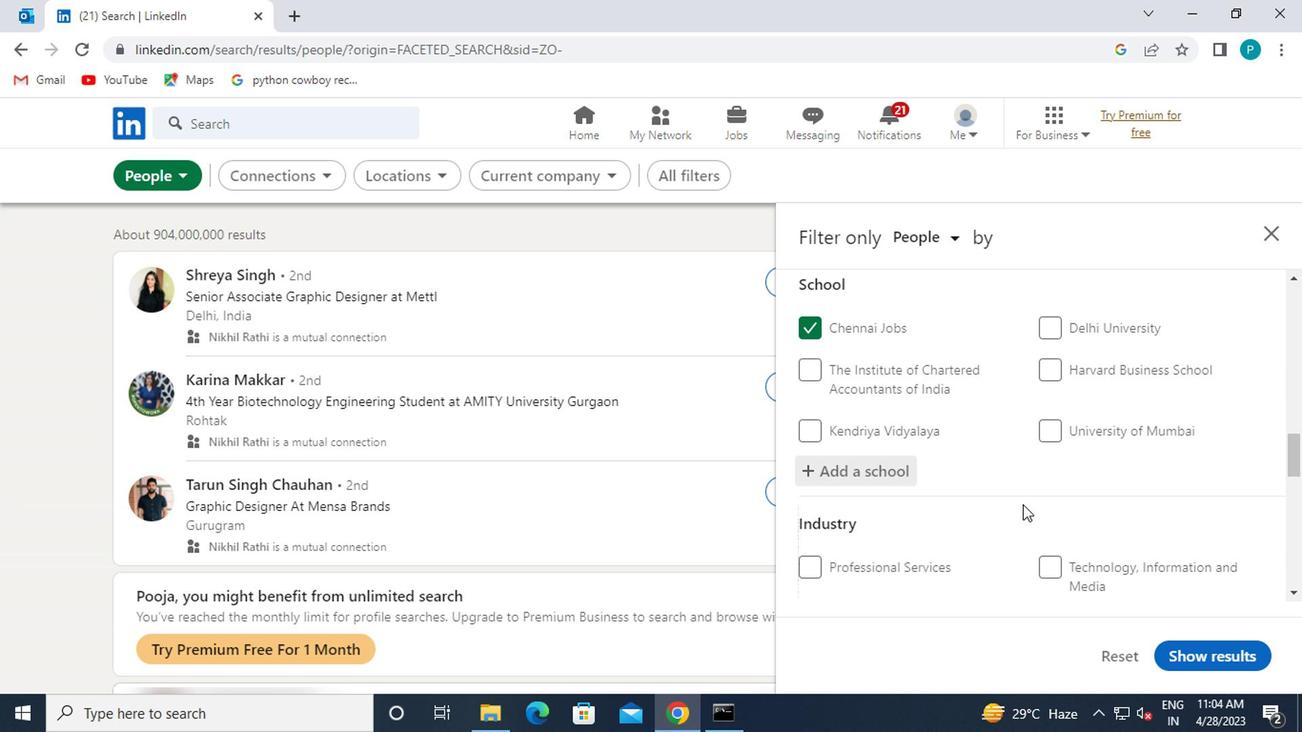 
Action: Mouse scrolled (1018, 495) with delta (0, -1)
Screenshot: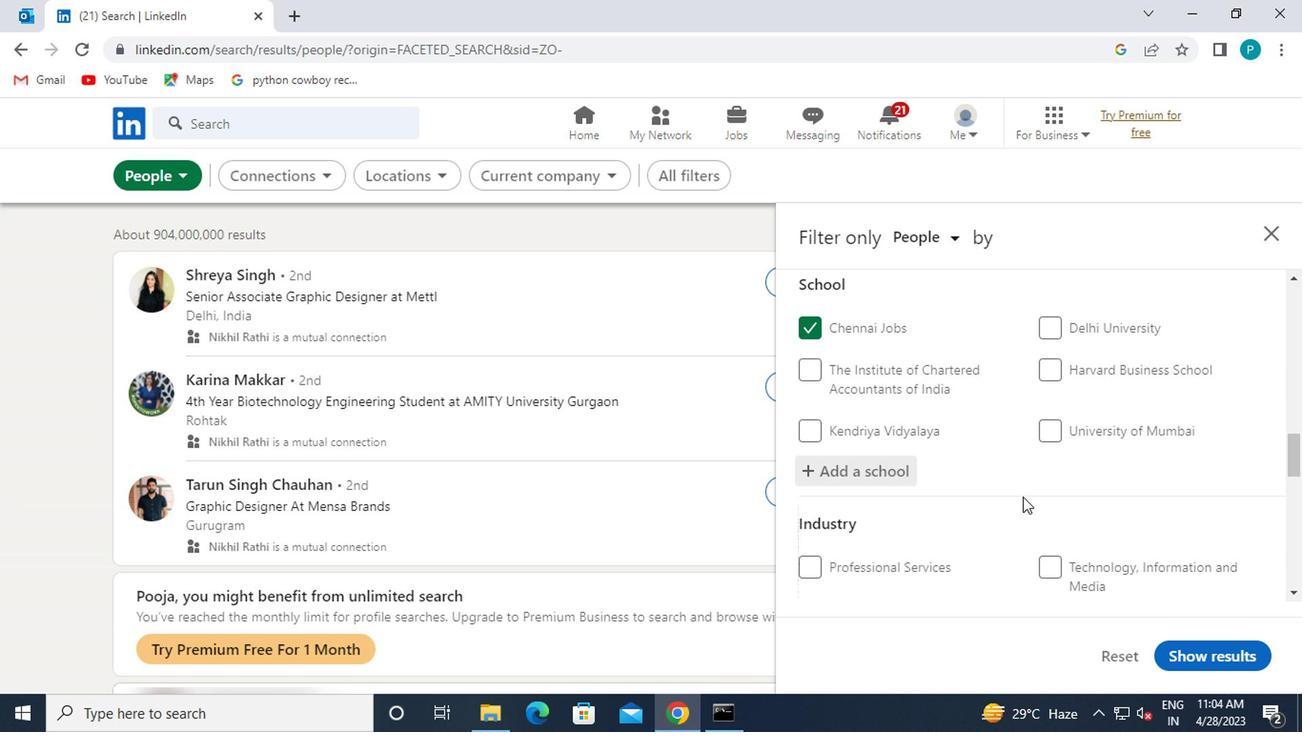 
Action: Mouse scrolled (1018, 495) with delta (0, -1)
Screenshot: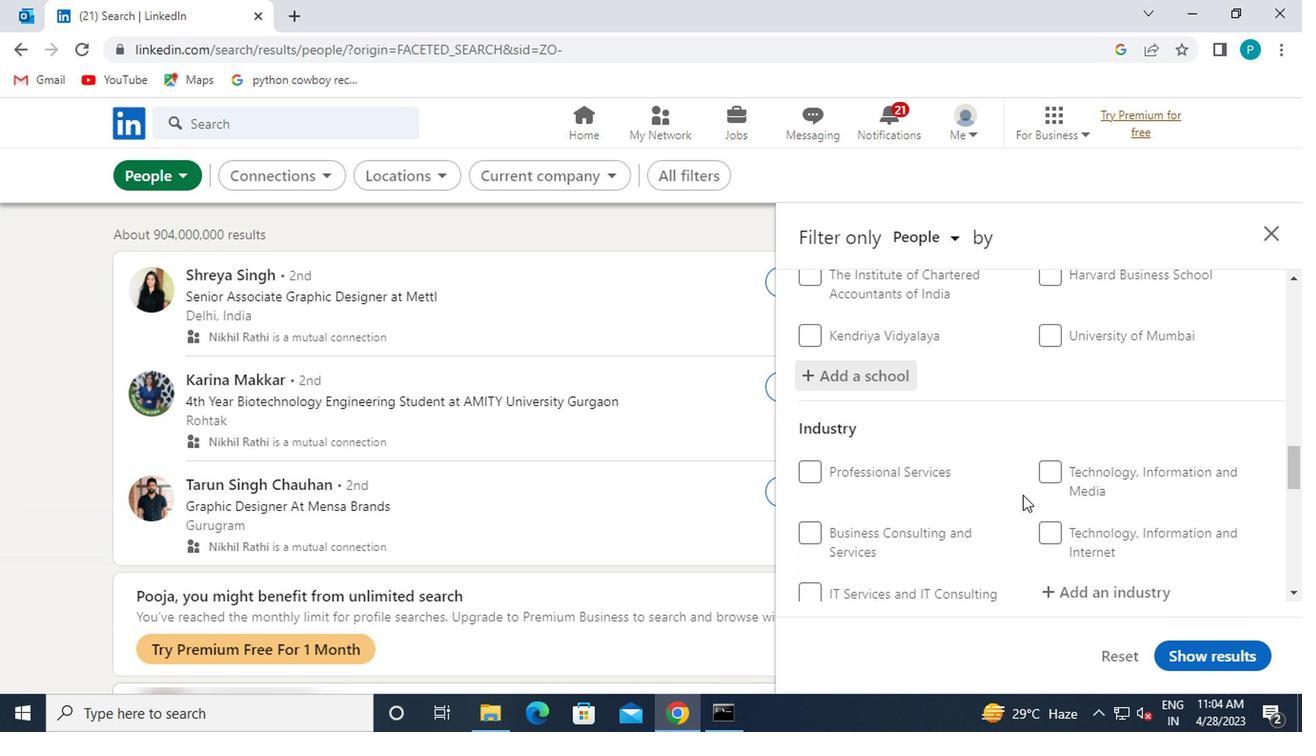 
Action: Mouse moved to (1081, 494)
Screenshot: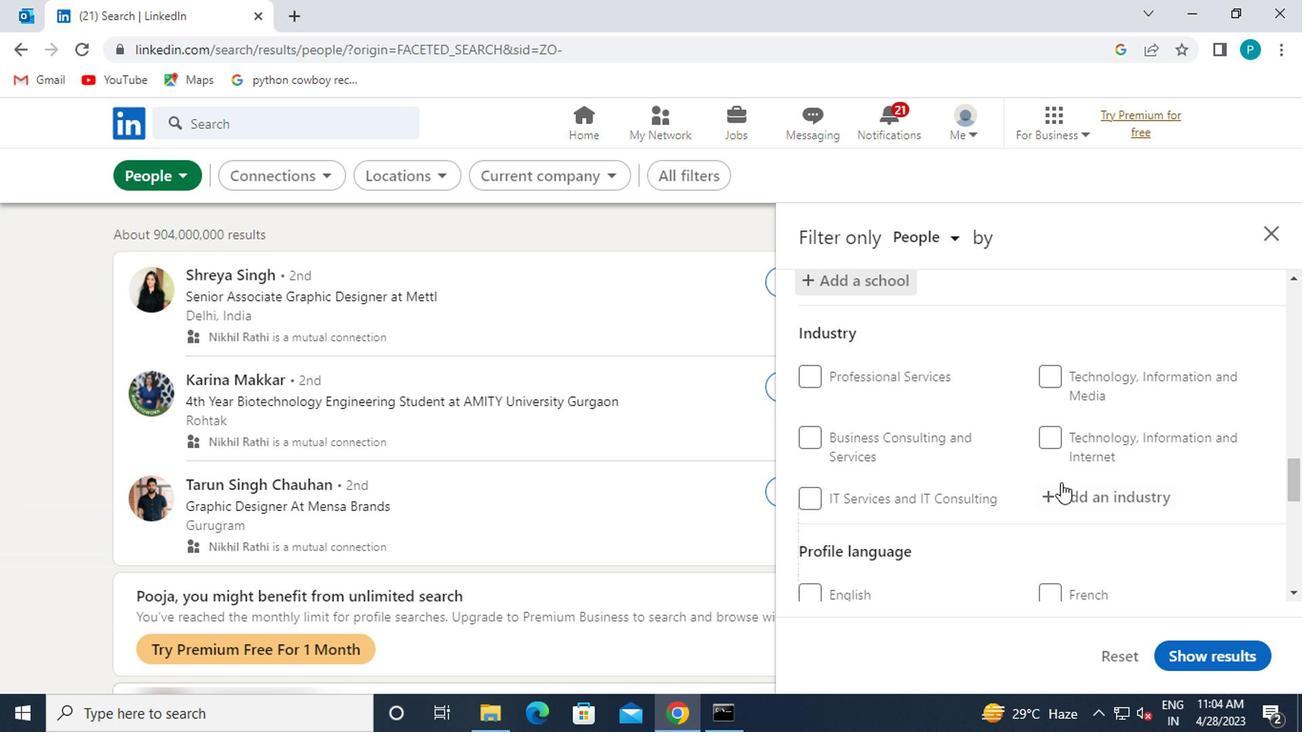 
Action: Mouse pressed left at (1081, 494)
Screenshot: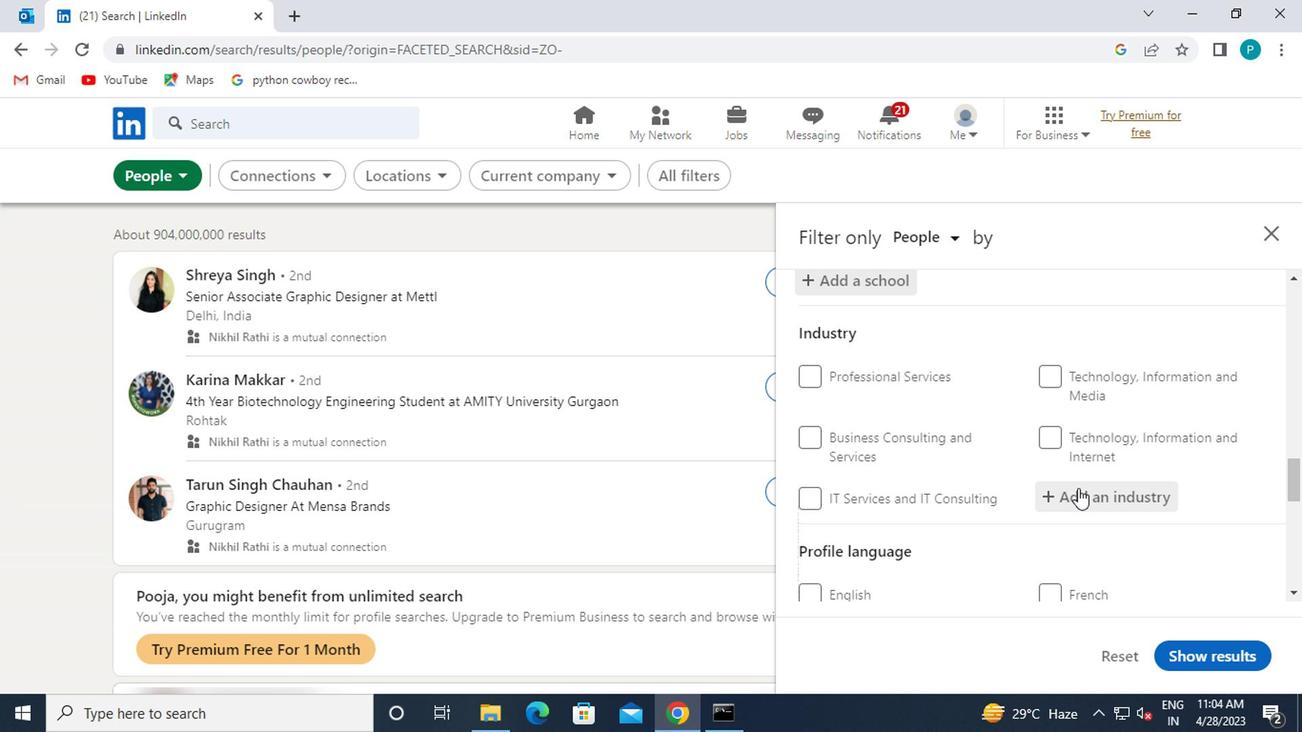 
Action: Mouse moved to (1115, 484)
Screenshot: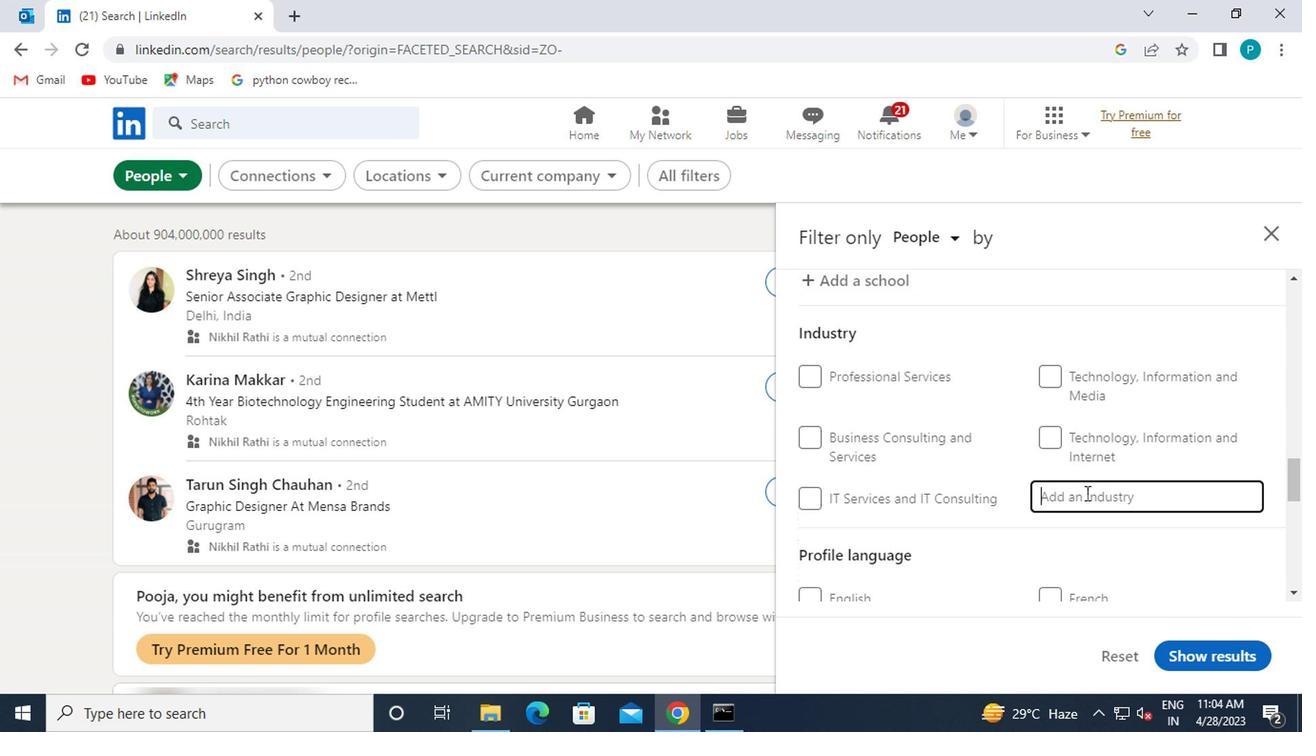 
Action: Key pressed <Key.caps_lock>P<Key.caps_lock>ENSION
Screenshot: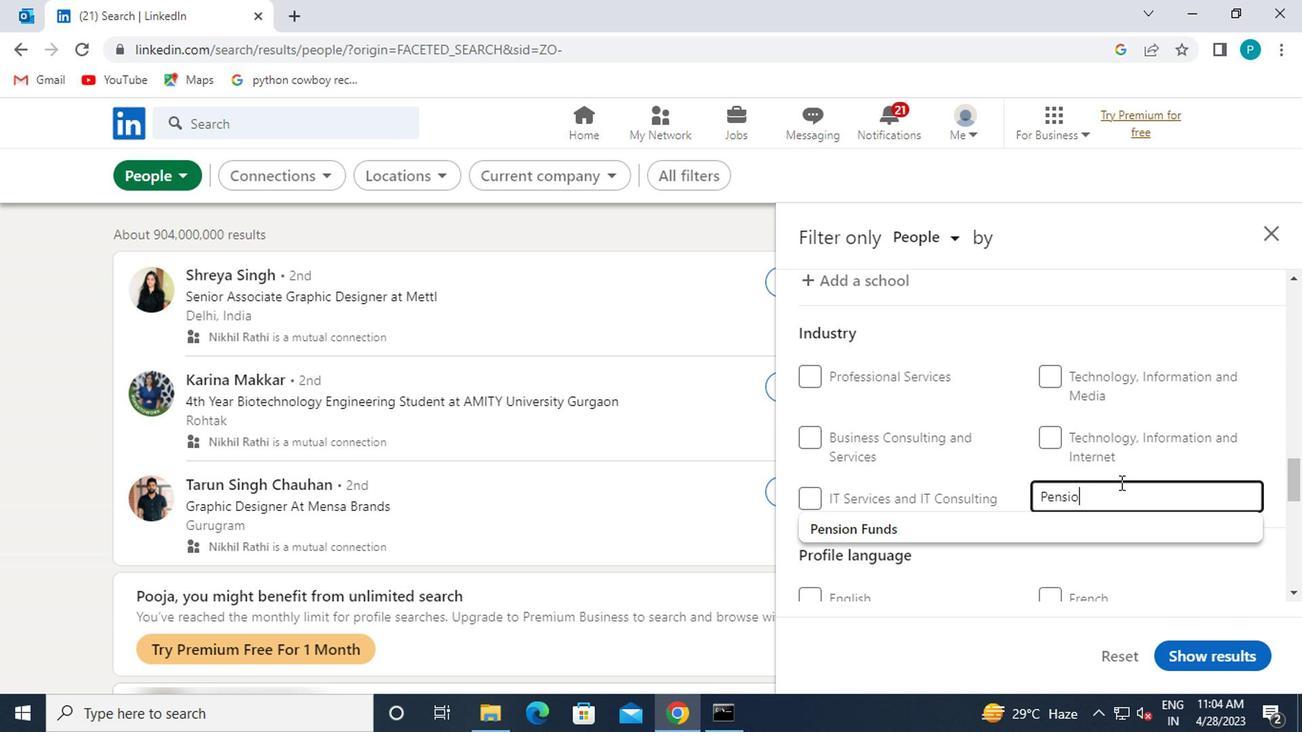 
Action: Mouse moved to (1067, 529)
Screenshot: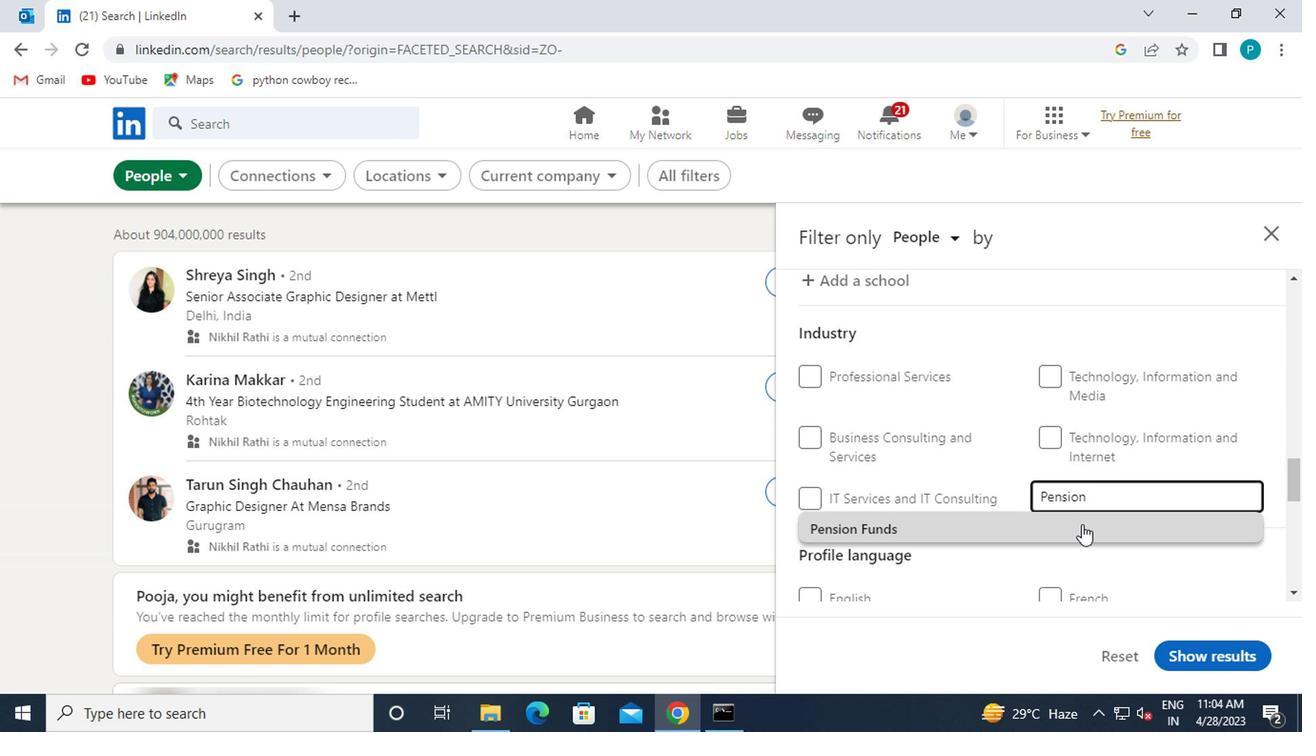 
Action: Mouse pressed left at (1067, 529)
Screenshot: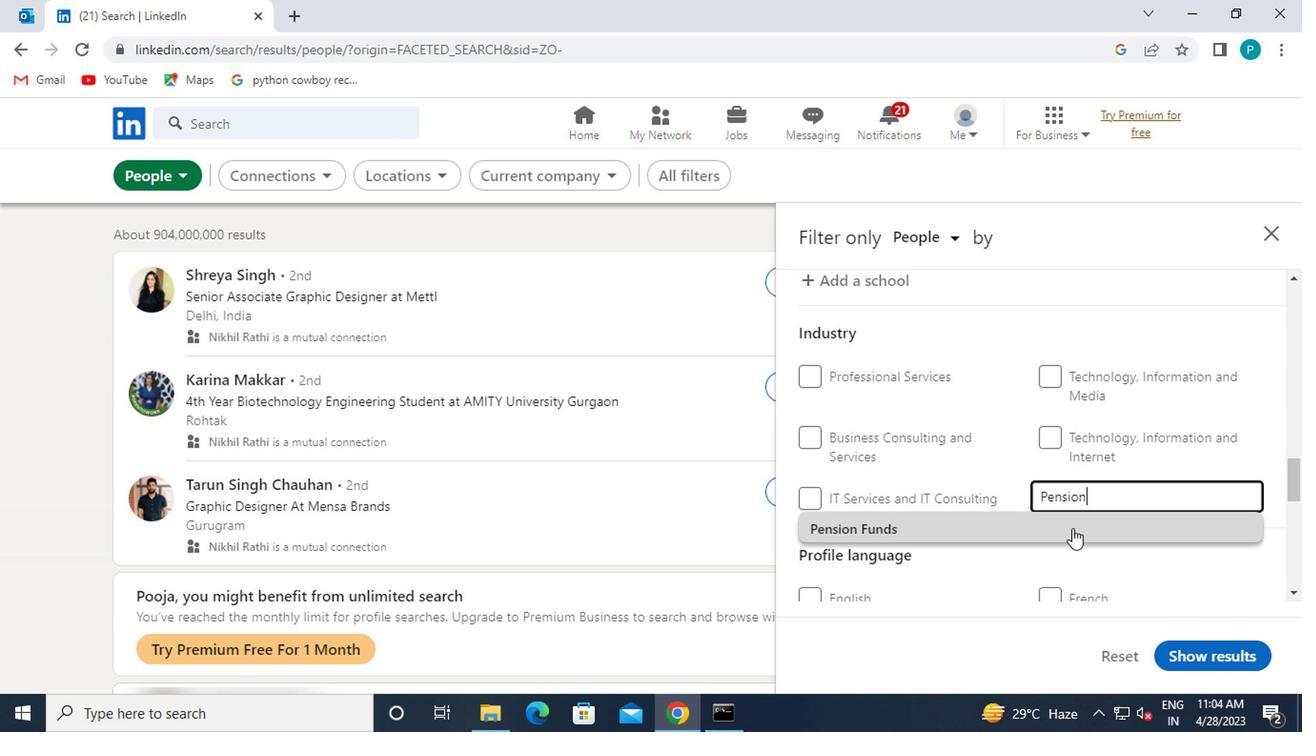 
Action: Mouse moved to (1072, 527)
Screenshot: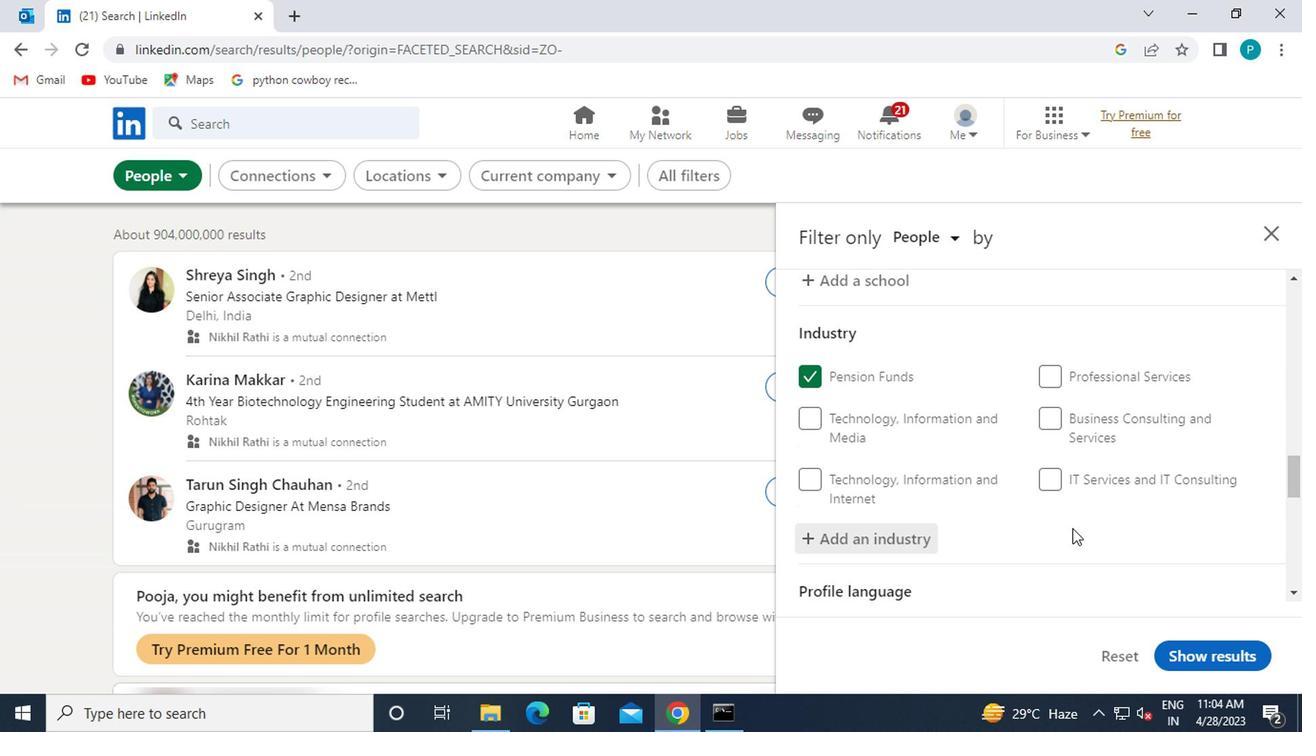 
Action: Mouse scrolled (1072, 527) with delta (0, 0)
Screenshot: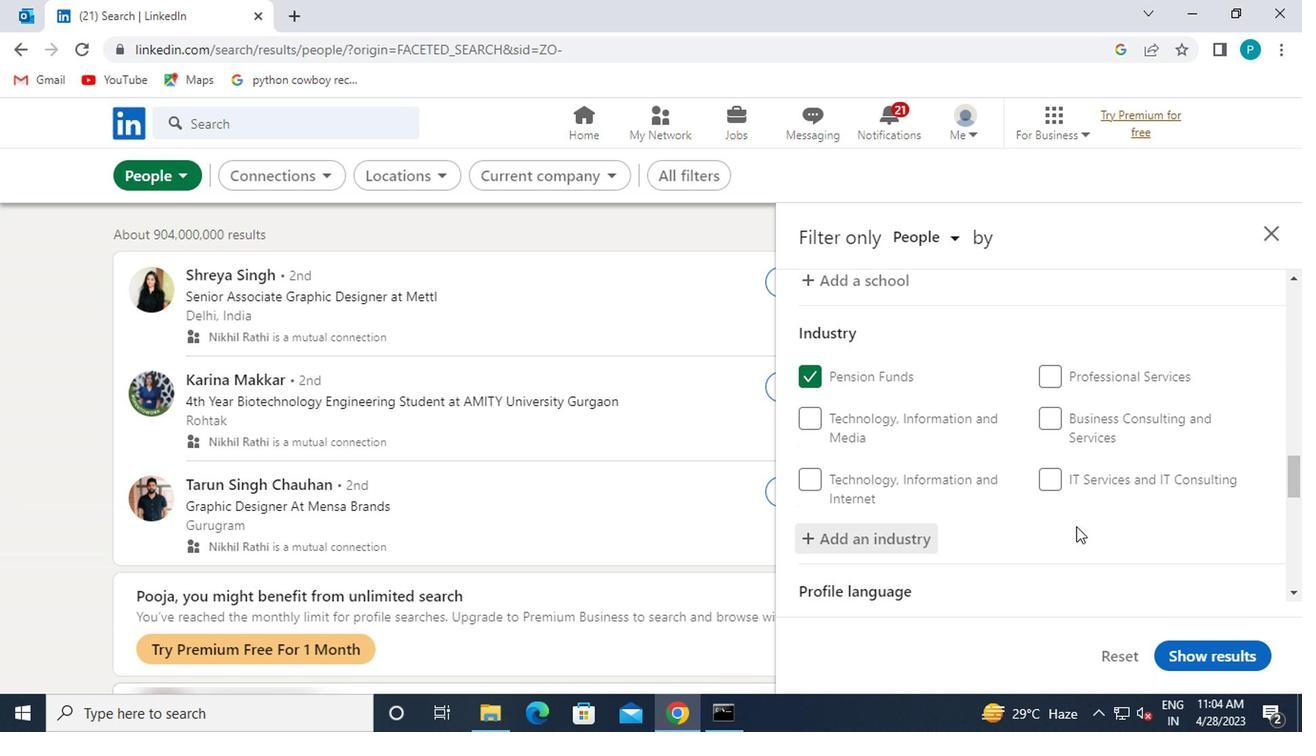 
Action: Mouse scrolled (1072, 527) with delta (0, 0)
Screenshot: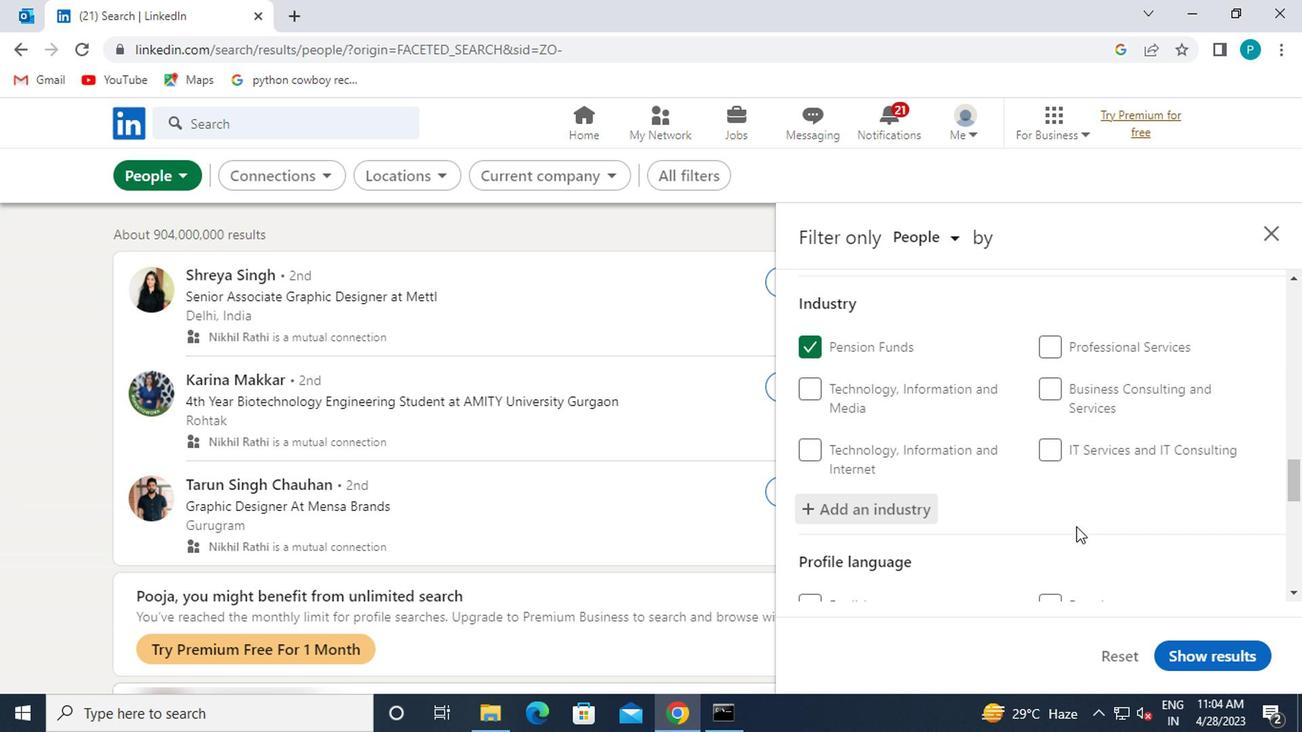 
Action: Mouse scrolled (1072, 527) with delta (0, 0)
Screenshot: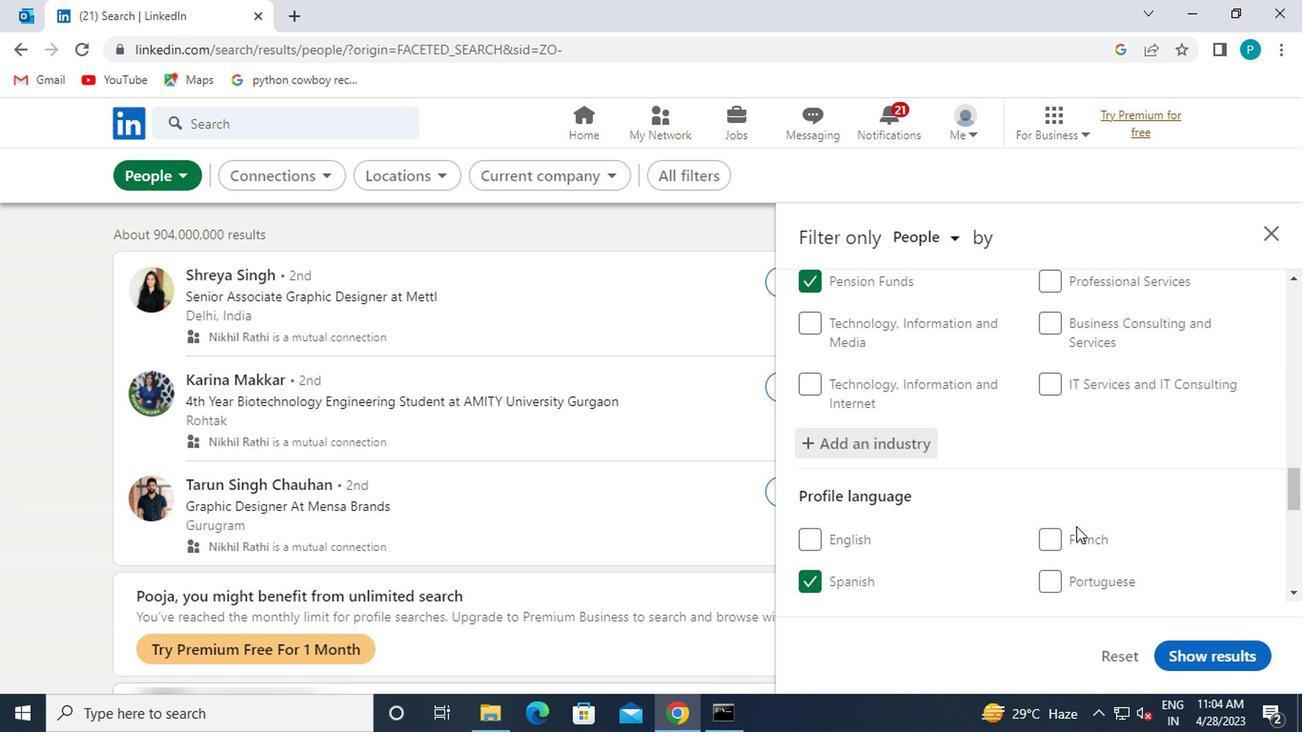 
Action: Mouse moved to (1072, 524)
Screenshot: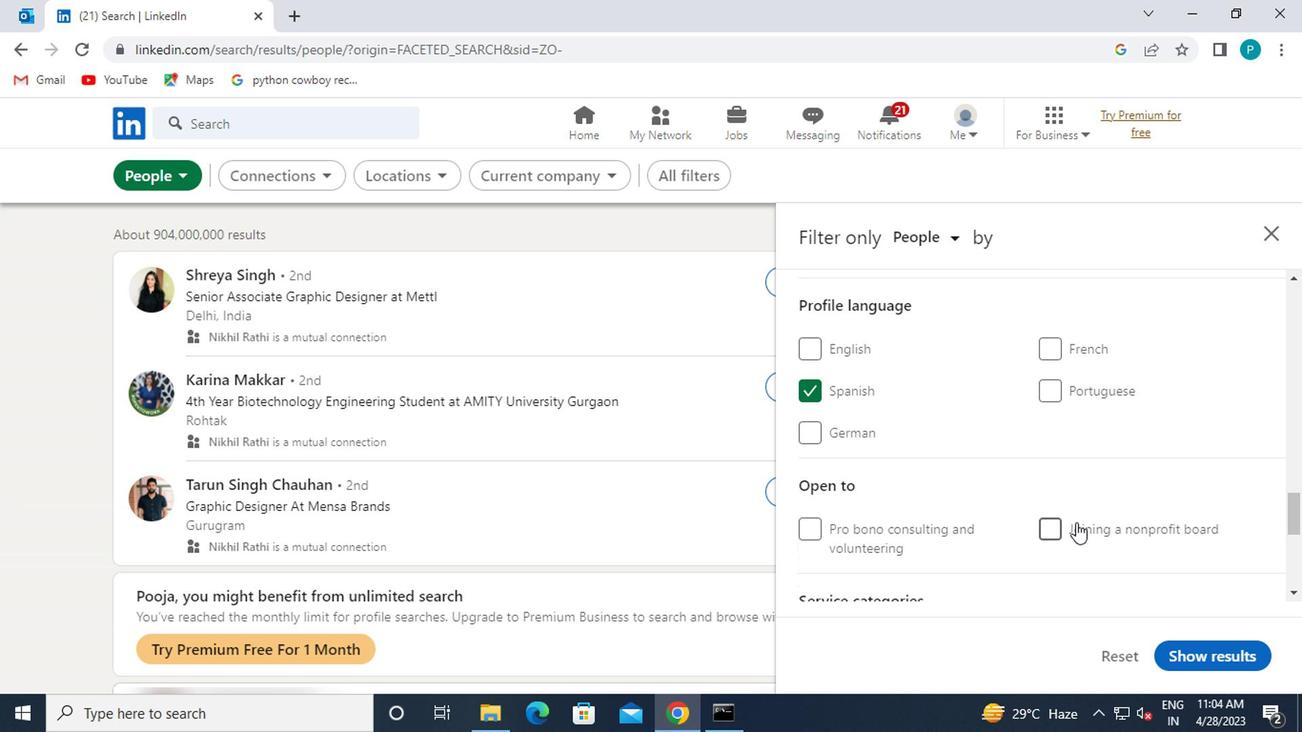 
Action: Mouse scrolled (1072, 523) with delta (0, -1)
Screenshot: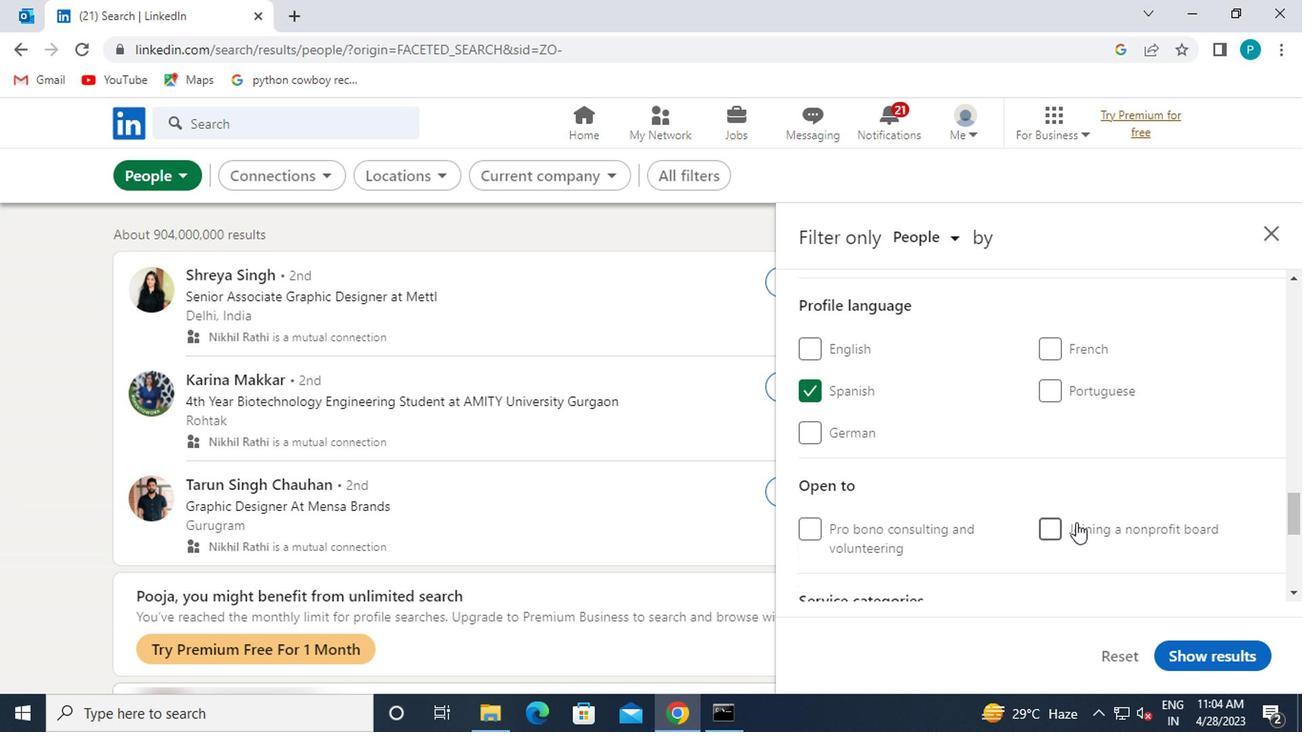 
Action: Mouse scrolled (1072, 523) with delta (0, -1)
Screenshot: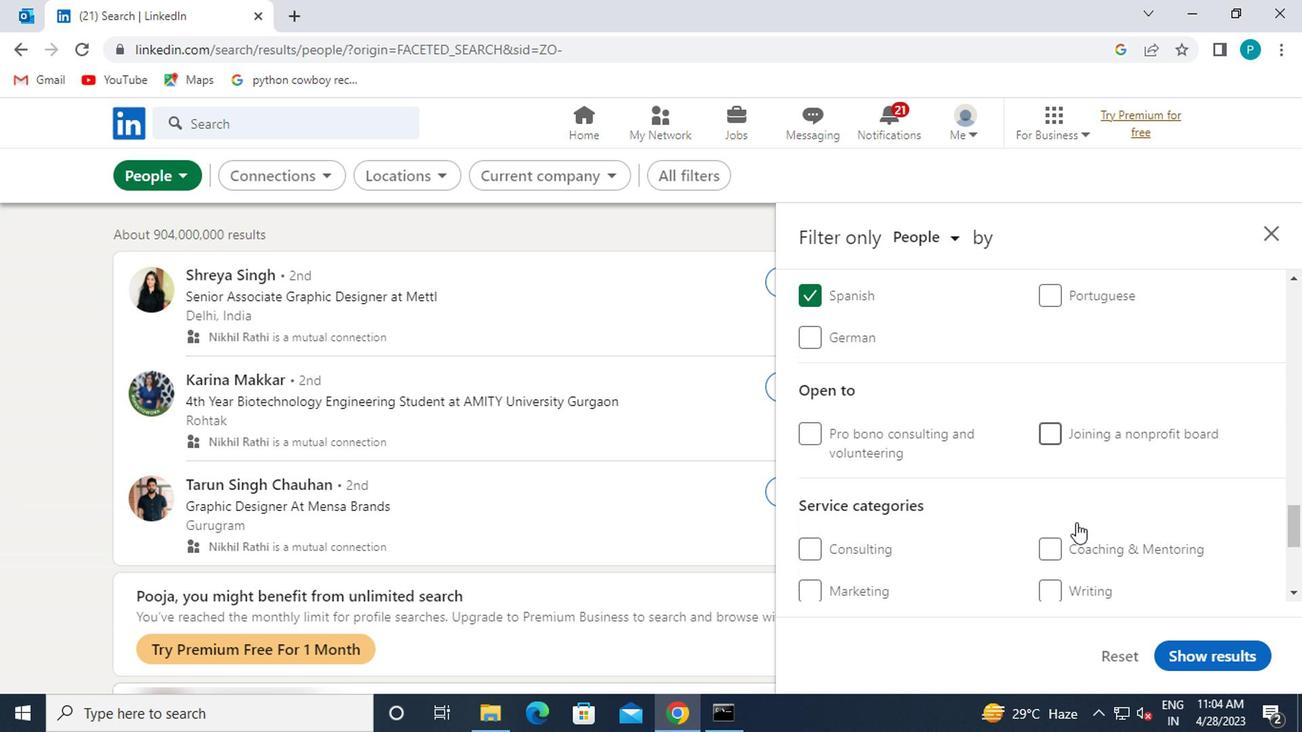 
Action: Mouse moved to (1072, 527)
Screenshot: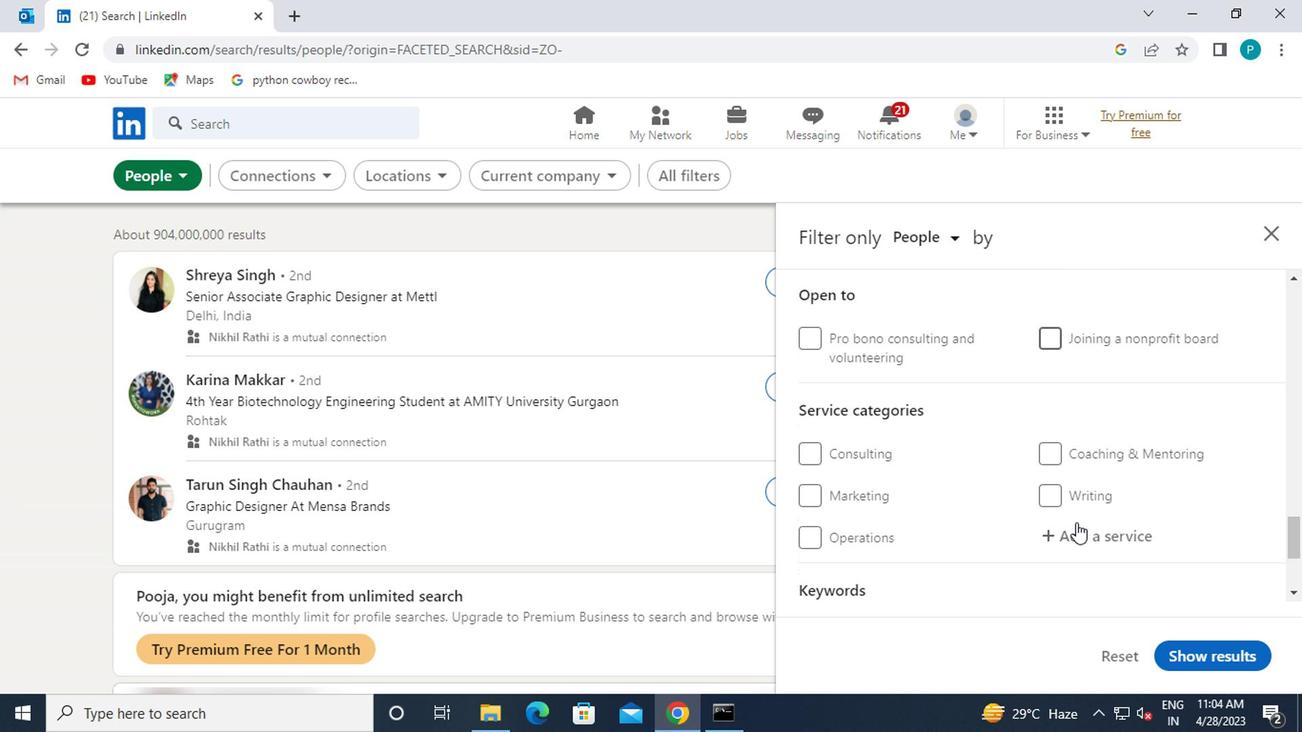 
Action: Mouse pressed left at (1072, 527)
Screenshot: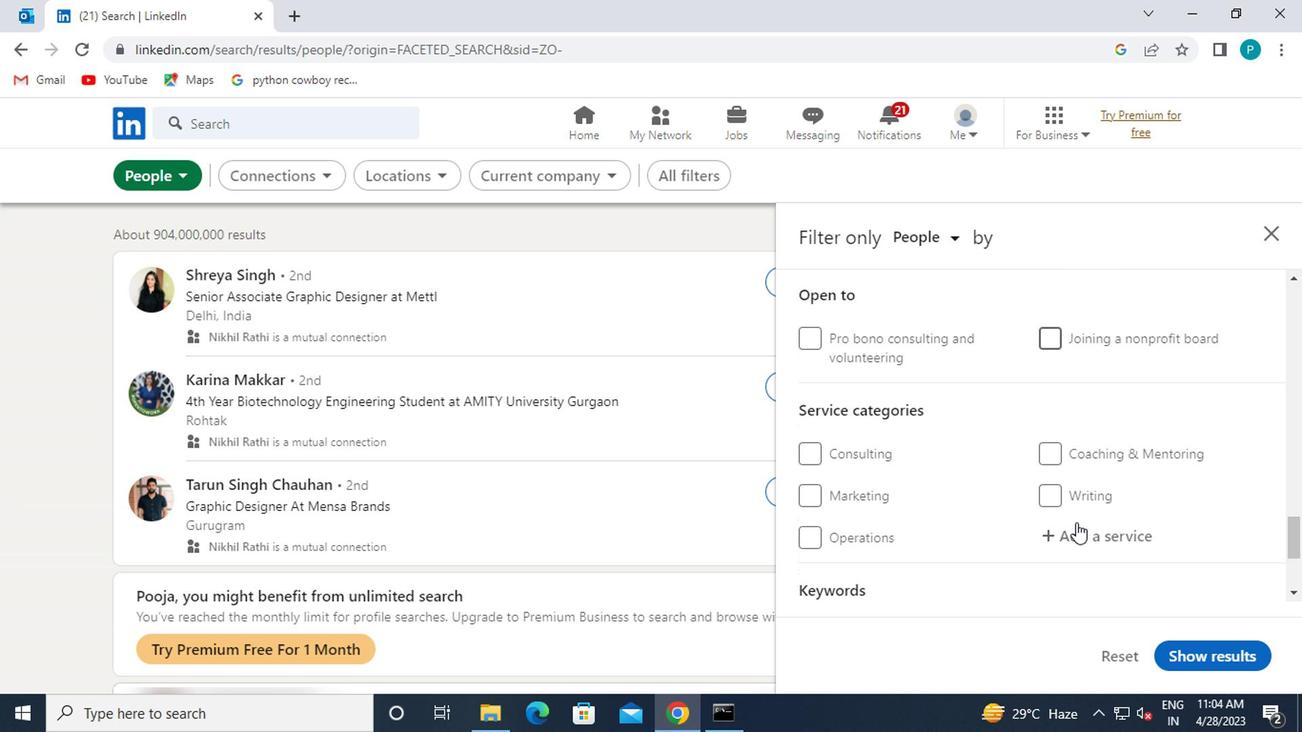 
Action: Mouse moved to (1112, 533)
Screenshot: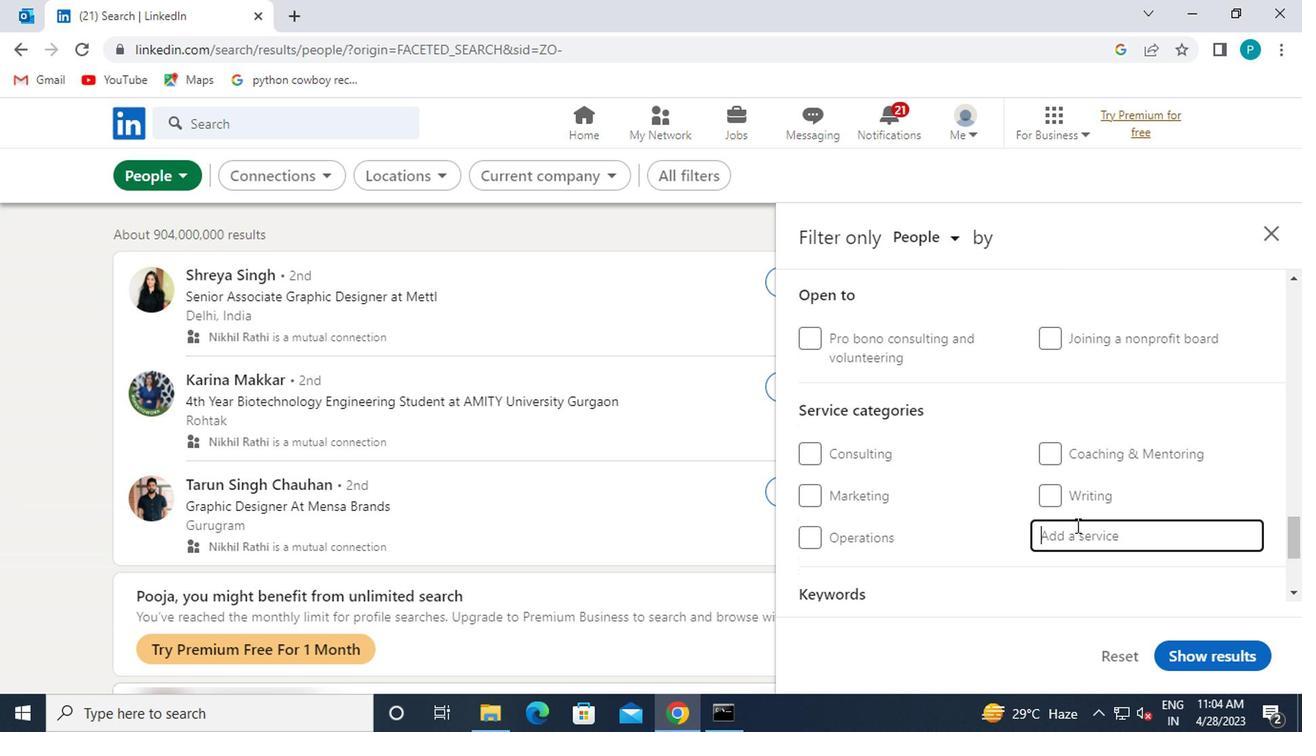 
Action: Key pressed <Key.caps_lock>A<Key.caps_lock>DMINI
Screenshot: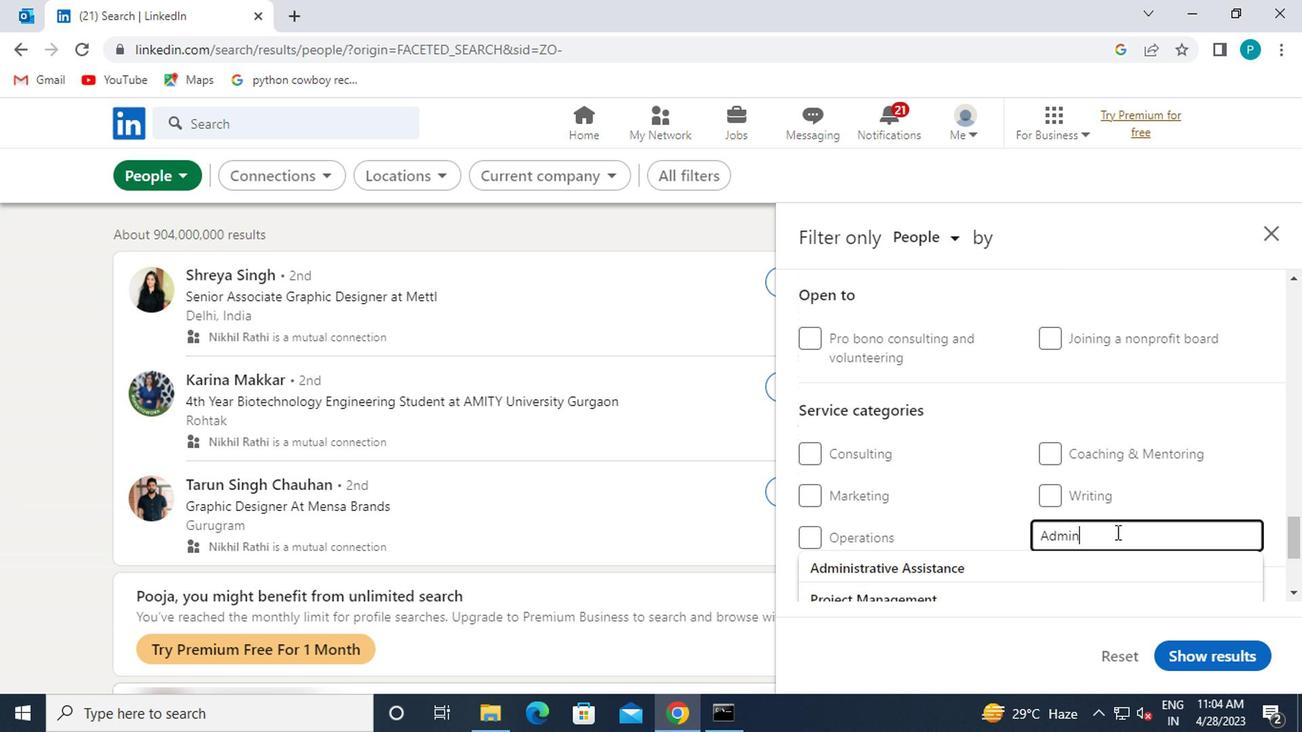 
Action: Mouse moved to (943, 494)
Screenshot: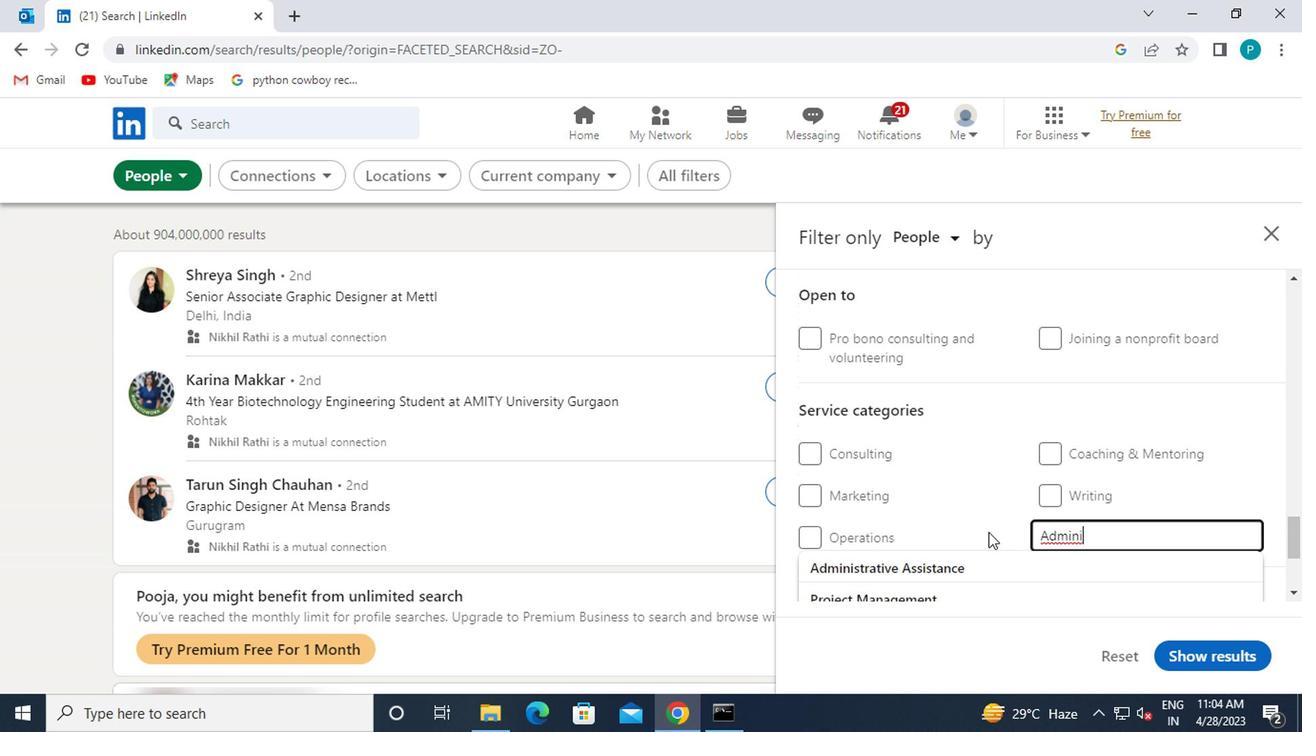 
Action: Mouse scrolled (943, 493) with delta (0, 0)
Screenshot: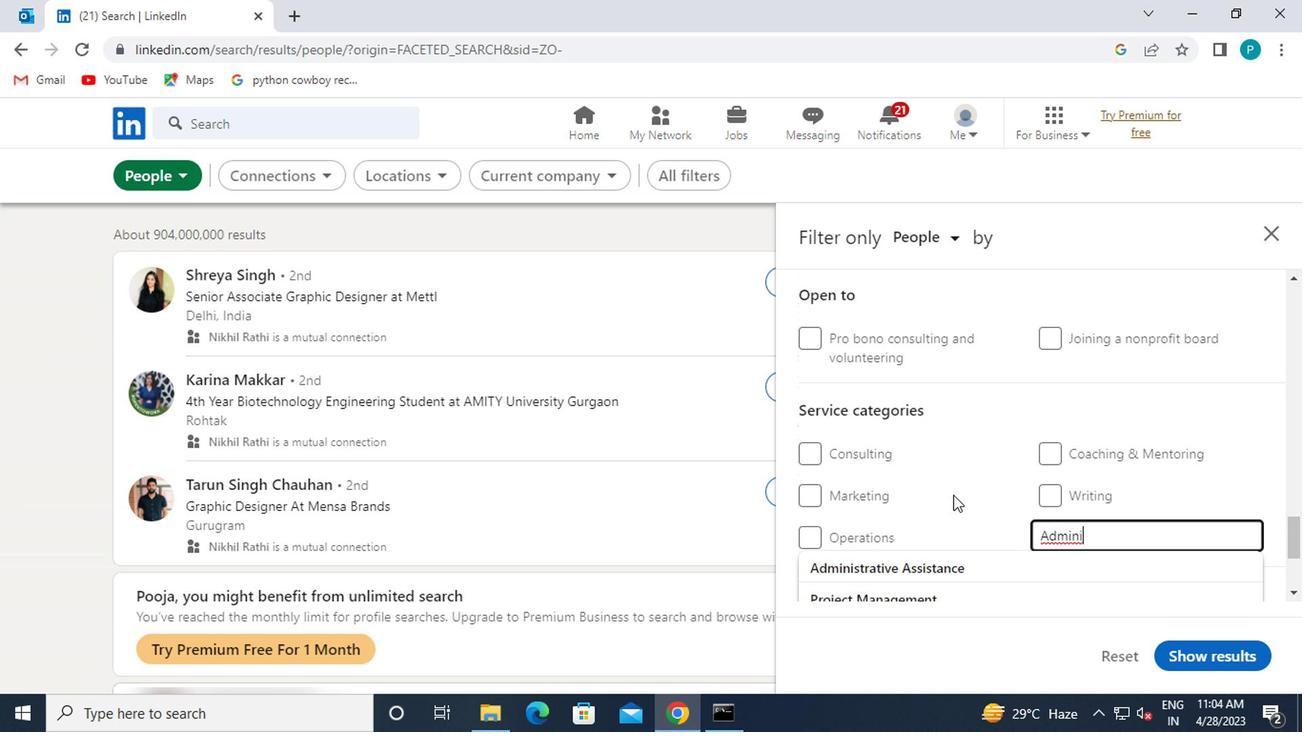 
Action: Mouse moved to (942, 473)
Screenshot: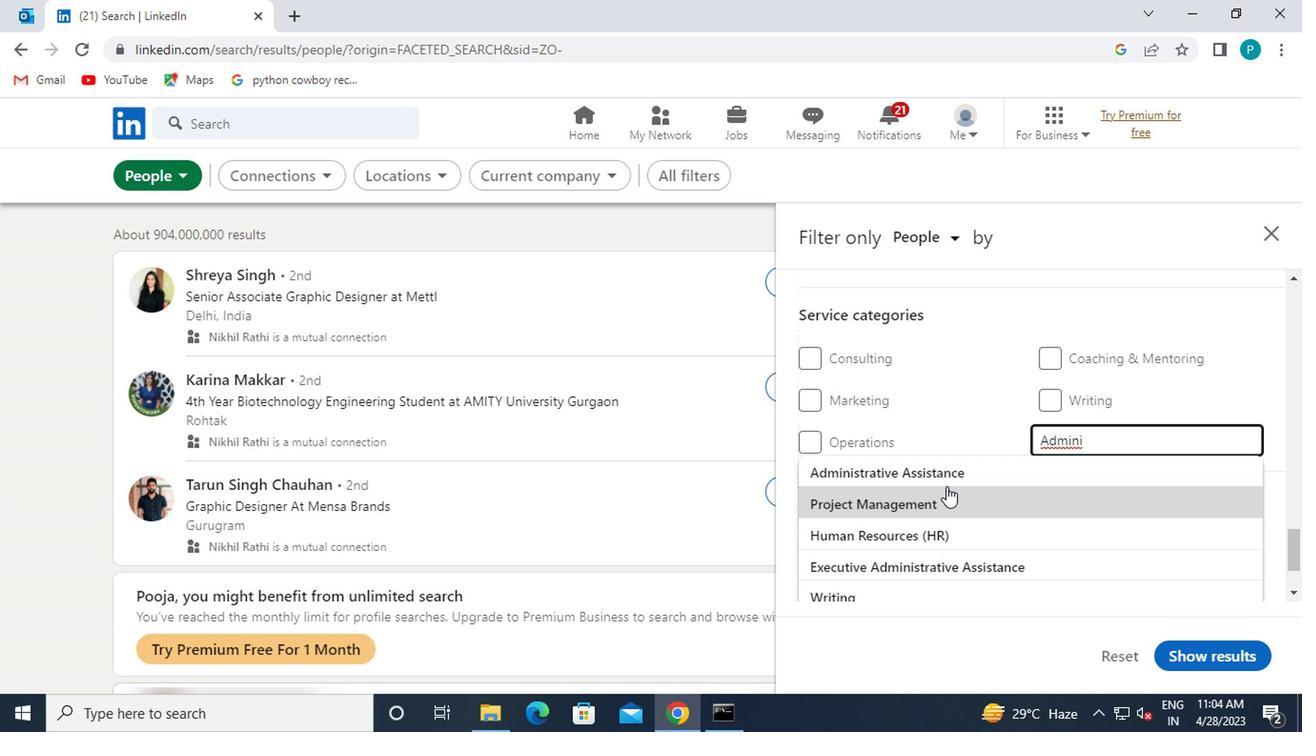 
Action: Mouse scrolled (942, 472) with delta (0, 0)
Screenshot: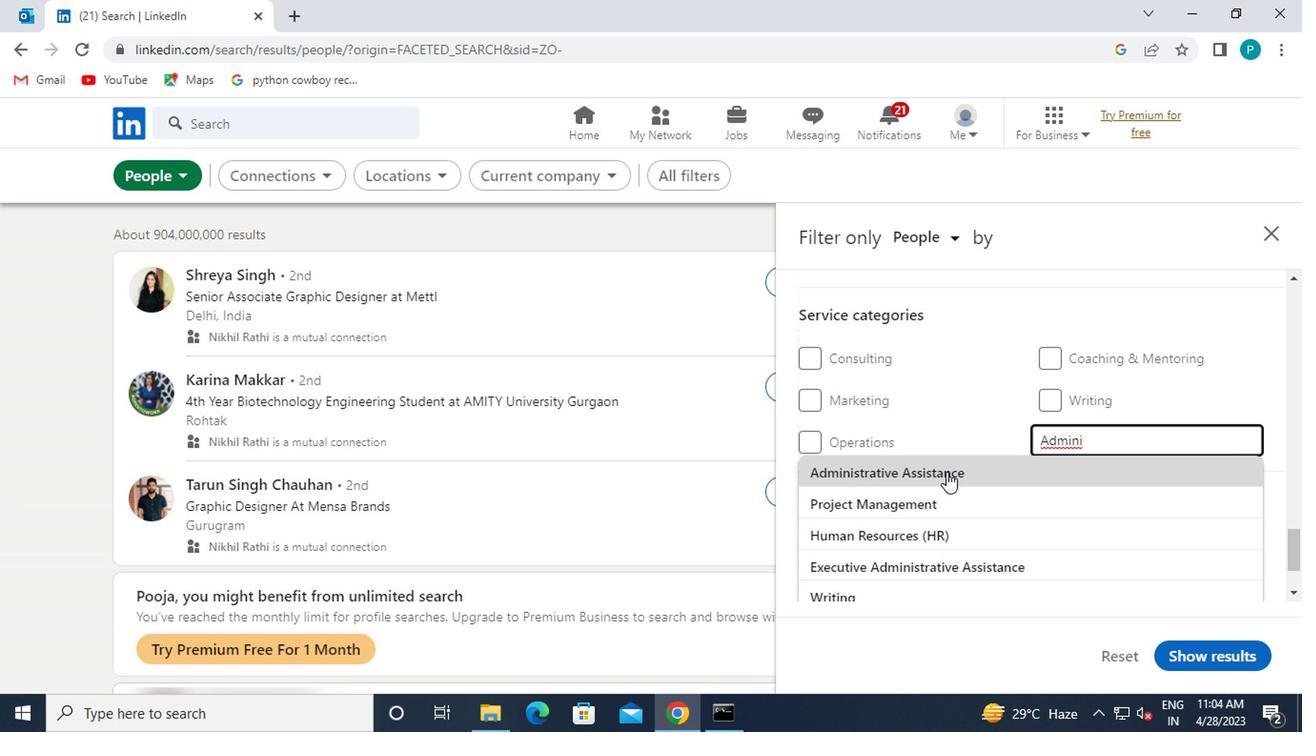 
Action: Mouse moved to (934, 395)
Screenshot: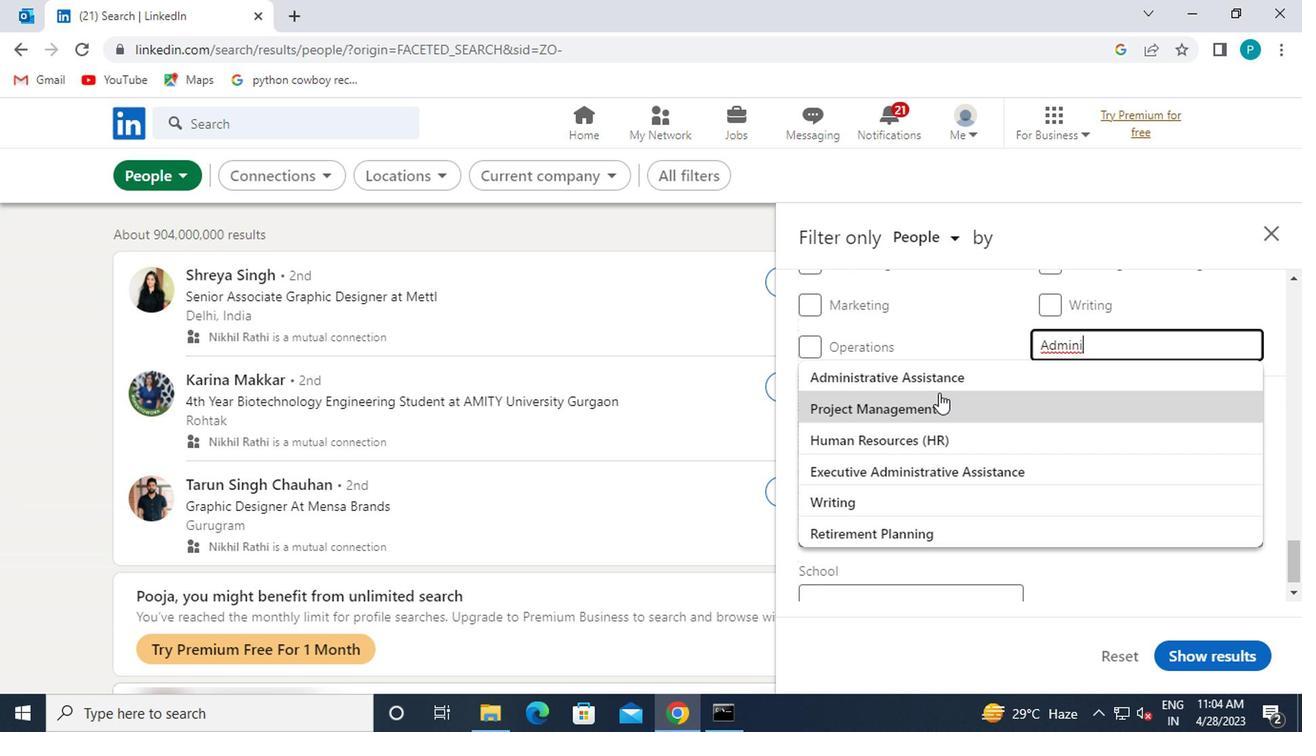 
Action: Key pressed STRATIVE<Key.enter>
Screenshot: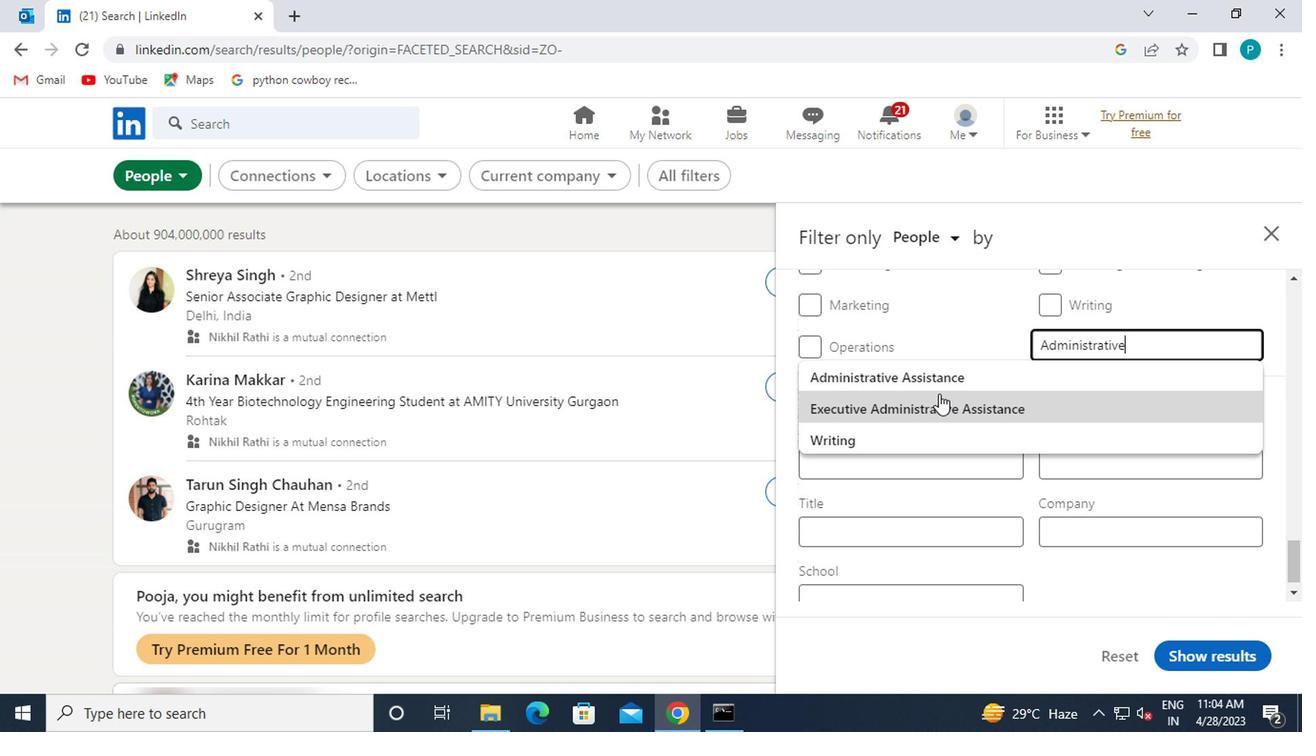 
Action: Mouse moved to (911, 534)
Screenshot: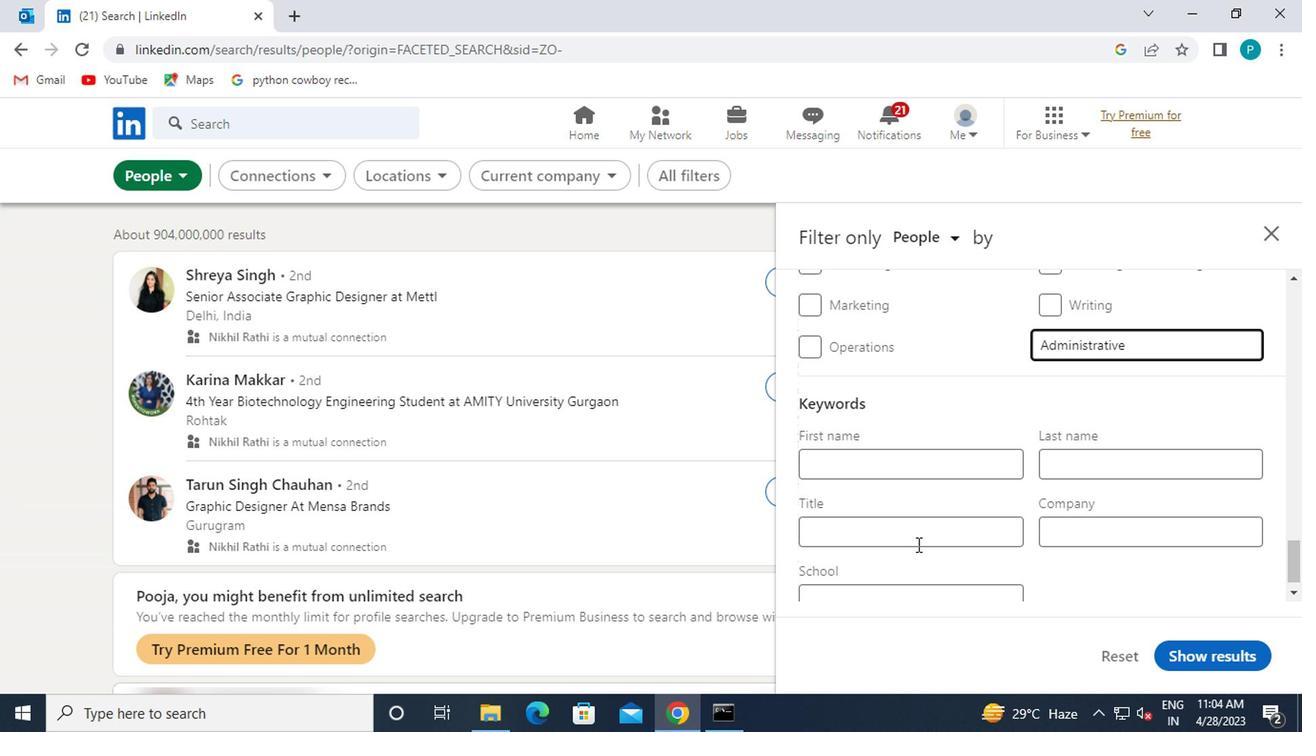 
Action: Mouse pressed left at (911, 534)
Screenshot: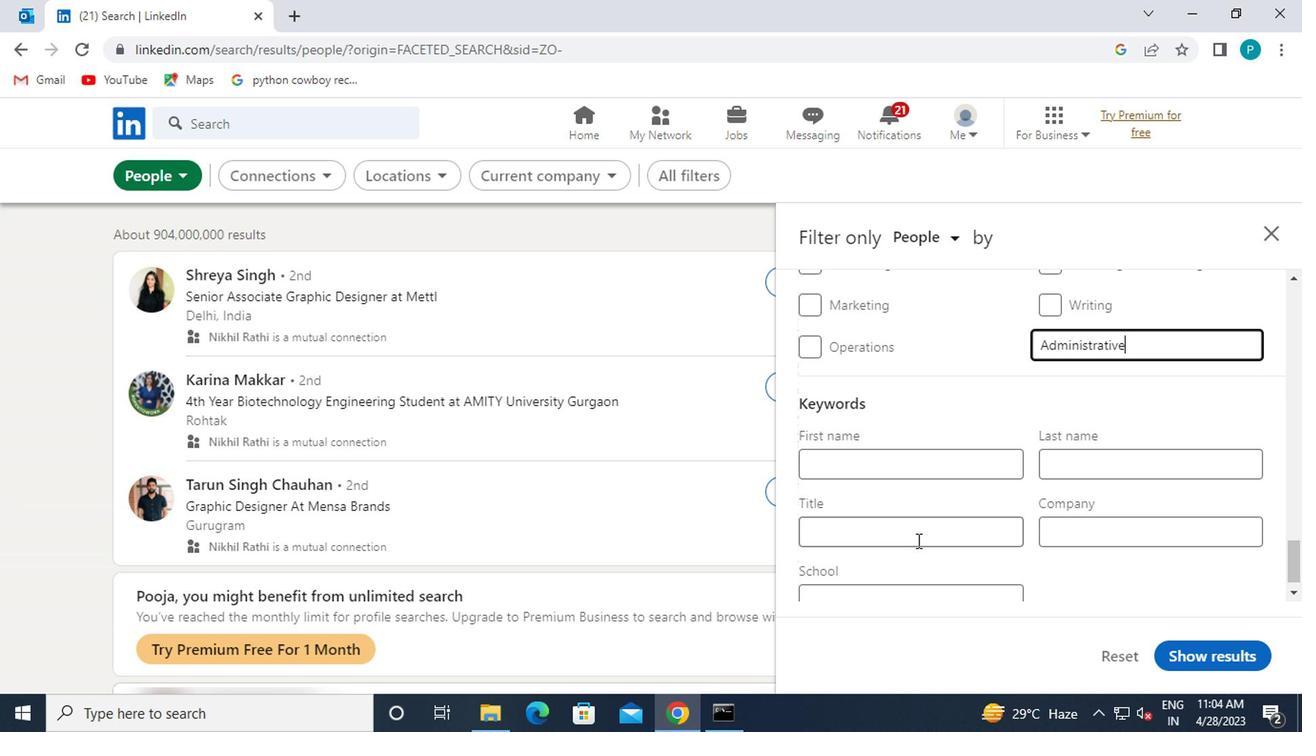 
Action: Key pressed <Key.caps_lock>P<Key.caps_lock>RODUCT<Key.space><Key.caps_lock>M<Key.caps_lock>ANAGER
Screenshot: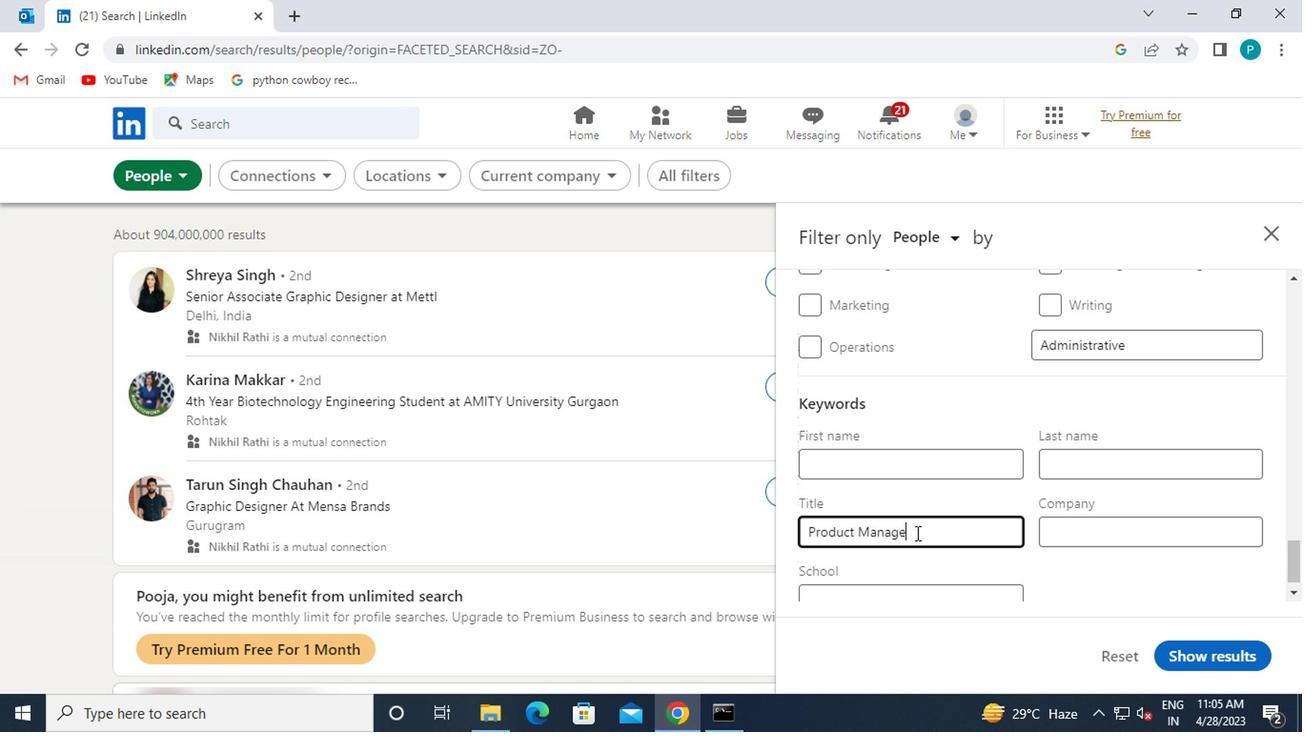 
Action: Mouse moved to (1175, 652)
Screenshot: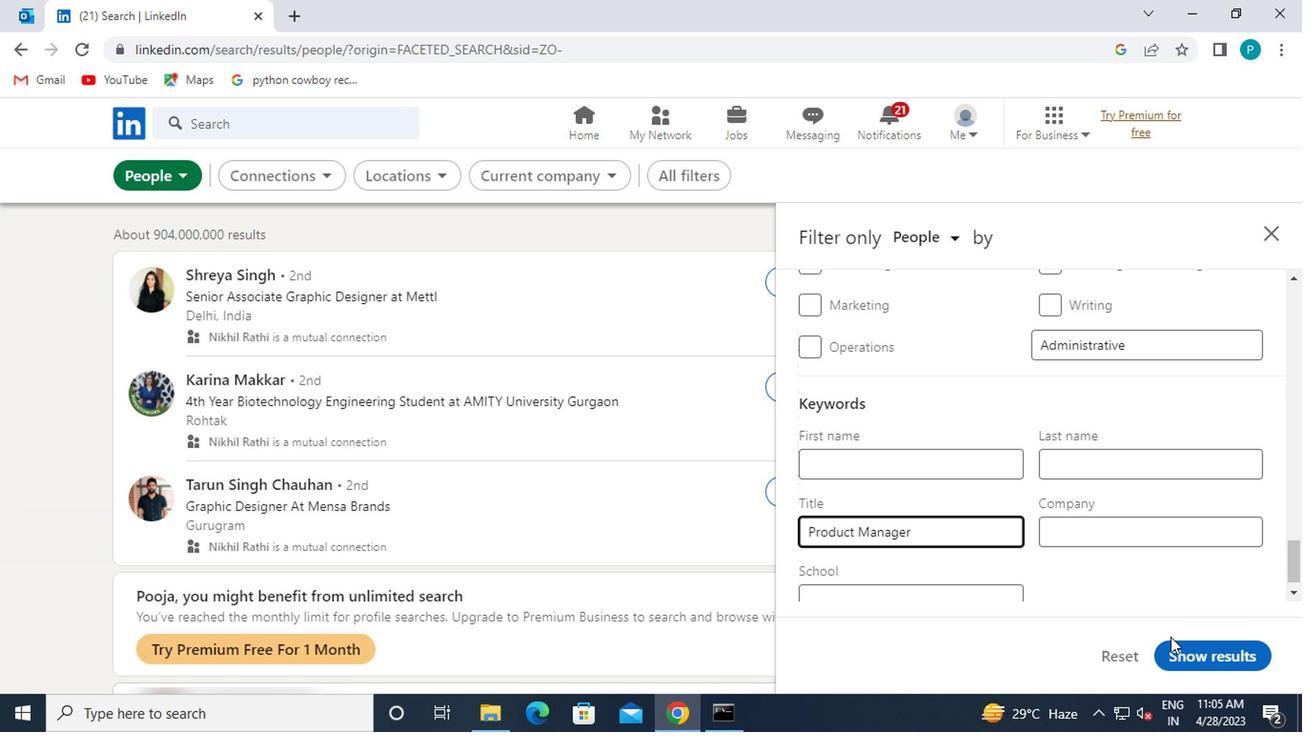 
Action: Mouse pressed left at (1175, 652)
Screenshot: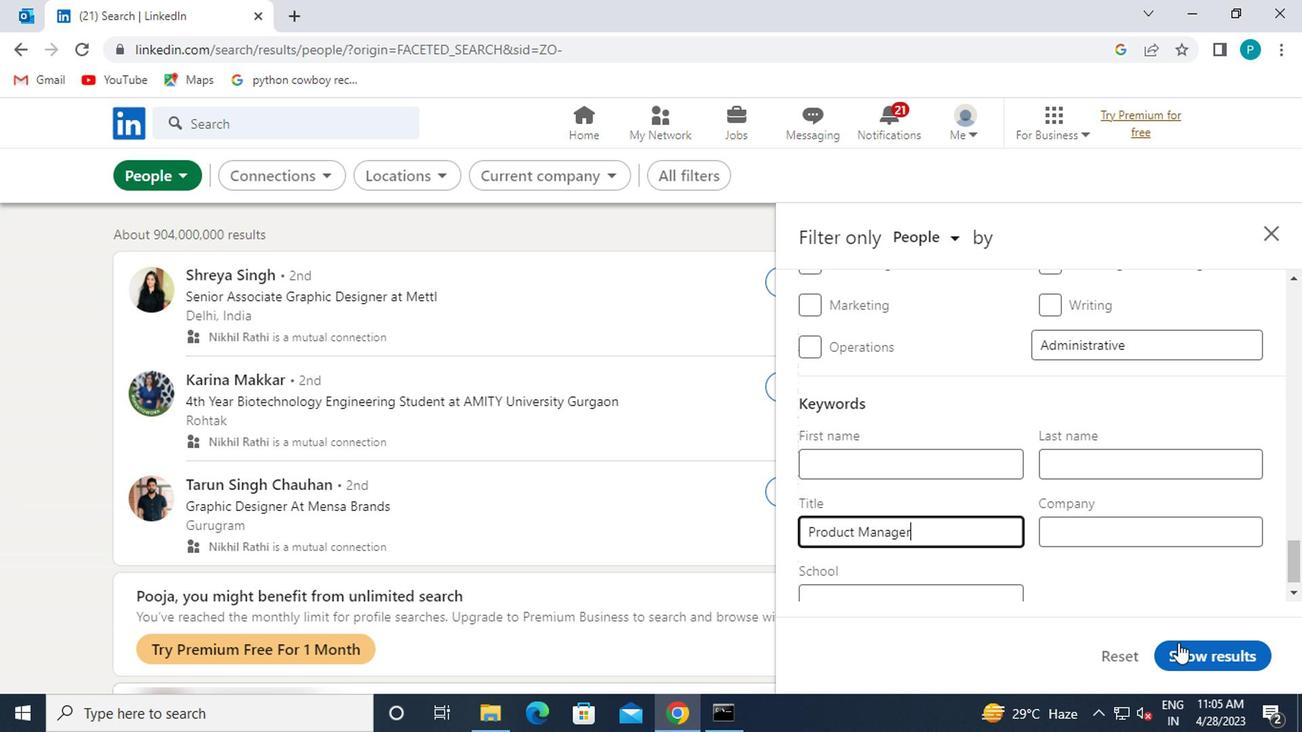 
